 Task: Create a Workspace WS0000000005 in Trello with Workspace Type as ENGINEERING-IT and Workspace Description as WD0000000005. Invite a Team Member Email0000000017 to Workspace WS0000000005 in Trello. Invite a Team Member Email0000000018 to Workspace WS0000000005 in Trello. Invite a Team Member Email0000000019 to Workspace WS0000000005 in Trello. Invite a Team Member Email0000000020 to Workspace WS0000000005 in Trello
Action: Mouse moved to (589, 83)
Screenshot: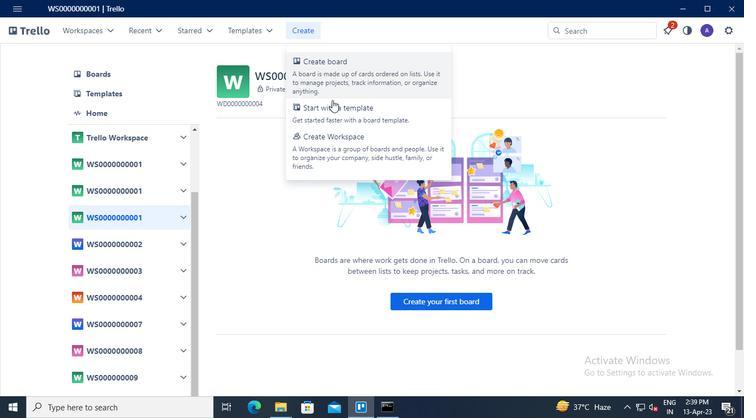 
Action: Mouse pressed left at (589, 83)
Screenshot: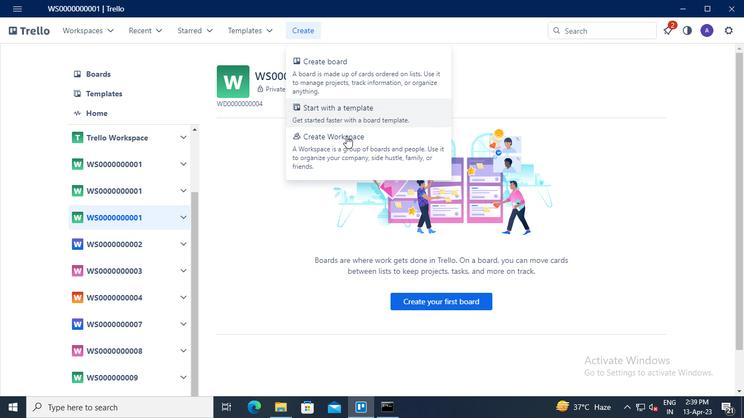 
Action: Mouse moved to (360, 412)
Screenshot: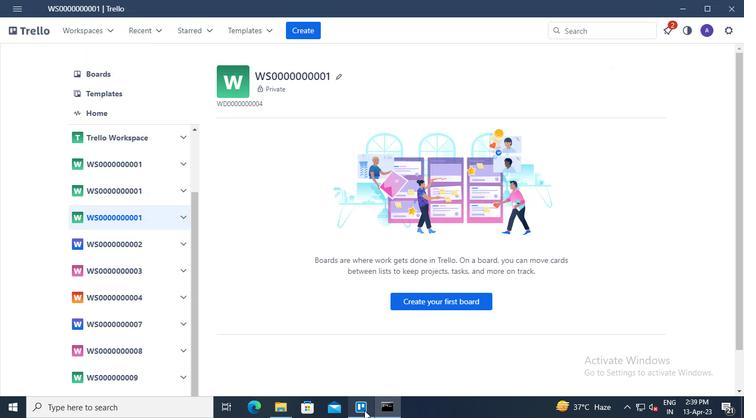 
Action: Mouse pressed left at (360, 412)
Screenshot: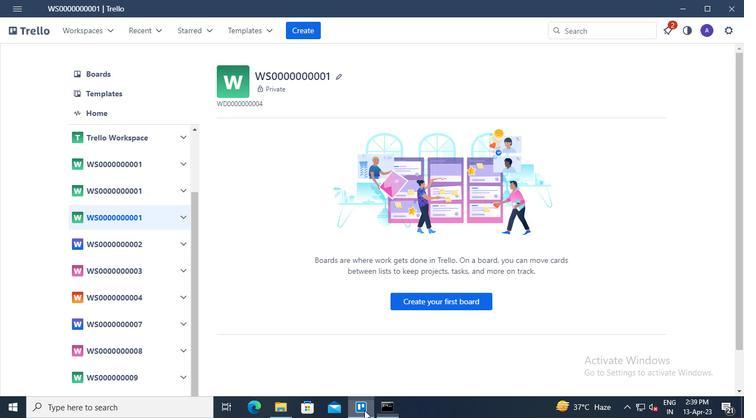 
Action: Mouse moved to (311, 31)
Screenshot: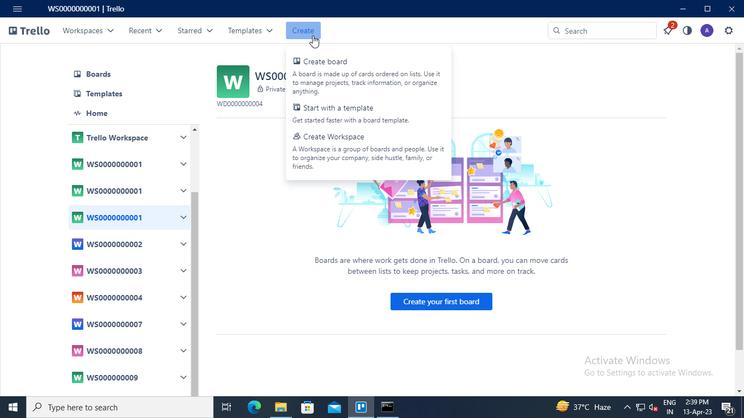 
Action: Mouse pressed left at (311, 31)
Screenshot: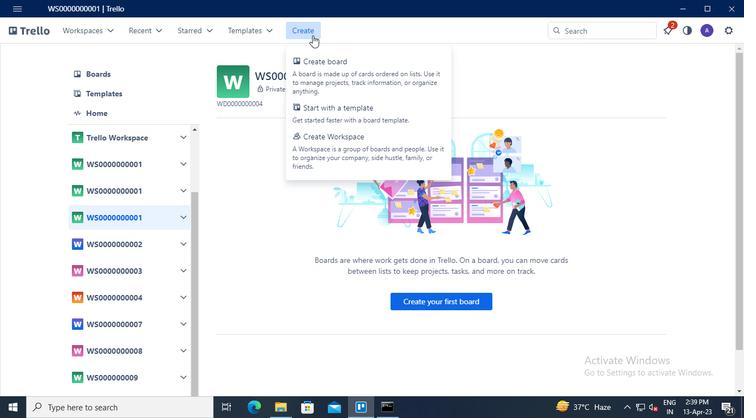 
Action: Mouse moved to (359, 139)
Screenshot: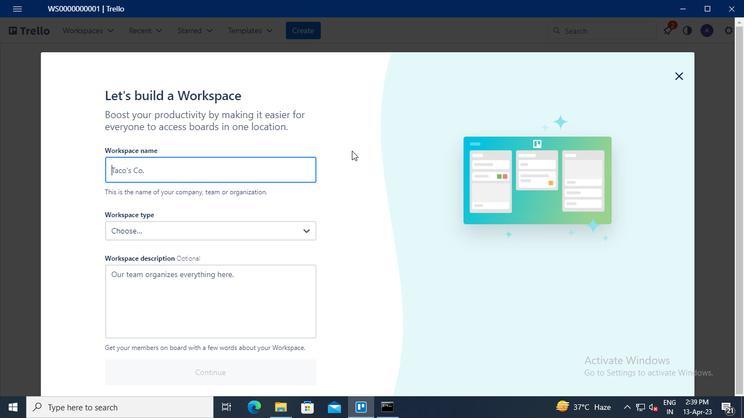 
Action: Mouse pressed left at (359, 139)
Screenshot: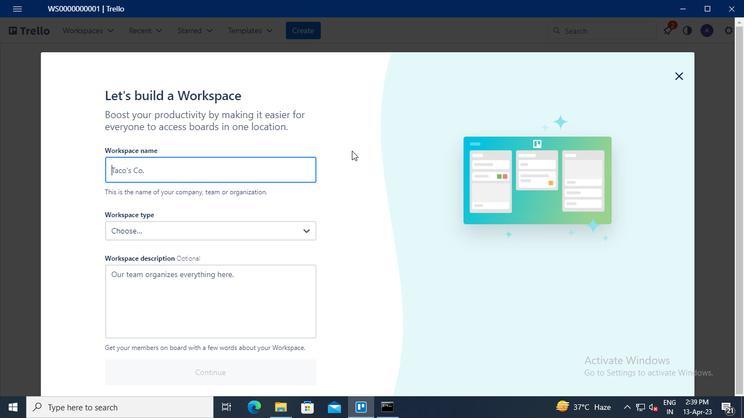 
Action: Mouse moved to (252, 162)
Screenshot: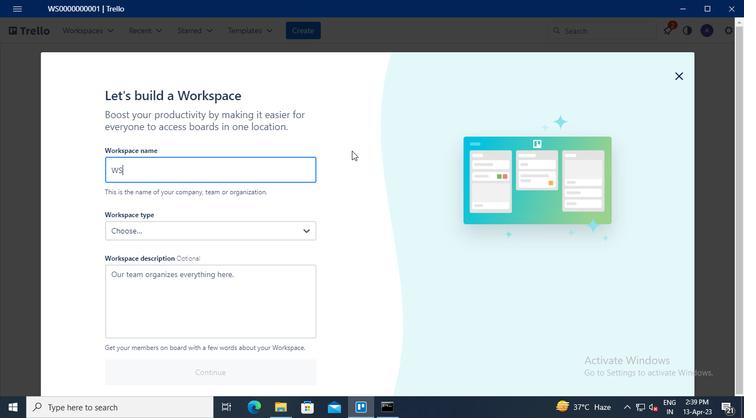 
Action: Keyboard Key.shift
Screenshot: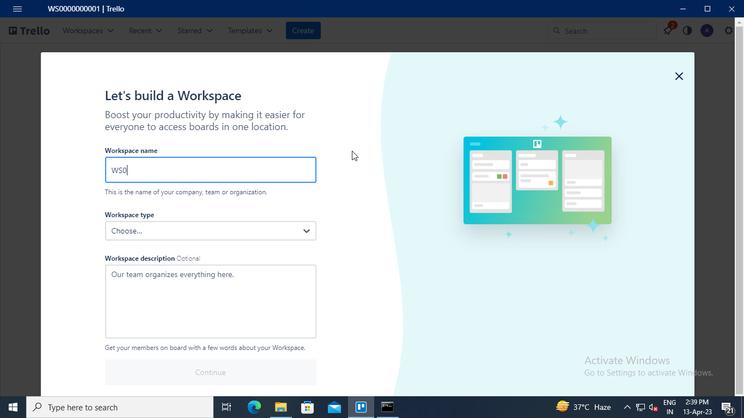 
Action: Keyboard W
Screenshot: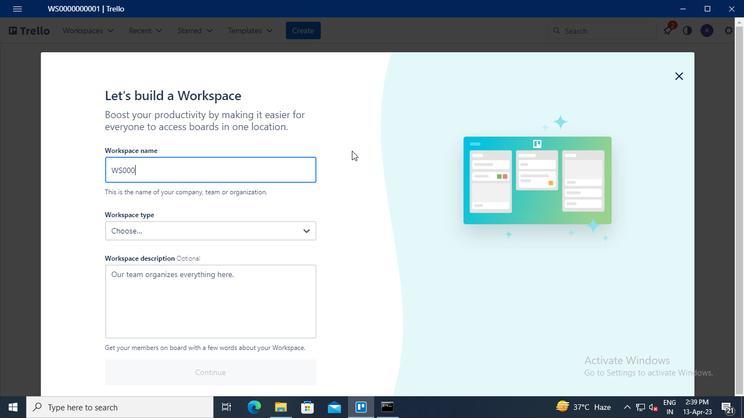 
Action: Keyboard S
Screenshot: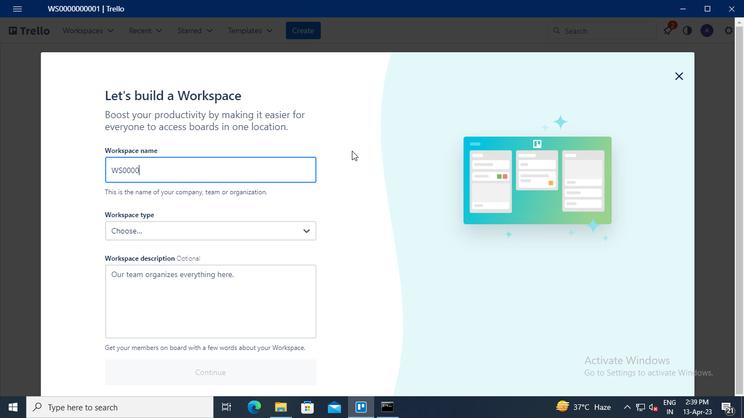 
Action: Keyboard <96>
Screenshot: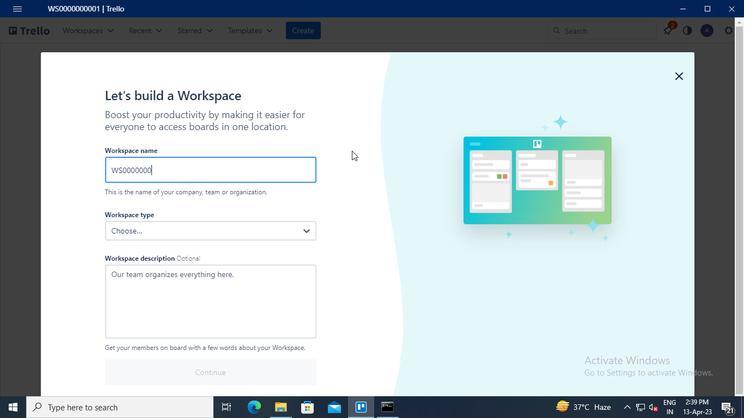 
Action: Keyboard <96>
Screenshot: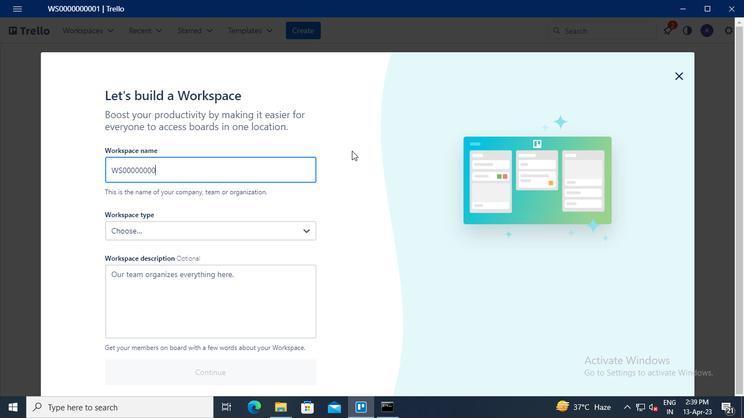 
Action: Mouse moved to (252, 162)
Screenshot: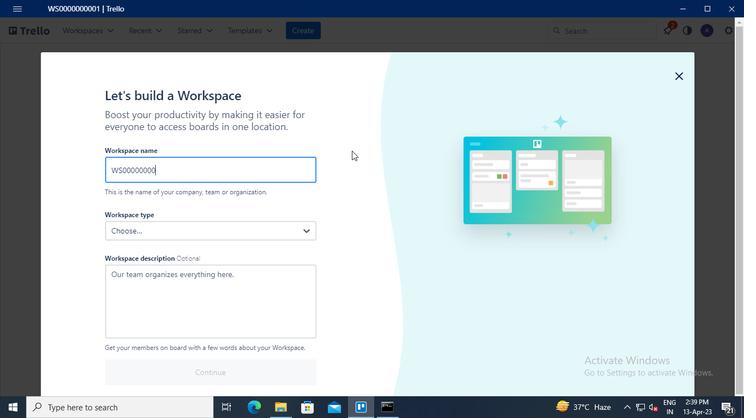 
Action: Keyboard <96>
Screenshot: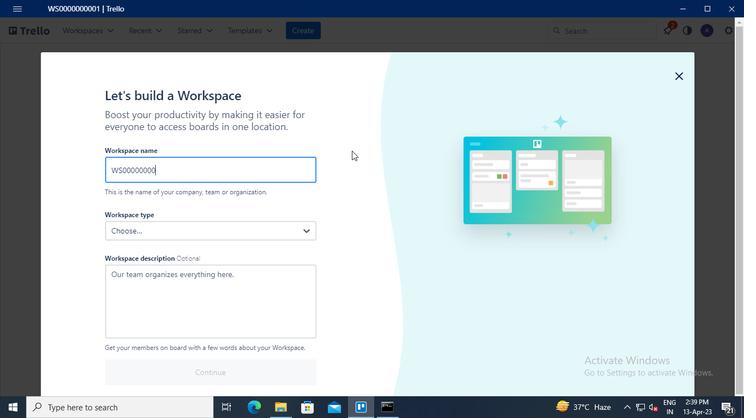 
Action: Keyboard <96>
Screenshot: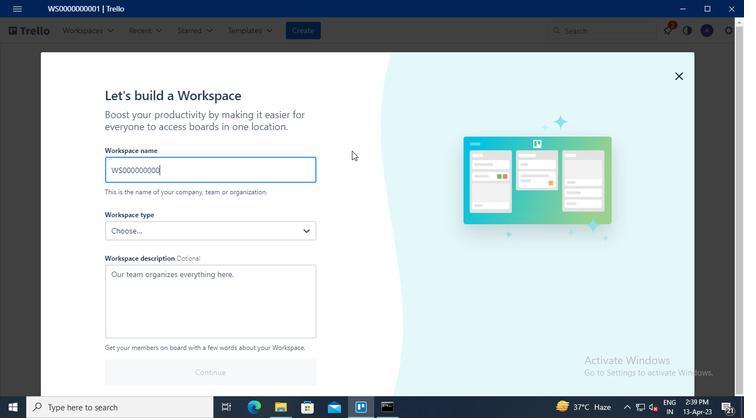 
Action: Keyboard <96>
Screenshot: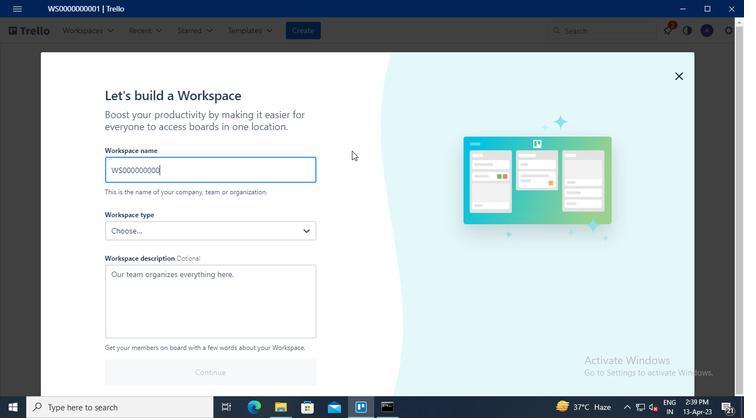 
Action: Keyboard <96>
Screenshot: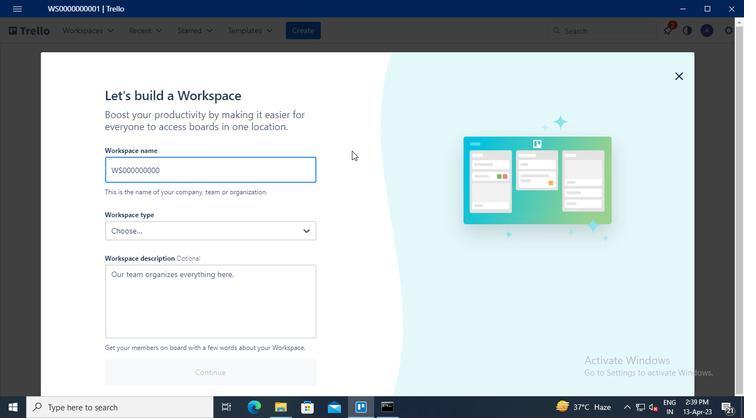 
Action: Keyboard <96>
Screenshot: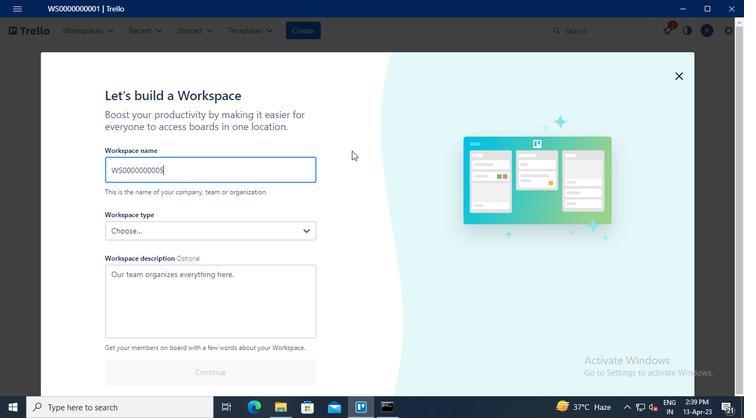 
Action: Keyboard <96>
Screenshot: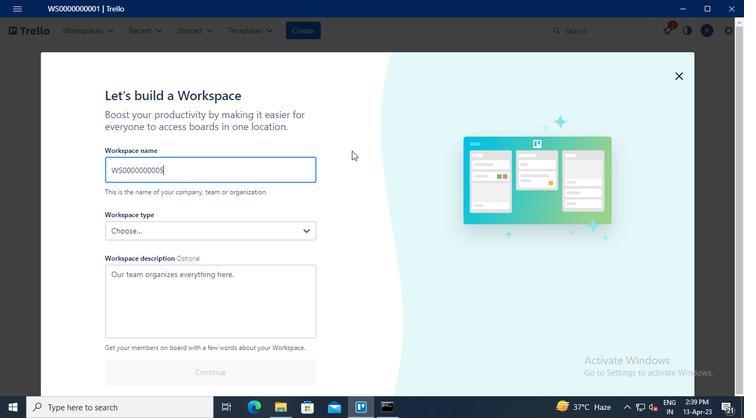 
Action: Keyboard <96>
Screenshot: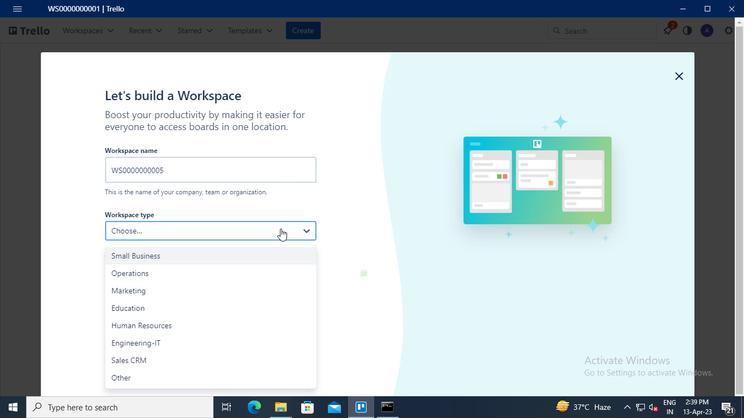 
Action: Keyboard <101>
Screenshot: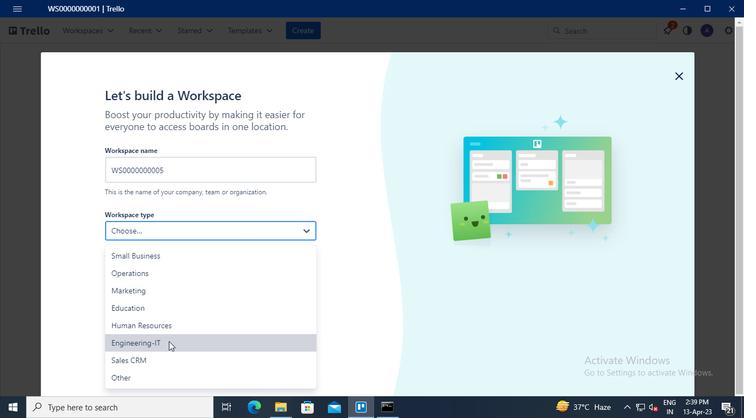 
Action: Mouse moved to (239, 230)
Screenshot: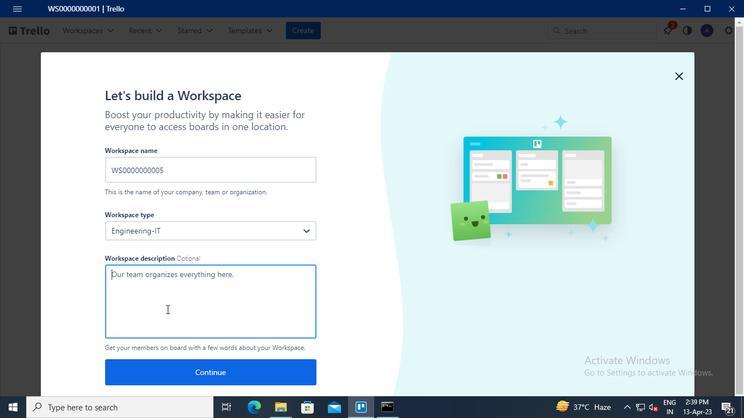 
Action: Mouse pressed left at (239, 230)
Screenshot: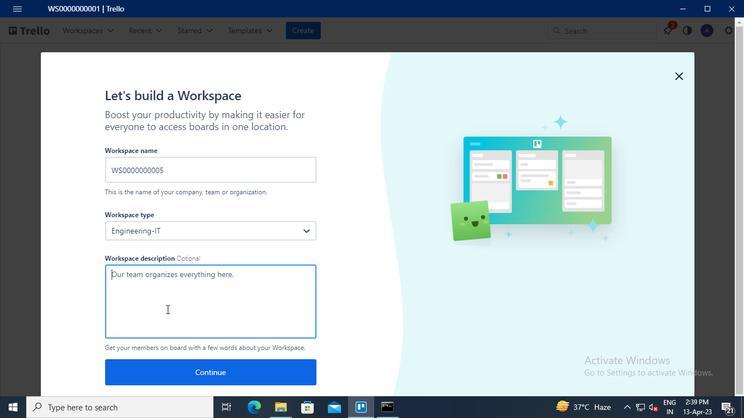 
Action: Mouse moved to (180, 339)
Screenshot: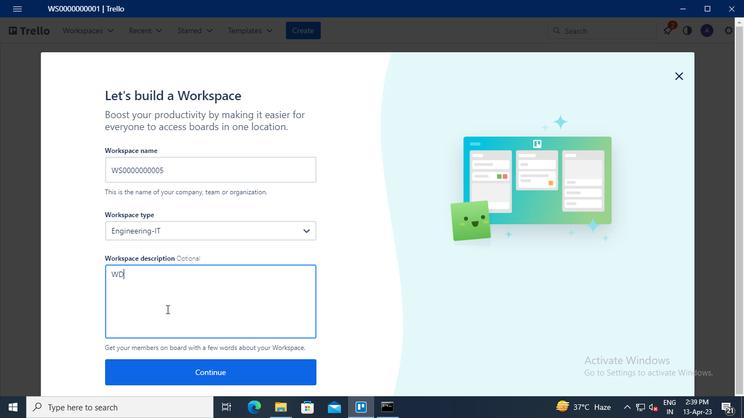 
Action: Mouse pressed left at (180, 339)
Screenshot: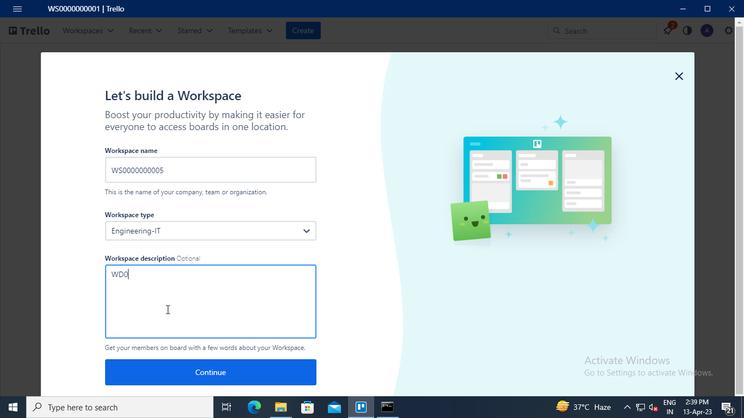 
Action: Mouse moved to (155, 310)
Screenshot: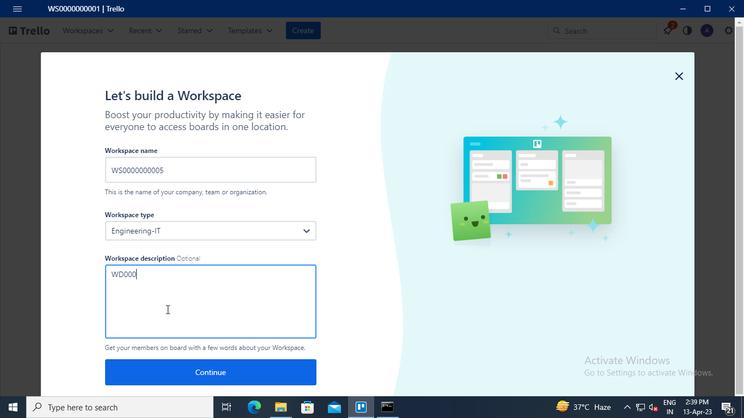 
Action: Mouse pressed left at (155, 310)
Screenshot: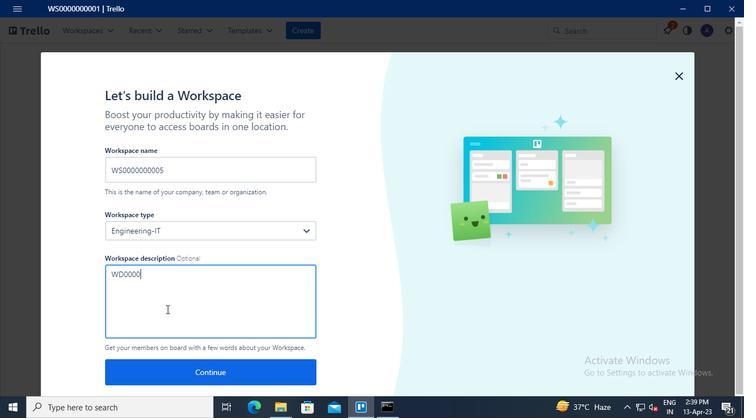
Action: Keyboard Key.shift
Screenshot: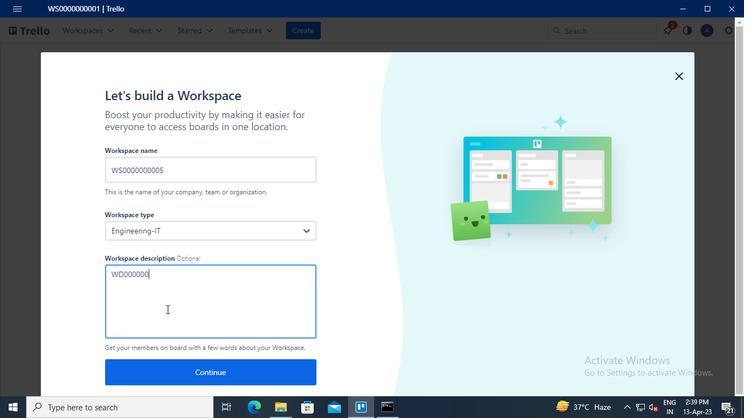
Action: Keyboard W
Screenshot: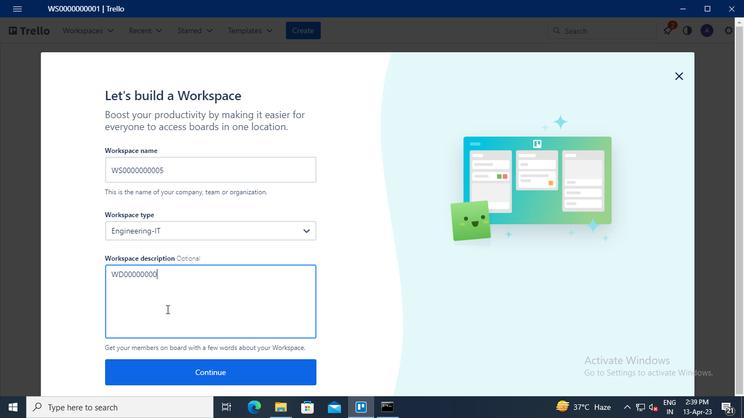 
Action: Keyboard D
Screenshot: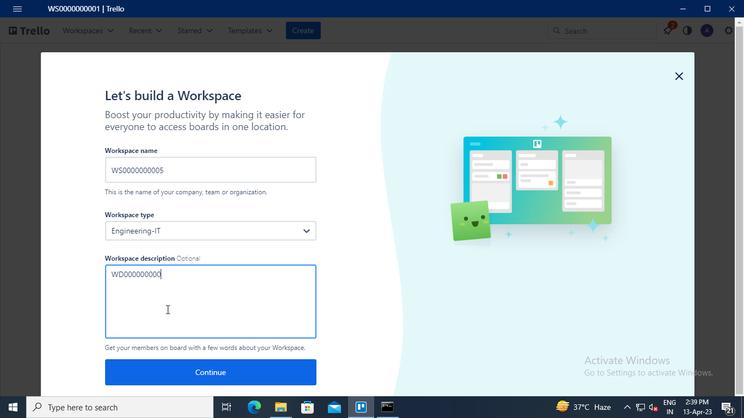 
Action: Keyboard <96>
Screenshot: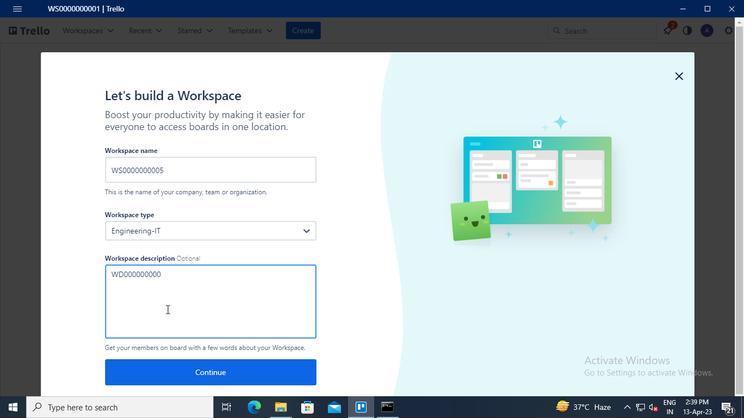 
Action: Keyboard <96>
Screenshot: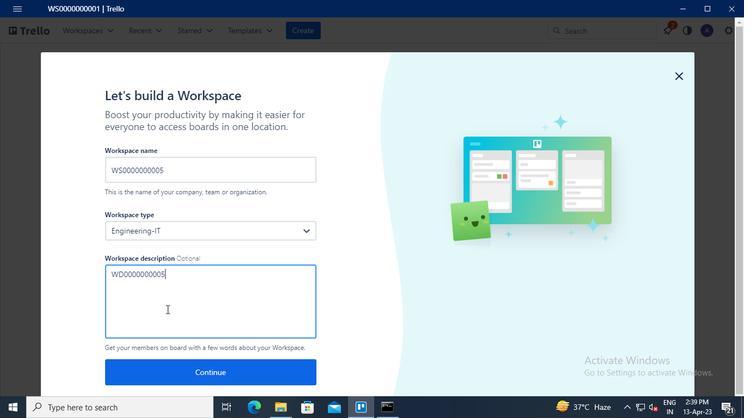 
Action: Keyboard <96>
Screenshot: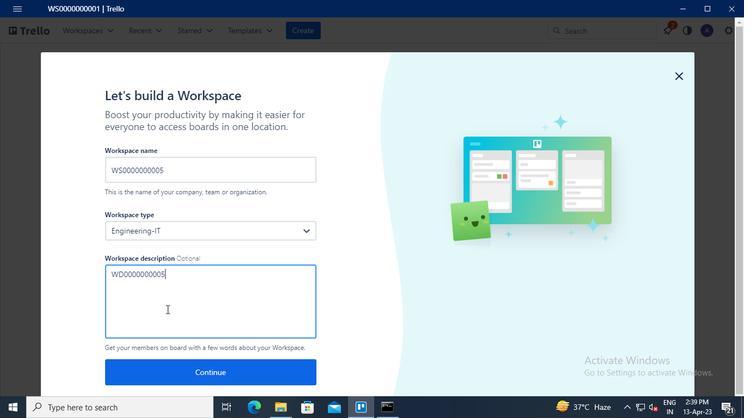 
Action: Keyboard <96>
Screenshot: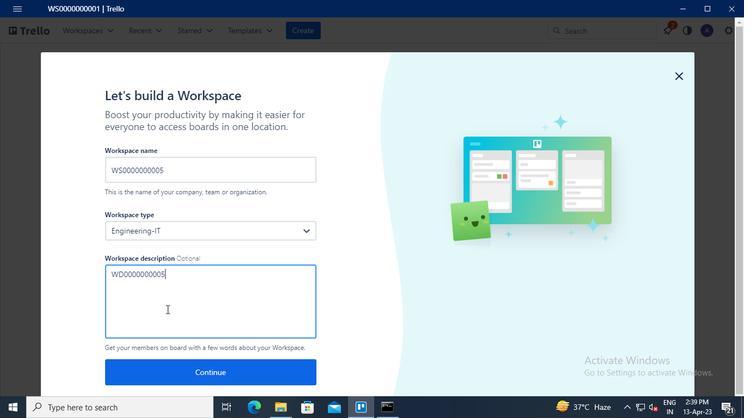 
Action: Keyboard <96>
Screenshot: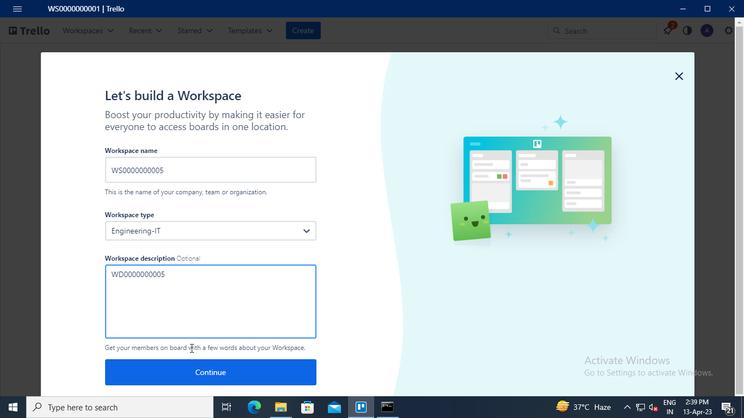 
Action: Keyboard <96>
Screenshot: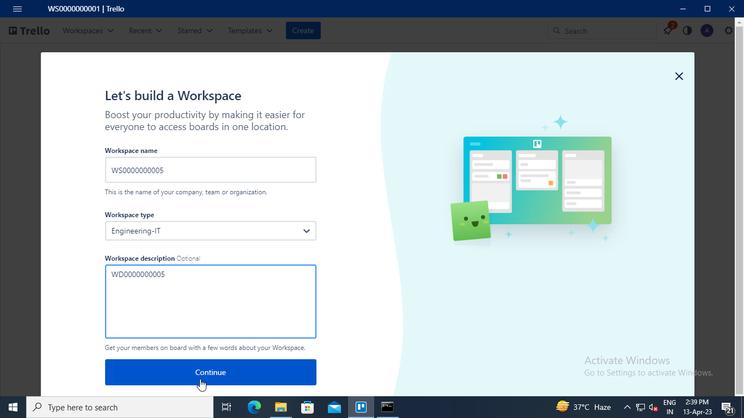 
Action: Keyboard <96>
Screenshot: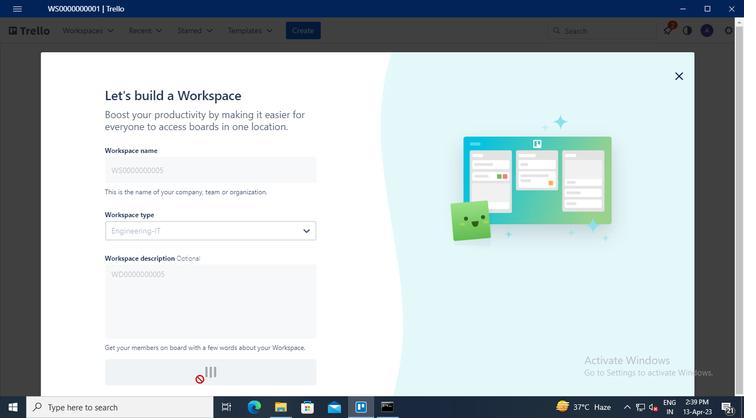 
Action: Keyboard <96>
Screenshot: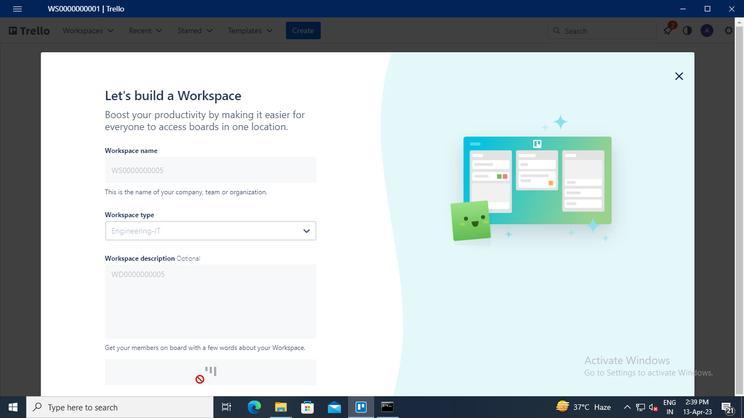 
Action: Keyboard <101>
Screenshot: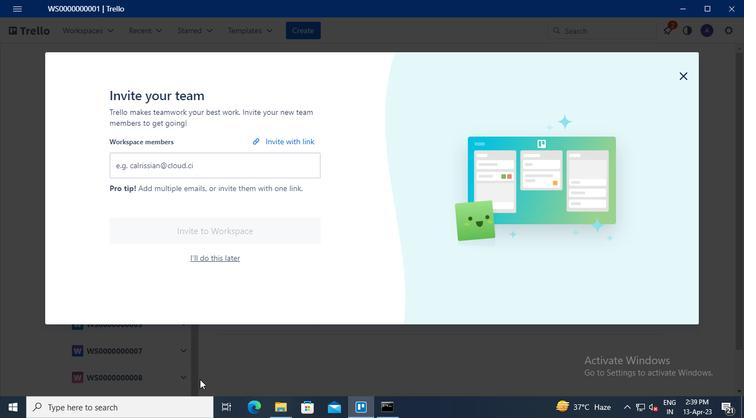 
Action: Mouse moved to (678, 75)
Screenshot: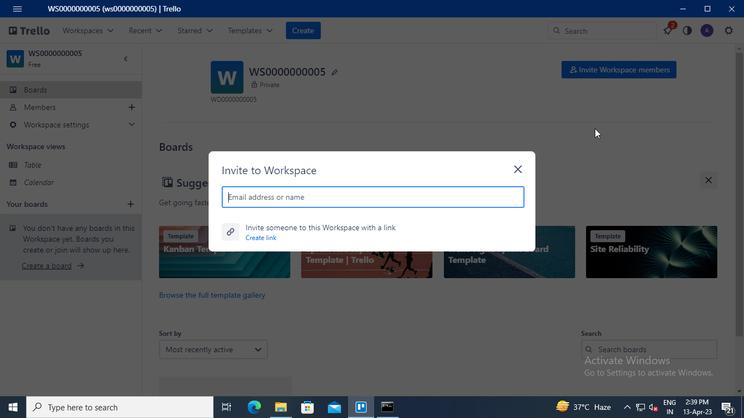
Action: Mouse pressed left at (678, 75)
Screenshot: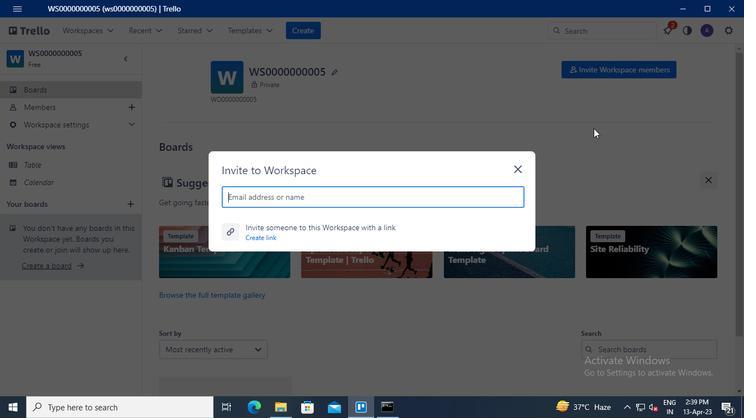 
Action: Mouse moved to (388, 406)
Screenshot: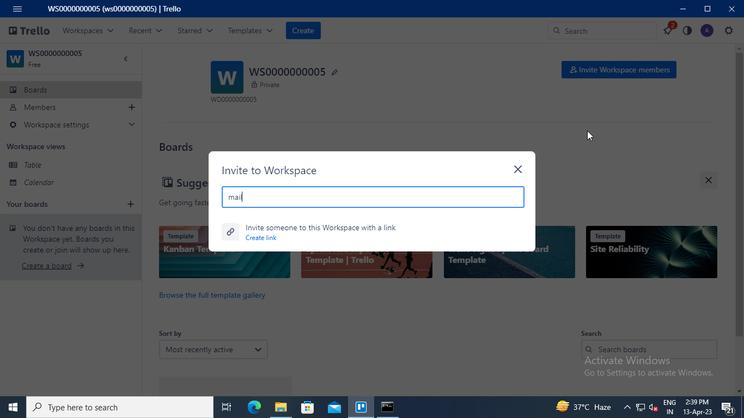 
Action: Mouse pressed left at (388, 406)
Screenshot: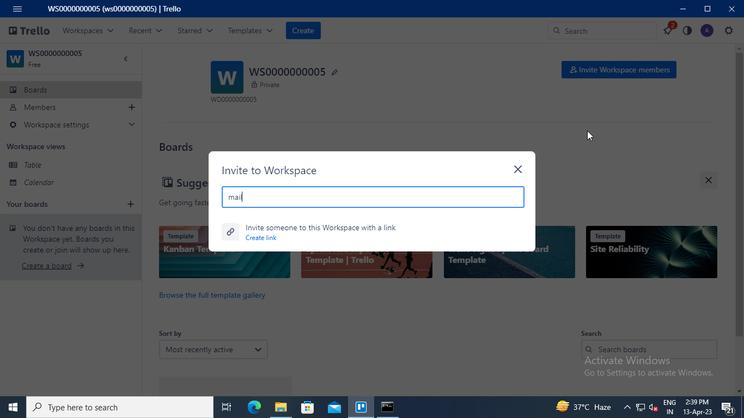 
Action: Mouse moved to (576, 46)
Screenshot: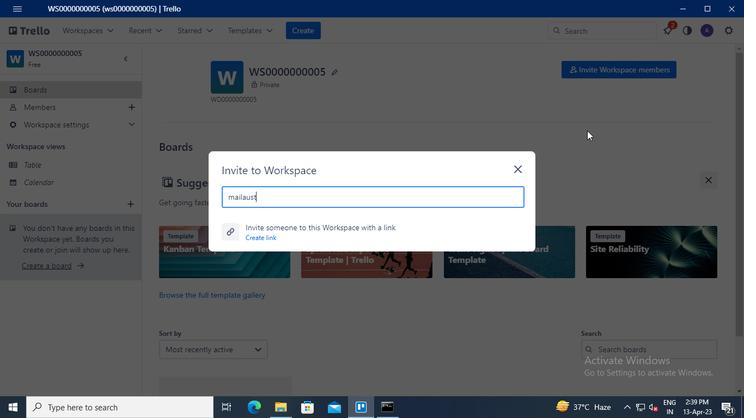 
Action: Mouse pressed left at (576, 46)
Screenshot: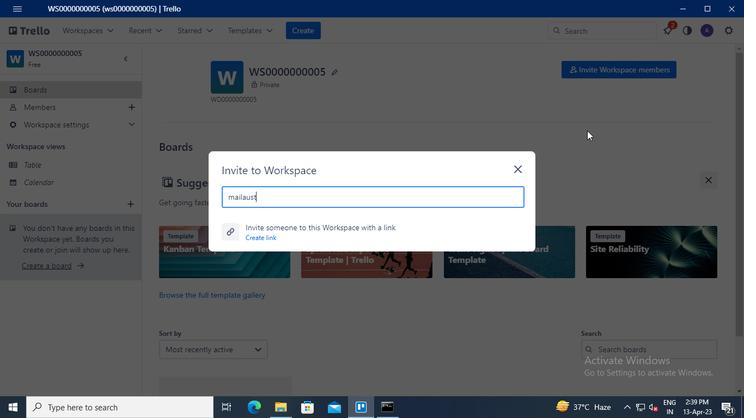 
Action: Mouse moved to (364, 410)
Screenshot: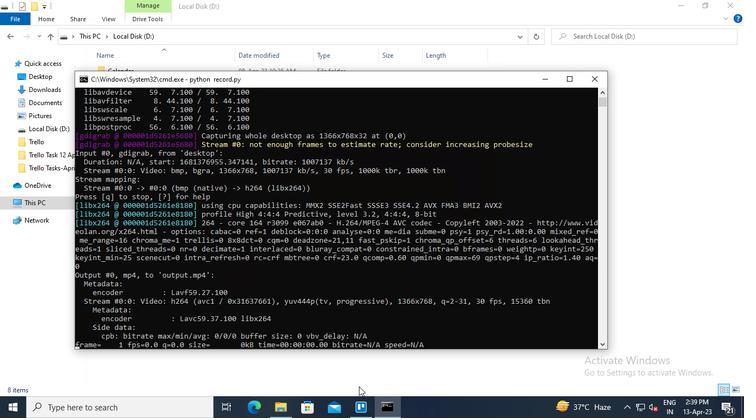 
Action: Mouse pressed left at (364, 410)
Screenshot: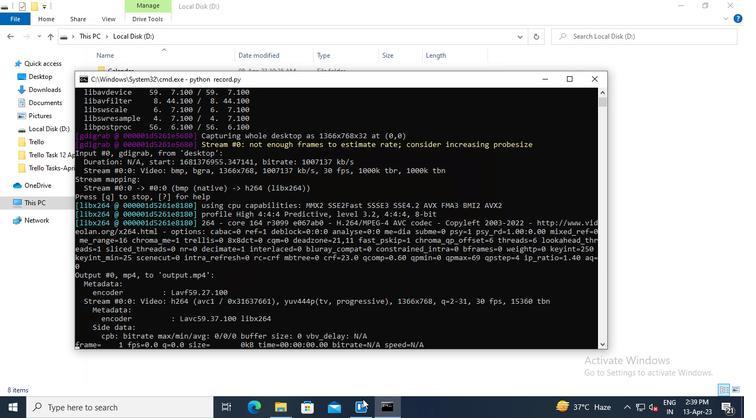 
Action: Mouse moved to (312, 35)
Screenshot: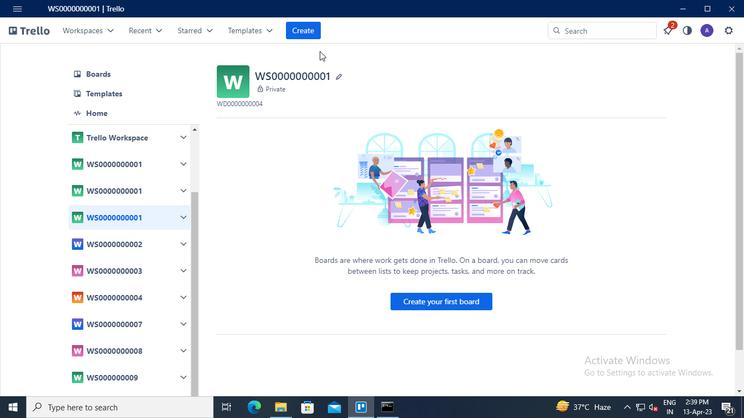 
Action: Mouse pressed left at (312, 35)
Screenshot: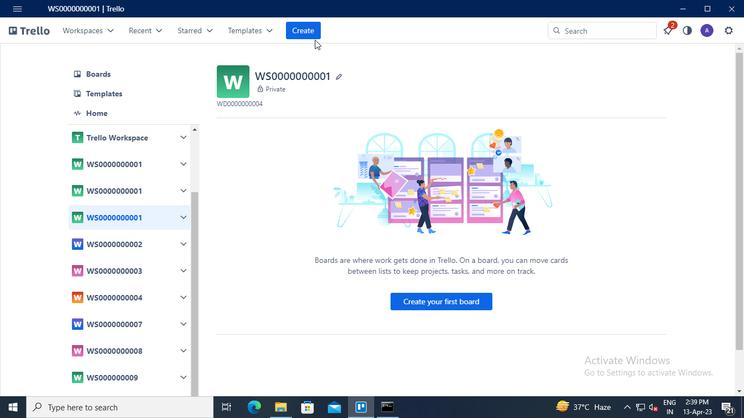 
Action: Mouse moved to (352, 150)
Screenshot: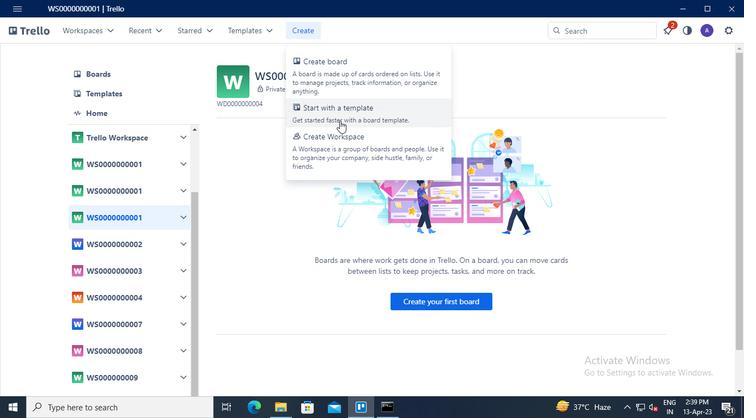 
Action: Mouse pressed left at (352, 150)
Screenshot: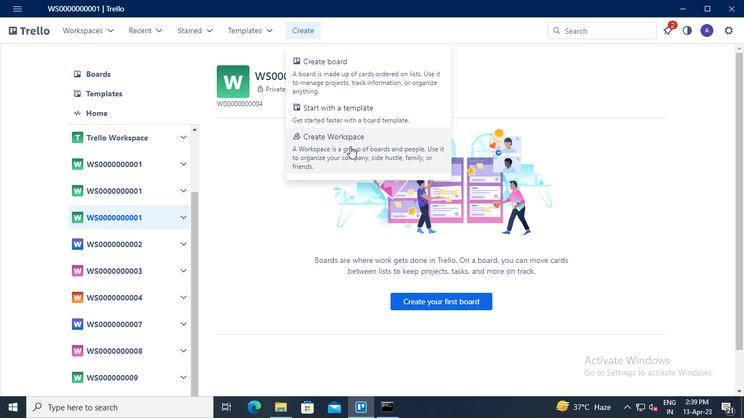
Action: Keyboard Key.shift
Screenshot: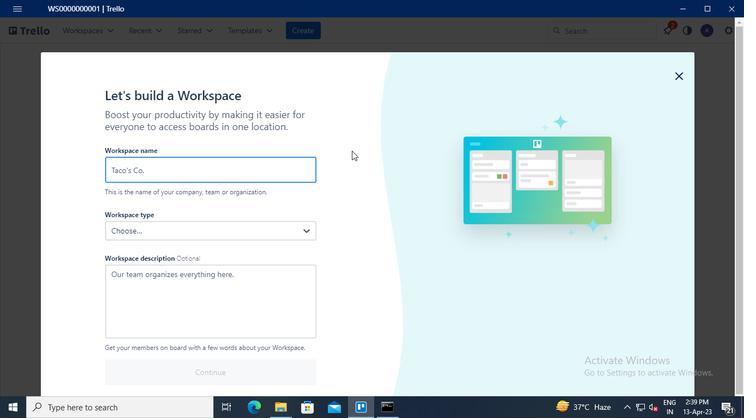 
Action: Keyboard W
Screenshot: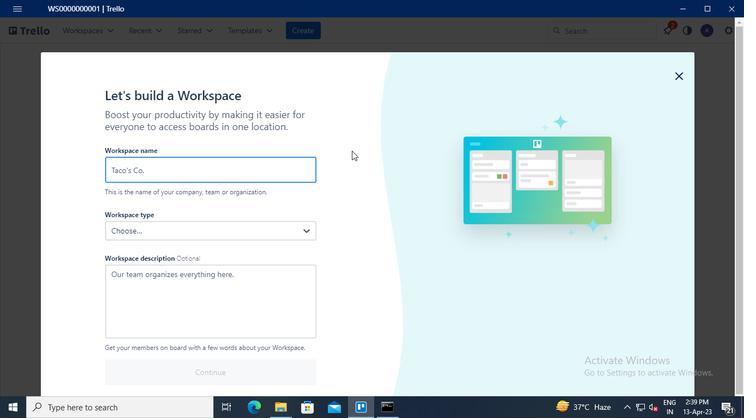 
Action: Keyboard S
Screenshot: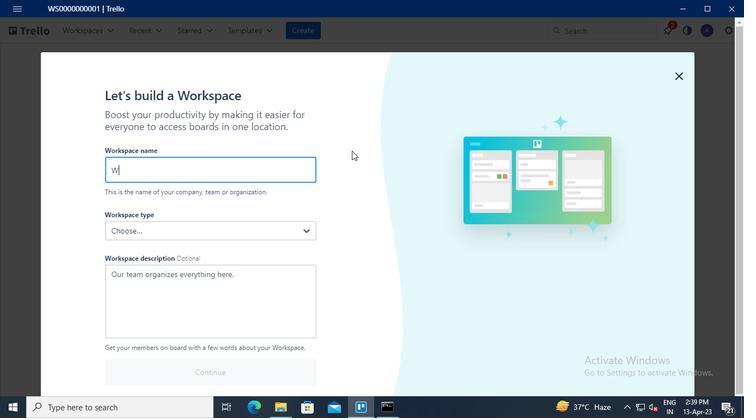 
Action: Keyboard <96>
Screenshot: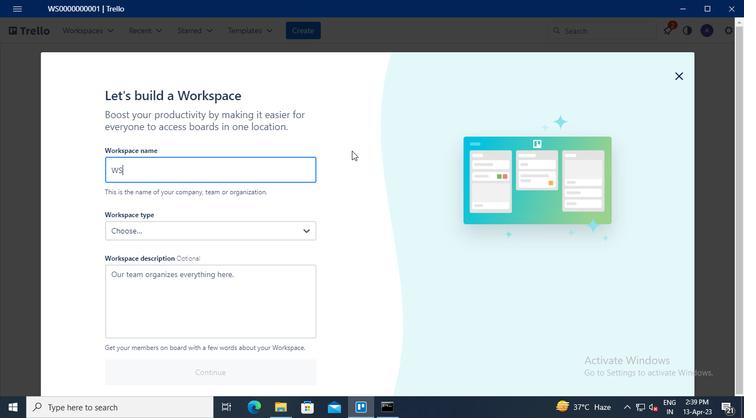 
Action: Keyboard <96>
Screenshot: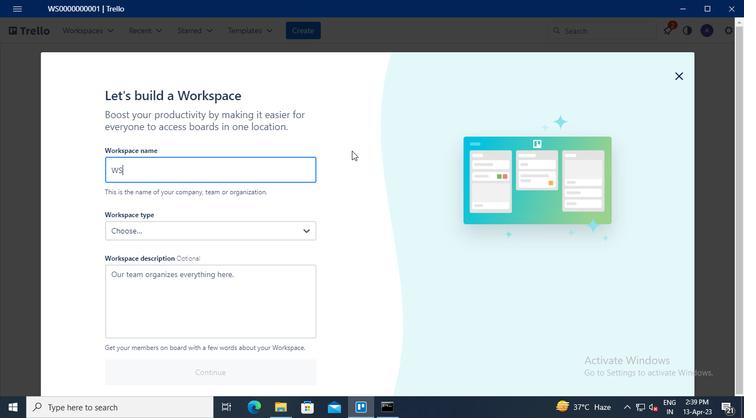 
Action: Keyboard <96>
Screenshot: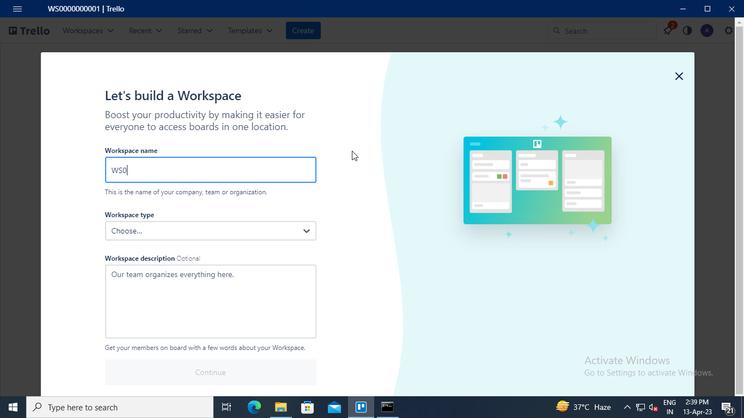 
Action: Keyboard <96>
Screenshot: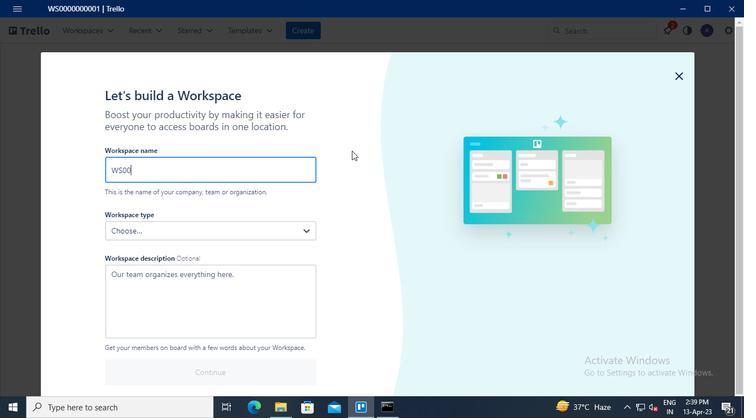 
Action: Keyboard <96>
Screenshot: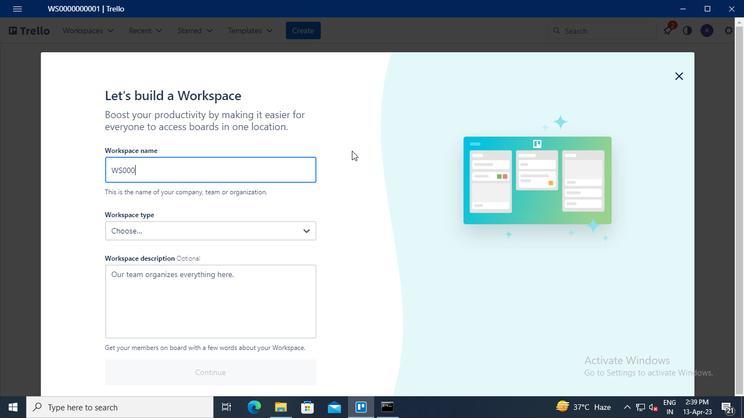 
Action: Keyboard <96>
Screenshot: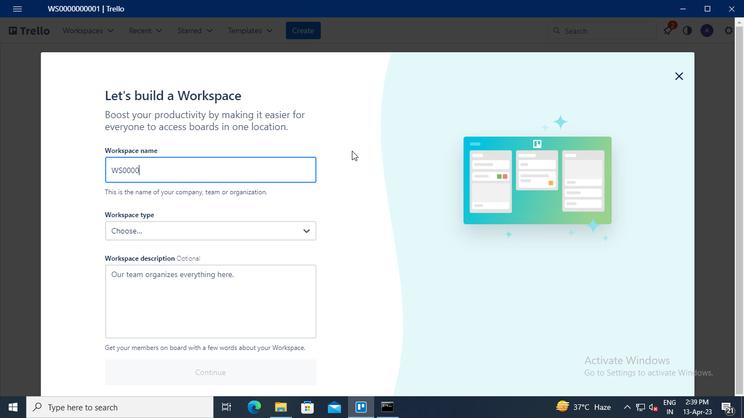 
Action: Keyboard <96>
Screenshot: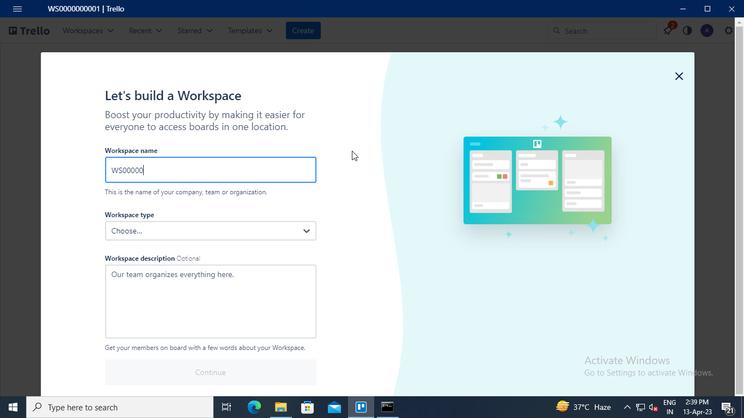 
Action: Keyboard <96>
Screenshot: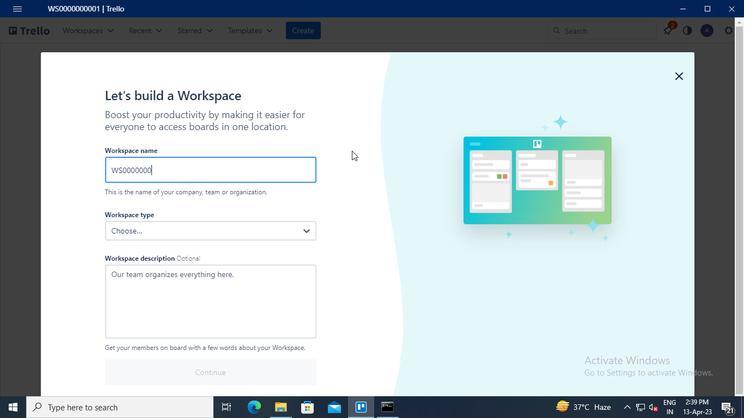 
Action: Keyboard <96>
Screenshot: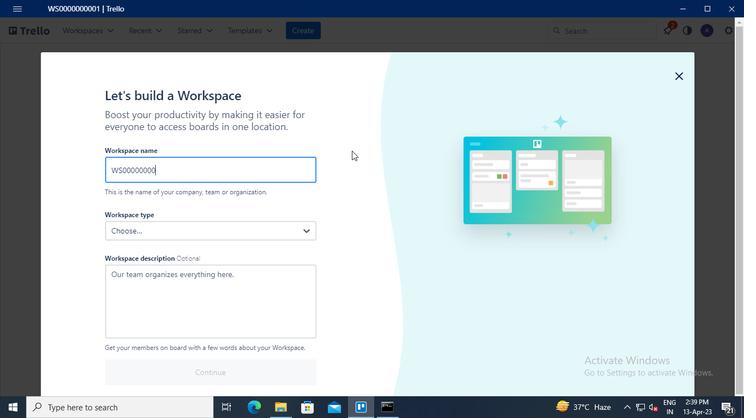 
Action: Keyboard <101>
Screenshot: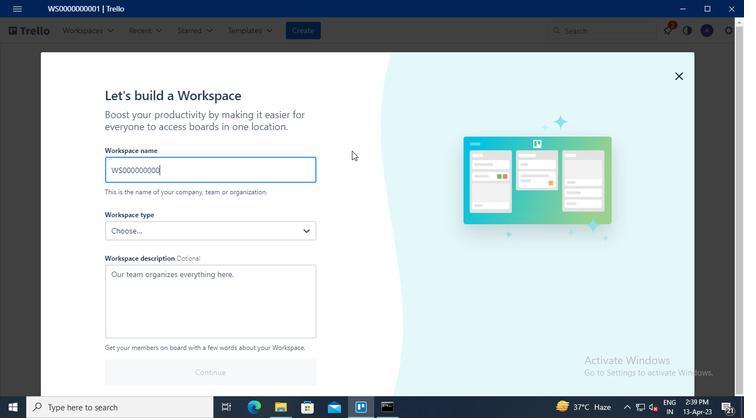 
Action: Mouse moved to (280, 228)
Screenshot: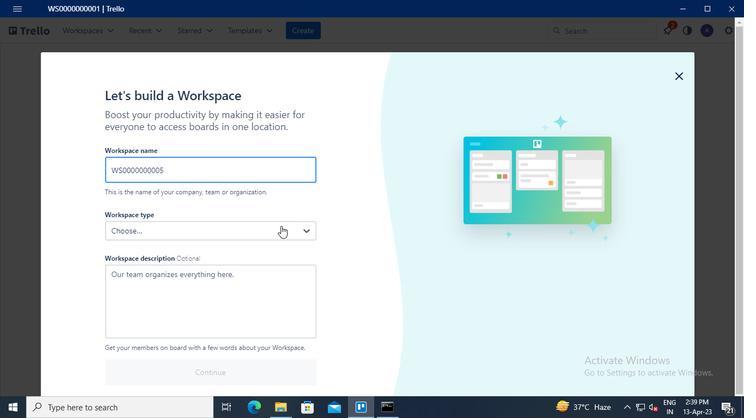 
Action: Mouse pressed left at (280, 228)
Screenshot: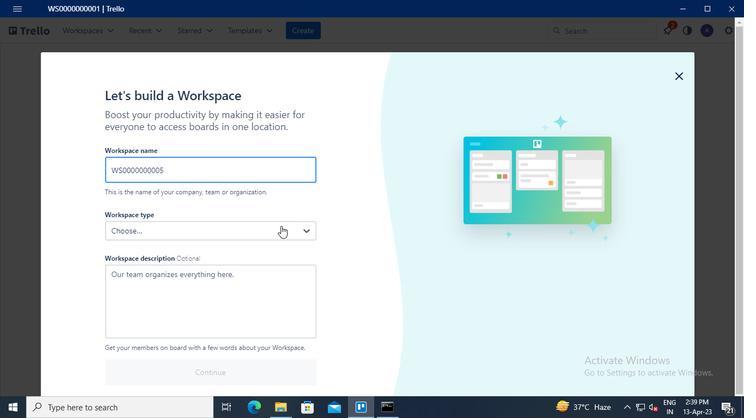 
Action: Mouse moved to (168, 341)
Screenshot: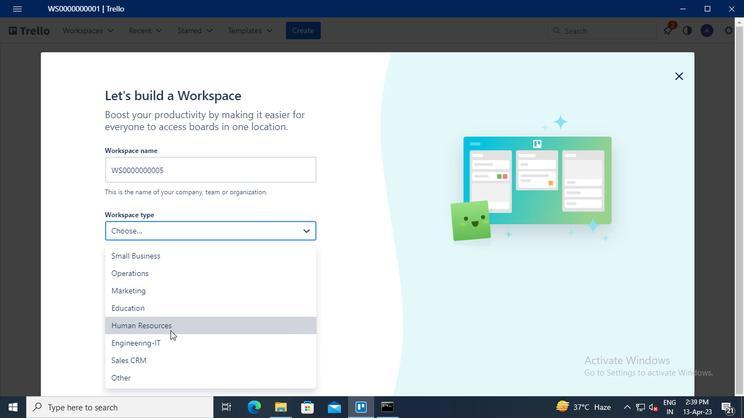 
Action: Mouse pressed left at (168, 341)
Screenshot: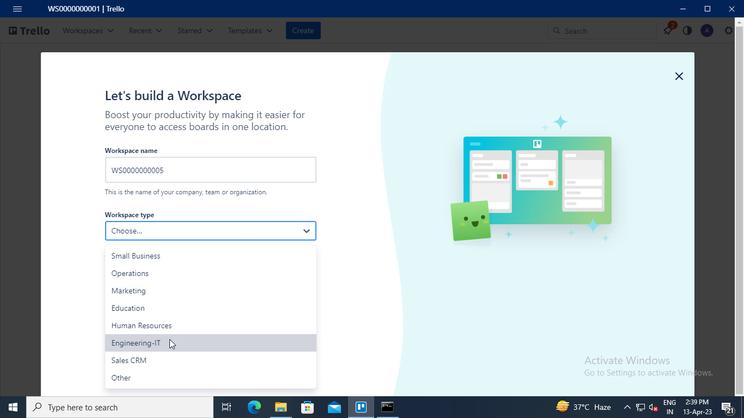 
Action: Mouse moved to (166, 309)
Screenshot: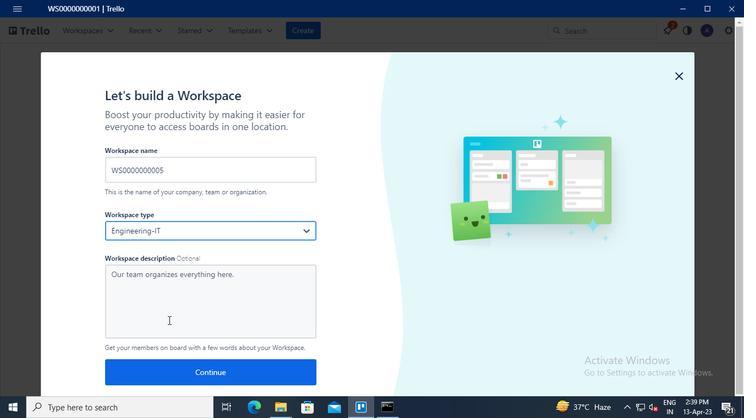 
Action: Mouse pressed left at (166, 309)
Screenshot: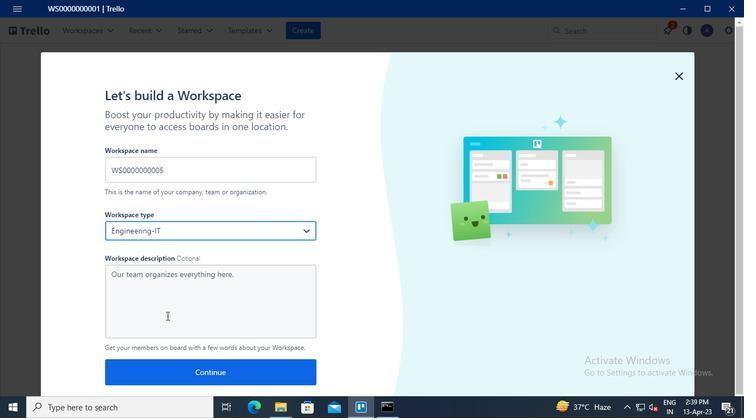 
Action: Keyboard Key.shift
Screenshot: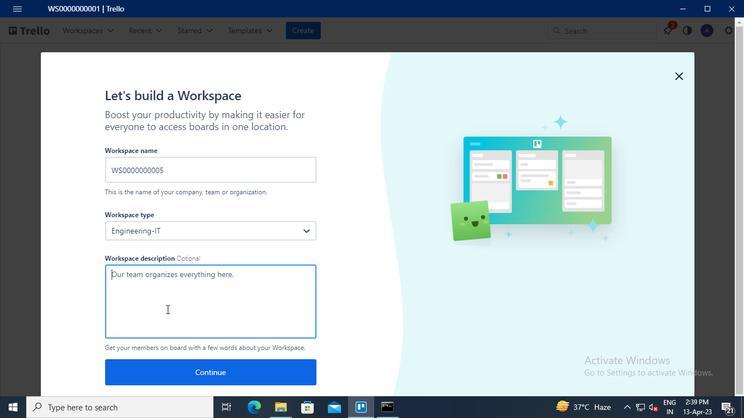 
Action: Keyboard W
Screenshot: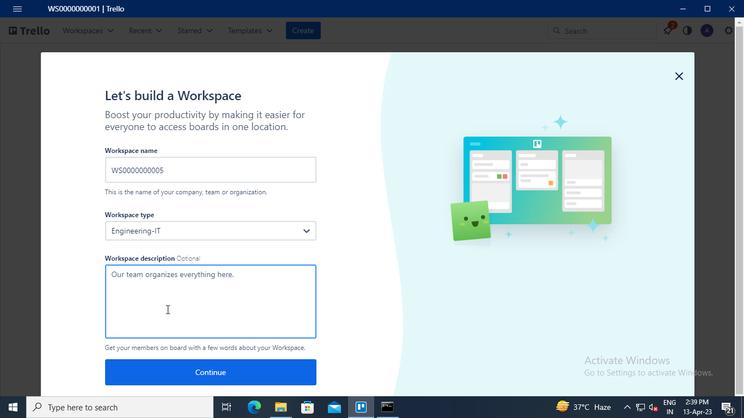 
Action: Keyboard D
Screenshot: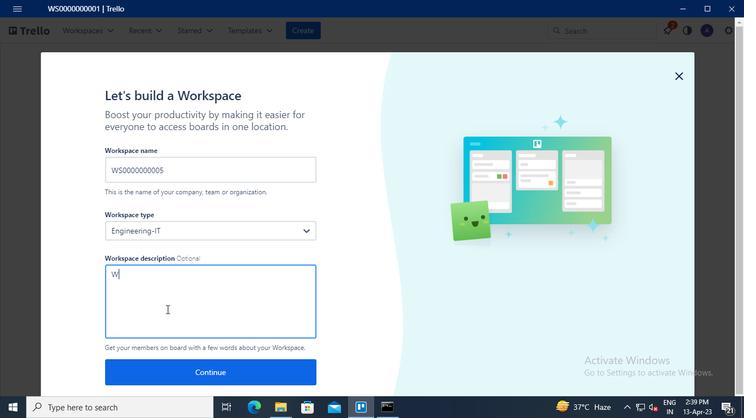 
Action: Keyboard <96>
Screenshot: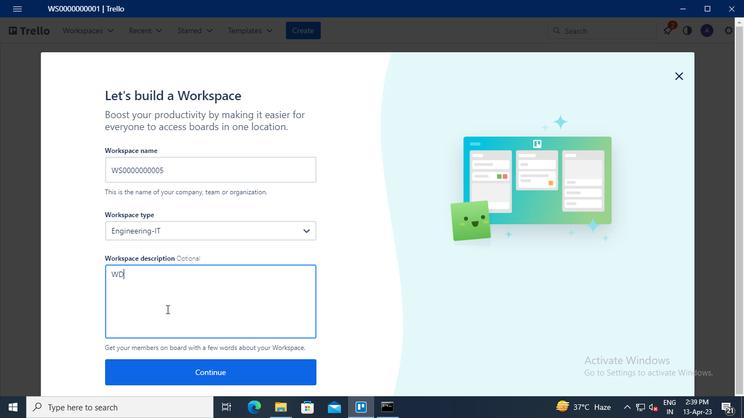 
Action: Keyboard <96>
Screenshot: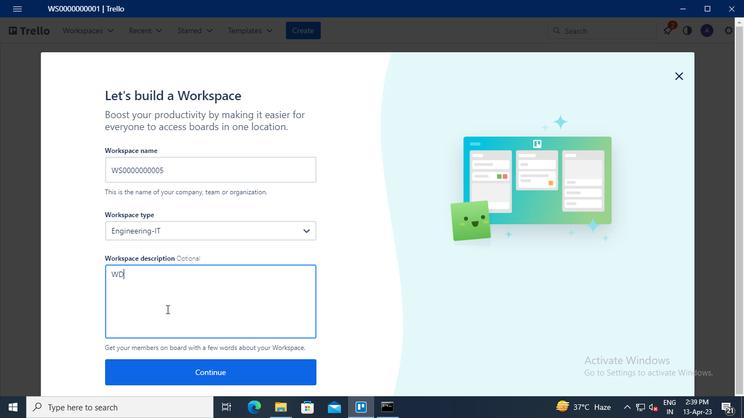 
Action: Keyboard <96>
Screenshot: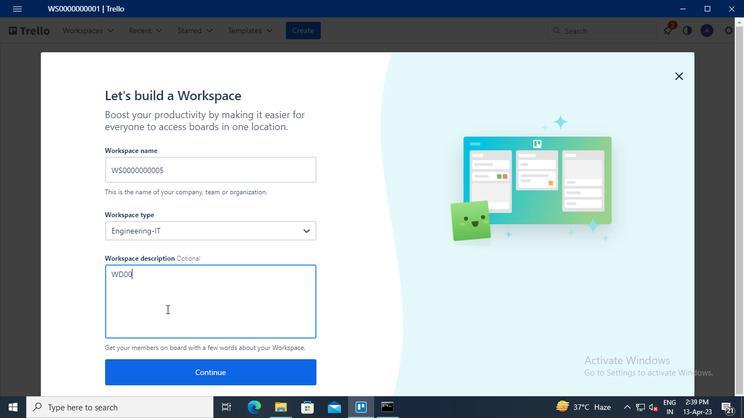 
Action: Keyboard <96>
Screenshot: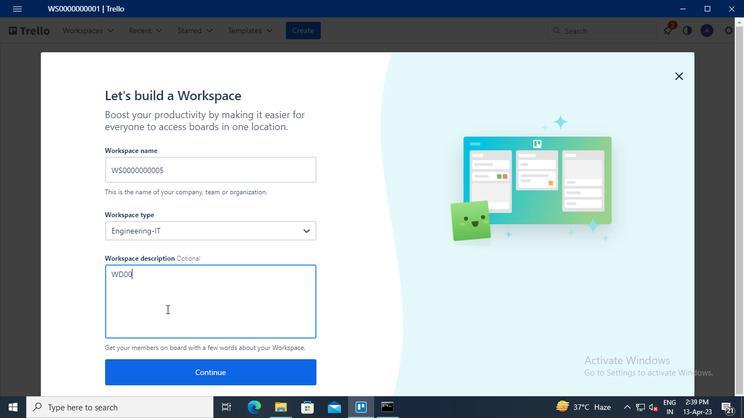 
Action: Keyboard <96>
Screenshot: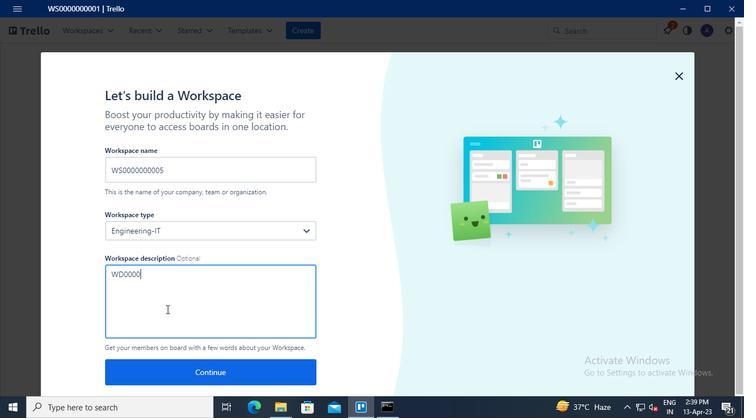 
Action: Keyboard <96>
Screenshot: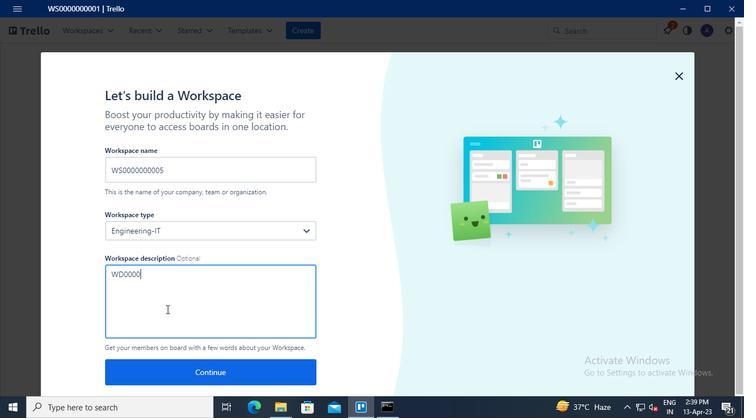 
Action: Keyboard <96>
Screenshot: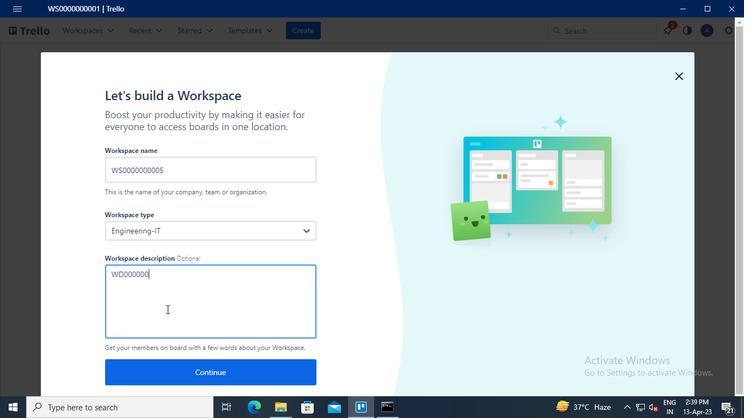 
Action: Keyboard <96>
Screenshot: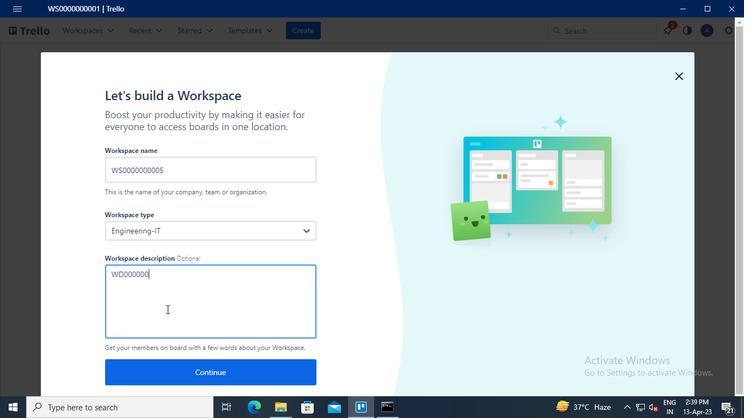 
Action: Keyboard <96>
Screenshot: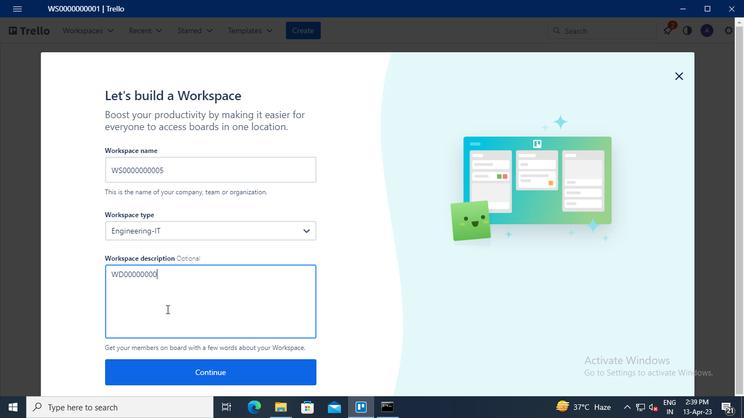 
Action: Keyboard <101>
Screenshot: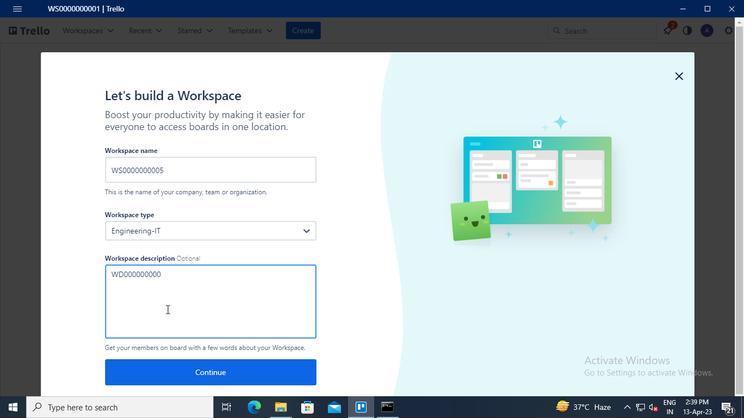 
Action: Mouse moved to (200, 379)
Screenshot: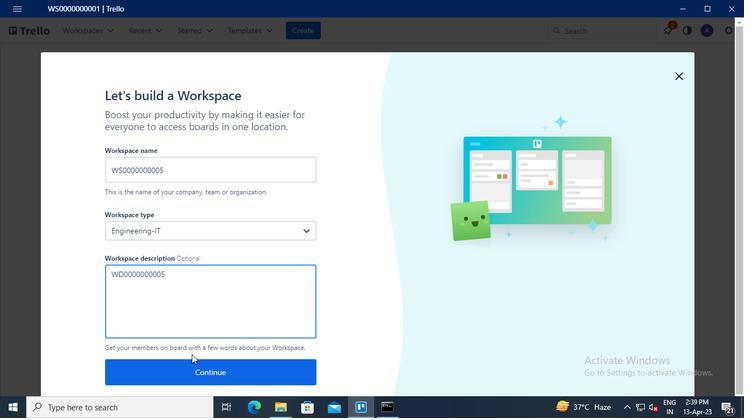 
Action: Mouse pressed left at (200, 379)
Screenshot: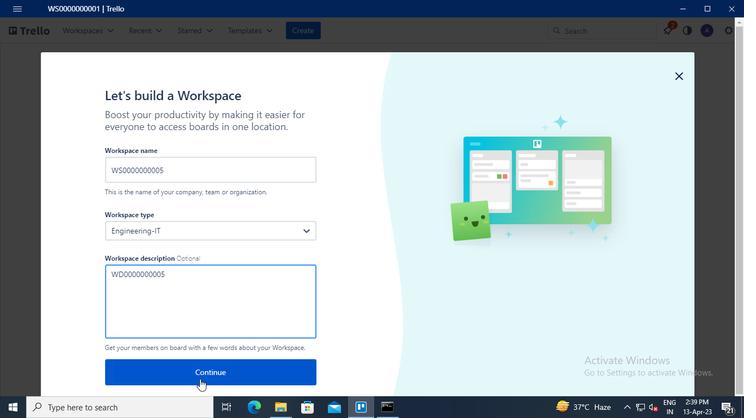 
Action: Mouse moved to (222, 256)
Screenshot: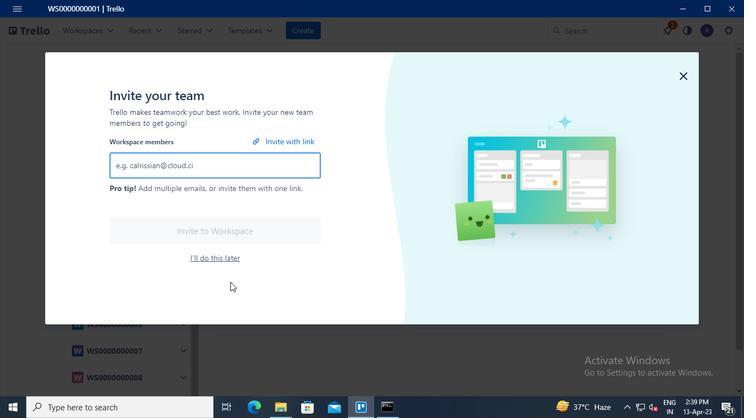 
Action: Mouse pressed left at (222, 256)
Screenshot: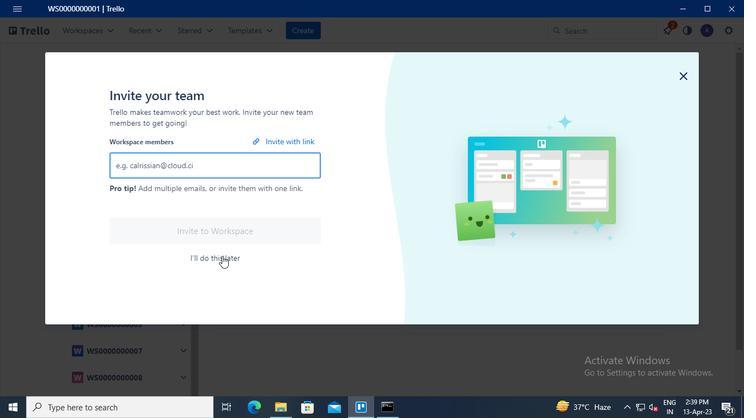 
Action: Mouse moved to (610, 71)
Screenshot: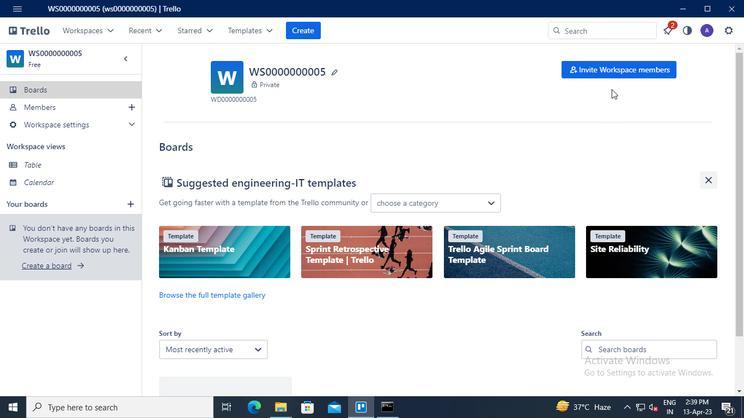 
Action: Mouse pressed left at (610, 71)
Screenshot: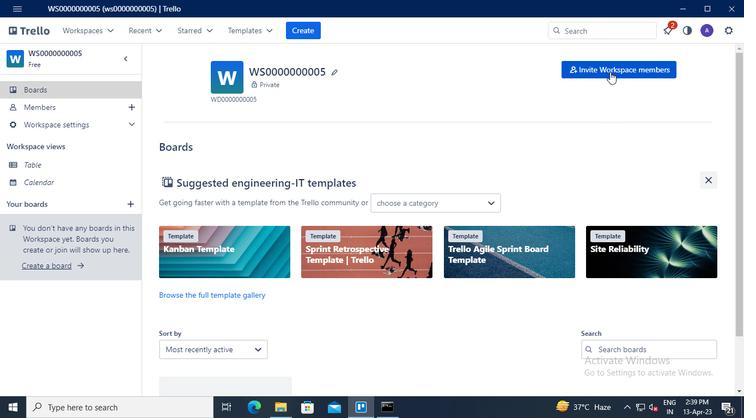 
Action: Mouse moved to (587, 130)
Screenshot: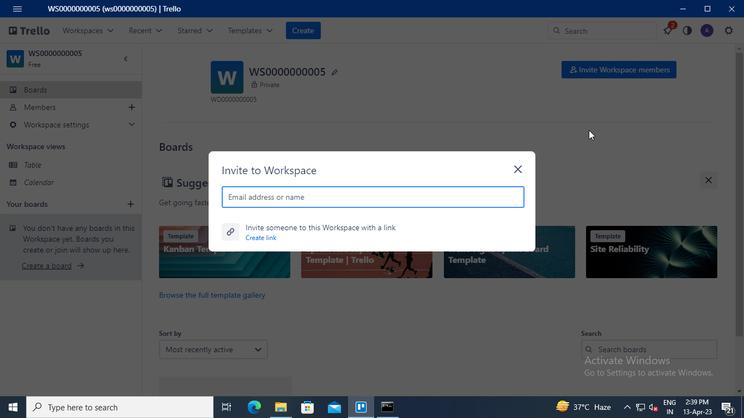 
Action: Keyboard m
Screenshot: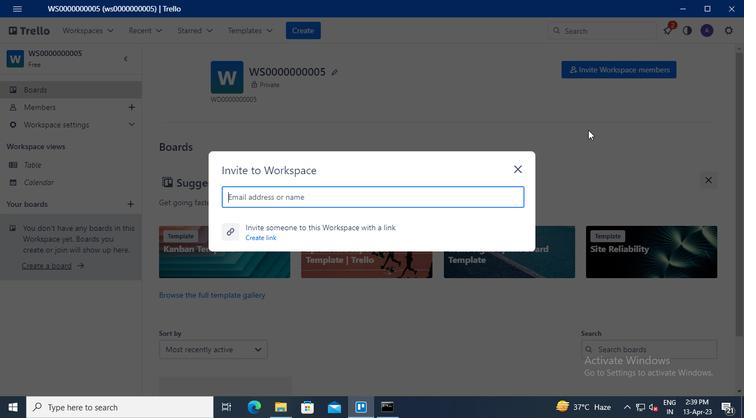 
Action: Keyboard a
Screenshot: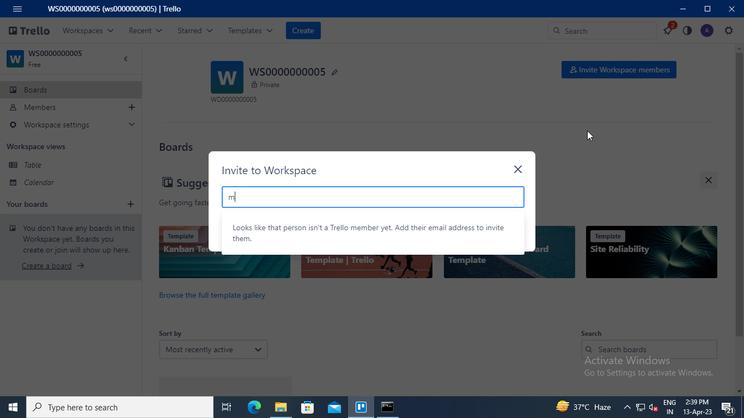
Action: Keyboard i
Screenshot: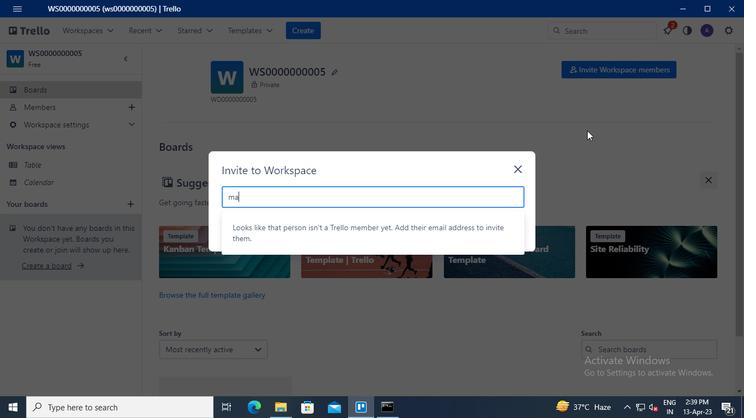 
Action: Keyboard l
Screenshot: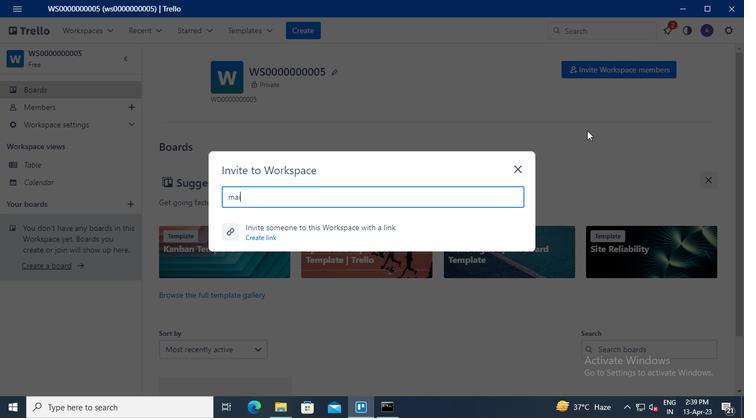 
Action: Keyboard a
Screenshot: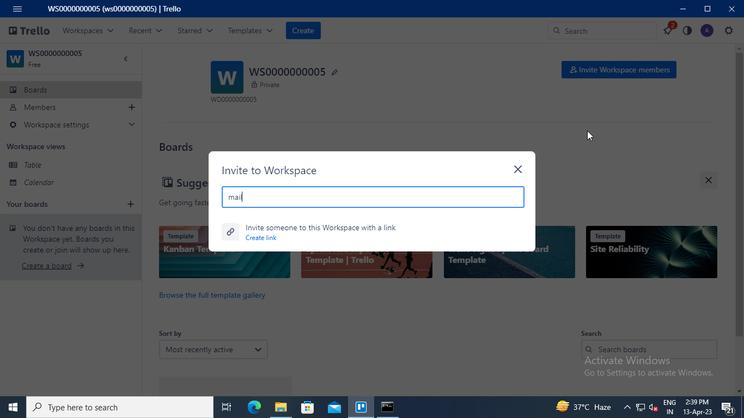 
Action: Keyboard u
Screenshot: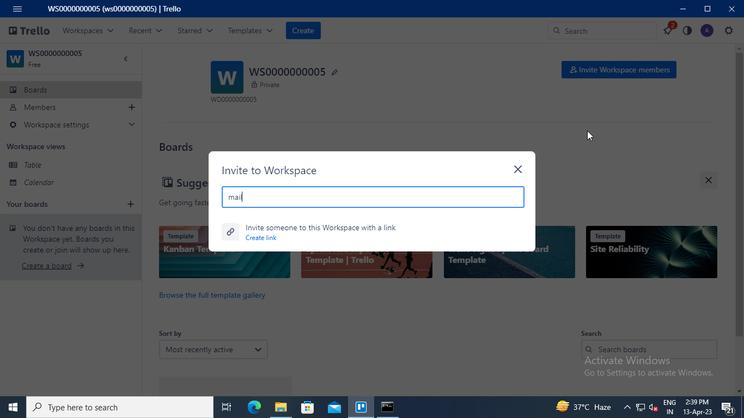 
Action: Keyboard s
Screenshot: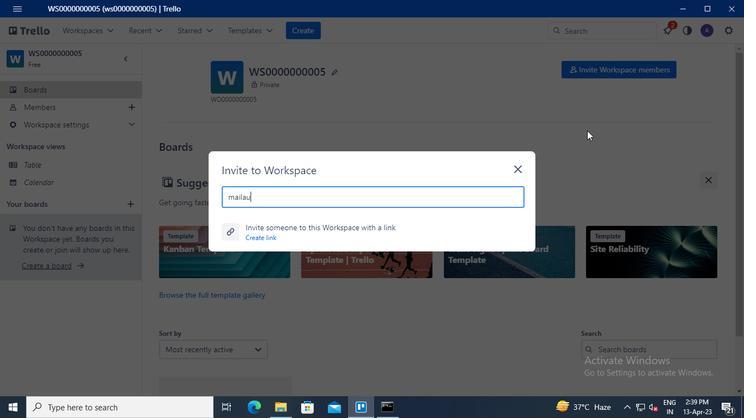 
Action: Keyboard t
Screenshot: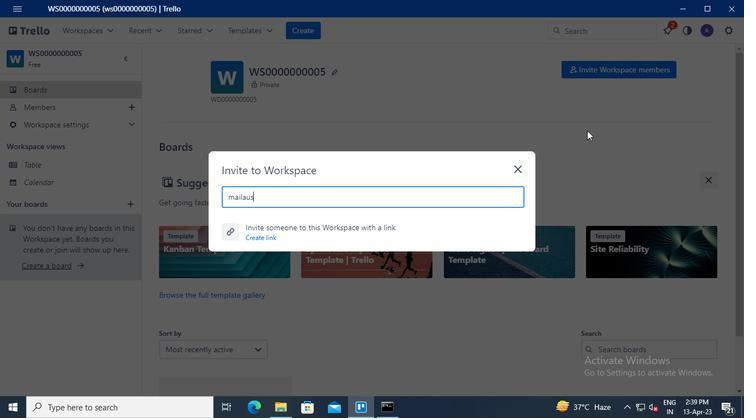 
Action: Keyboard r
Screenshot: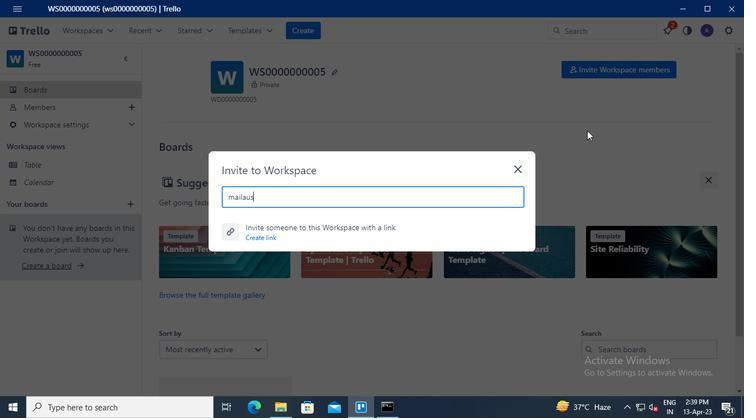 
Action: Keyboard a
Screenshot: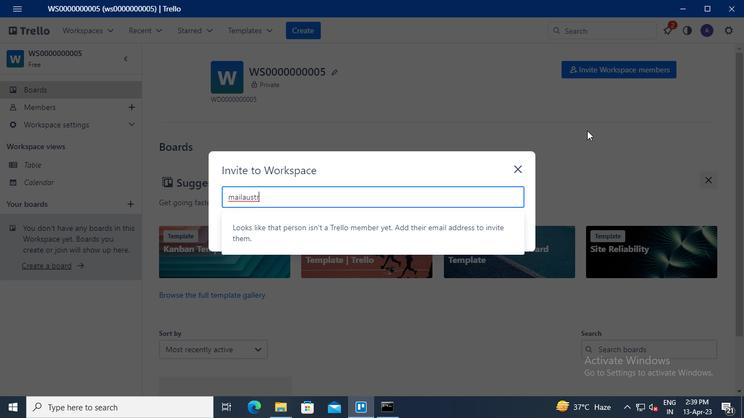
Action: Keyboard l
Screenshot: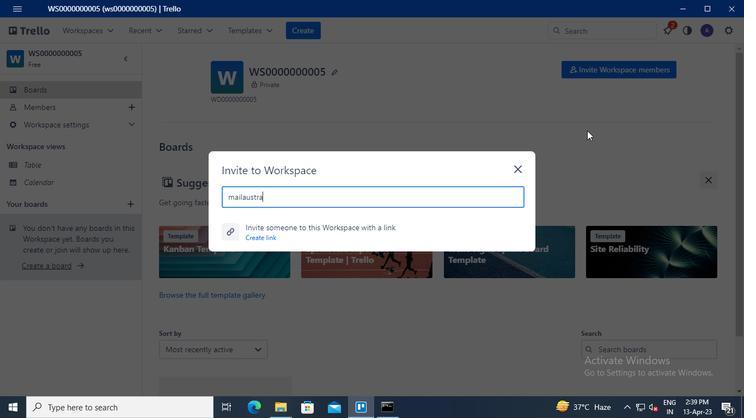 
Action: Keyboard i
Screenshot: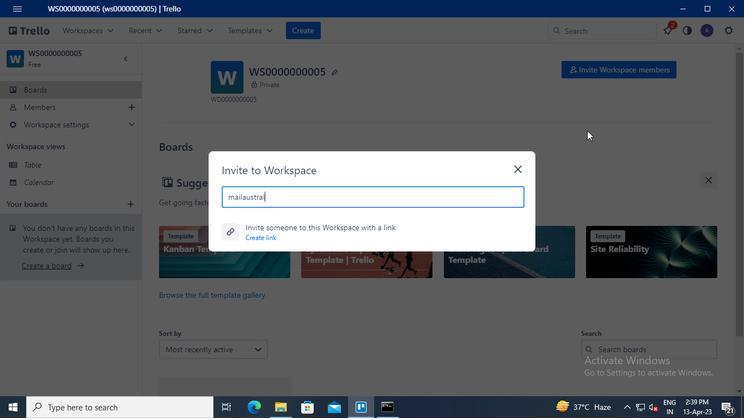 
Action: Keyboard a
Screenshot: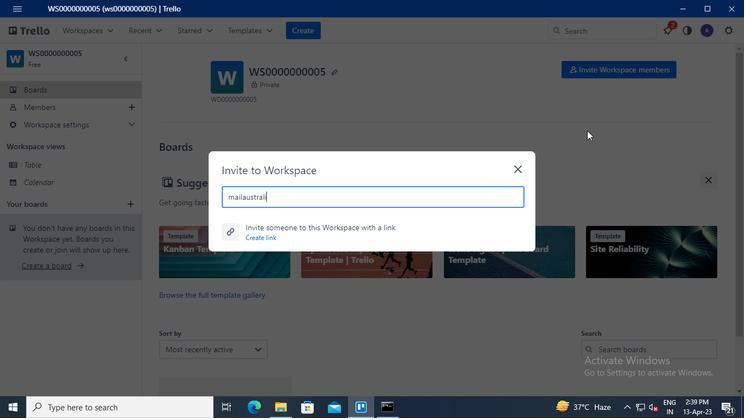 
Action: Keyboard 7
Screenshot: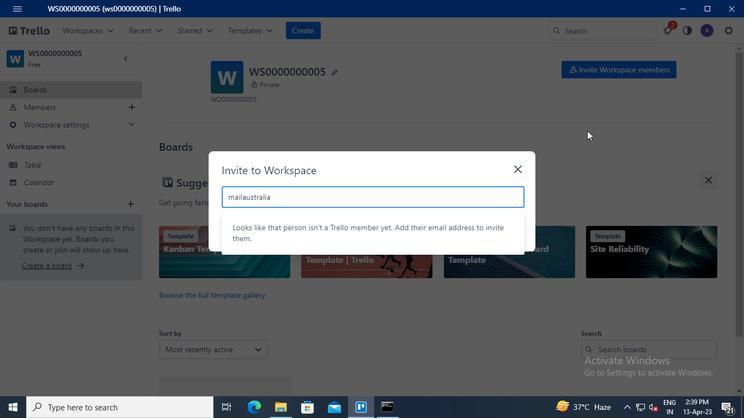 
Action: Keyboard Key.shift
Screenshot: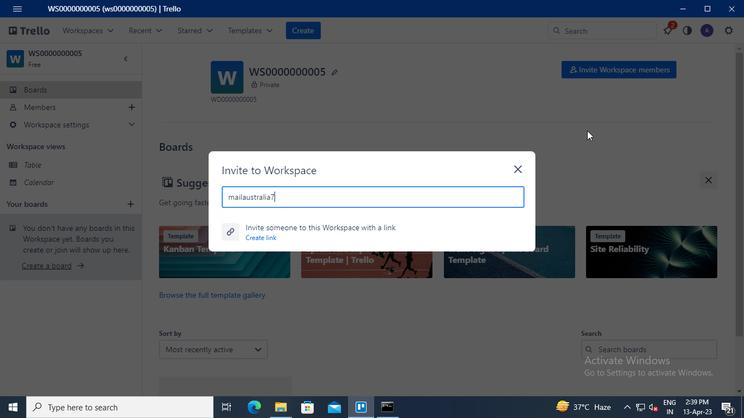 
Action: Keyboard @
Screenshot: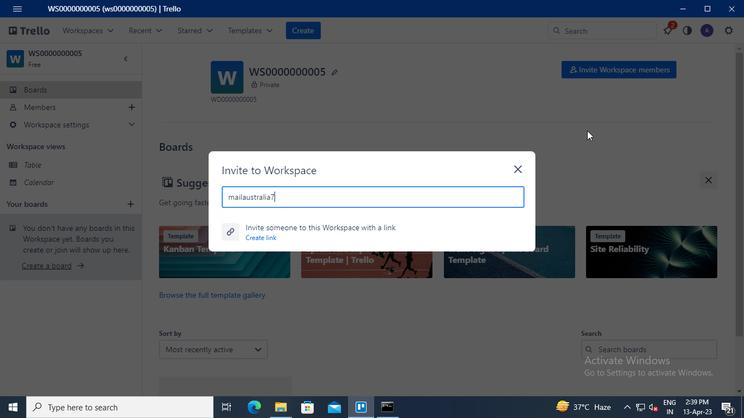 
Action: Keyboard g
Screenshot: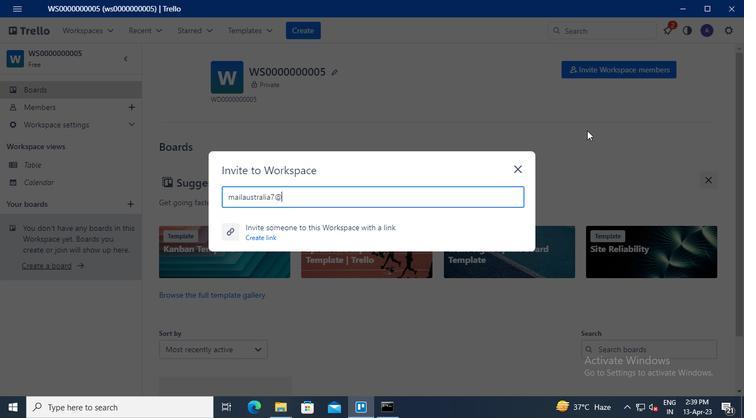 
Action: Keyboard m
Screenshot: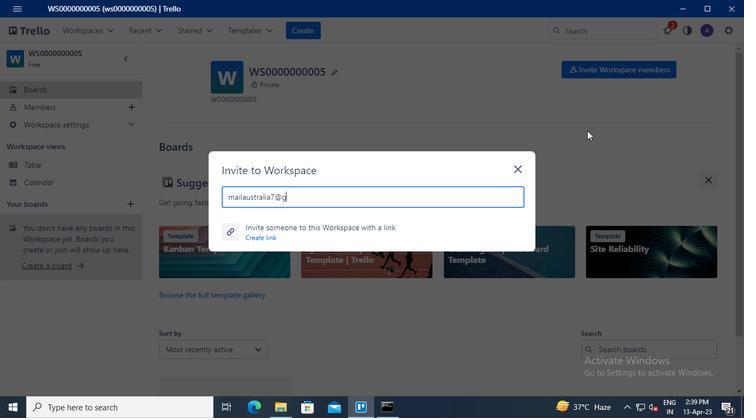 
Action: Keyboard a
Screenshot: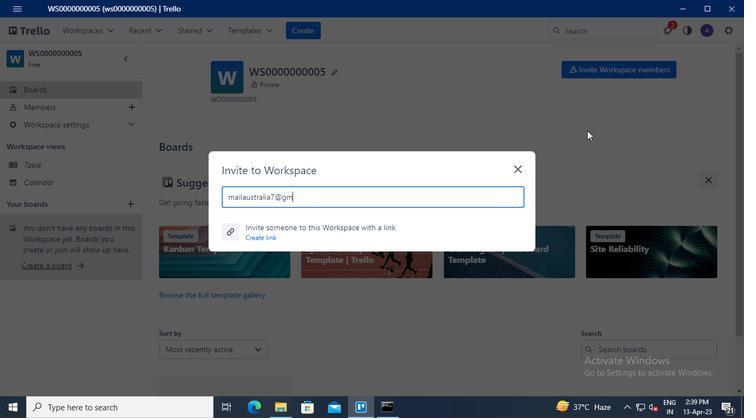
Action: Keyboard i
Screenshot: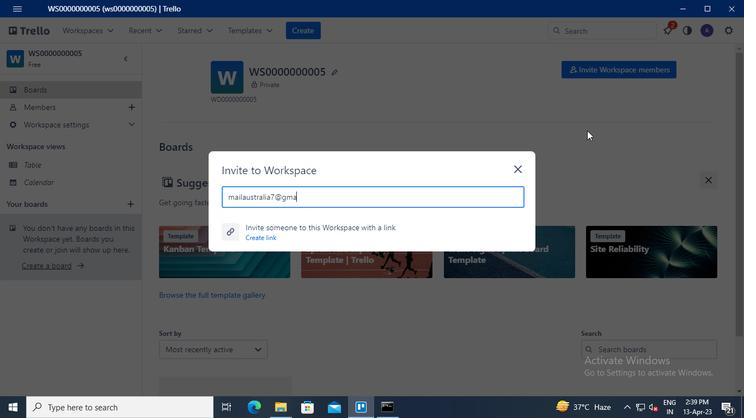 
Action: Keyboard l
Screenshot: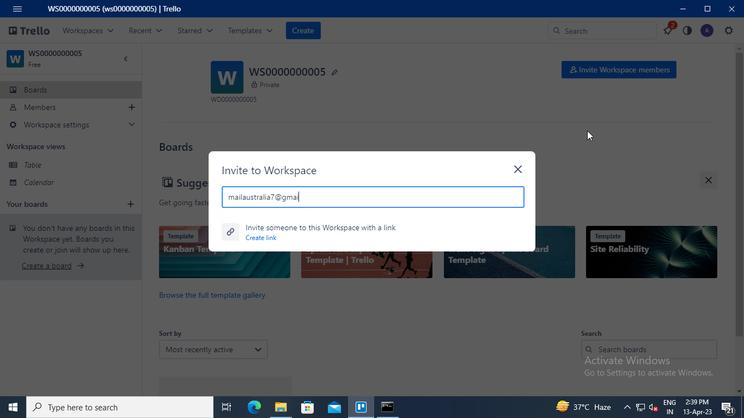 
Action: Keyboard .
Screenshot: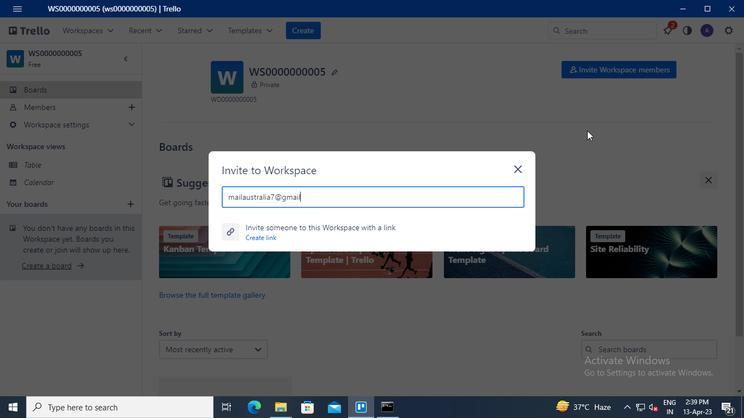 
Action: Keyboard c
Screenshot: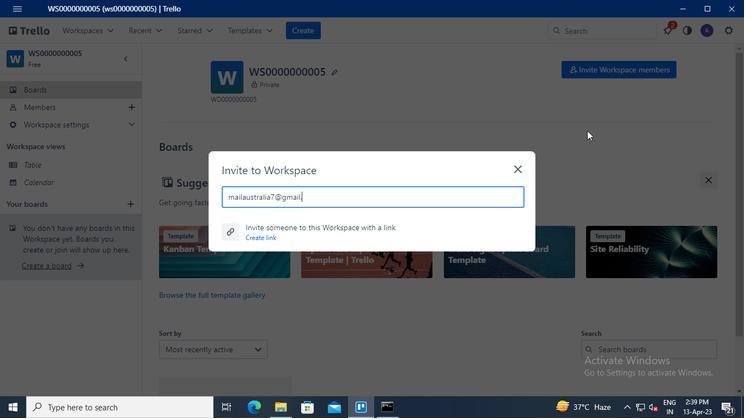 
Action: Keyboard o
Screenshot: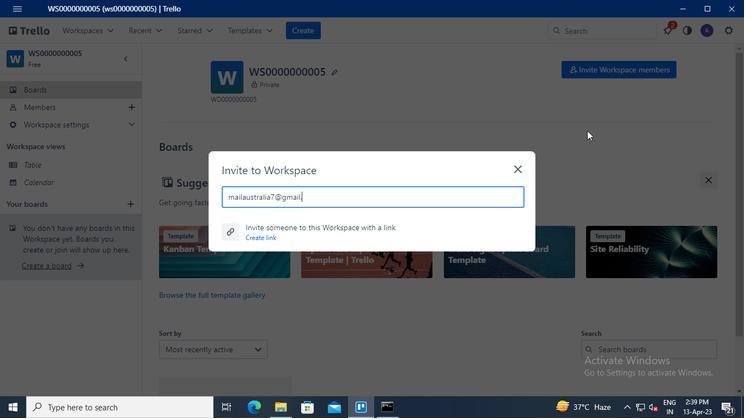 
Action: Keyboard m
Screenshot: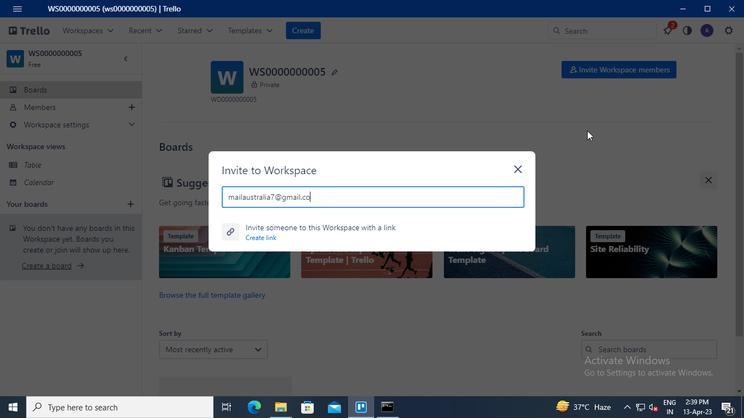 
Action: Mouse moved to (343, 228)
Screenshot: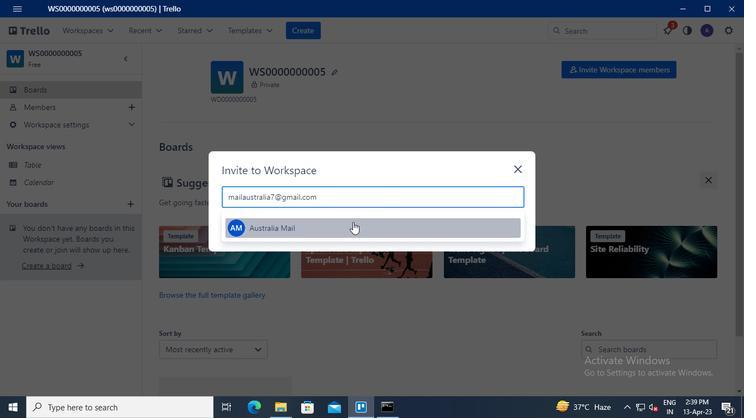 
Action: Mouse pressed left at (343, 228)
Screenshot: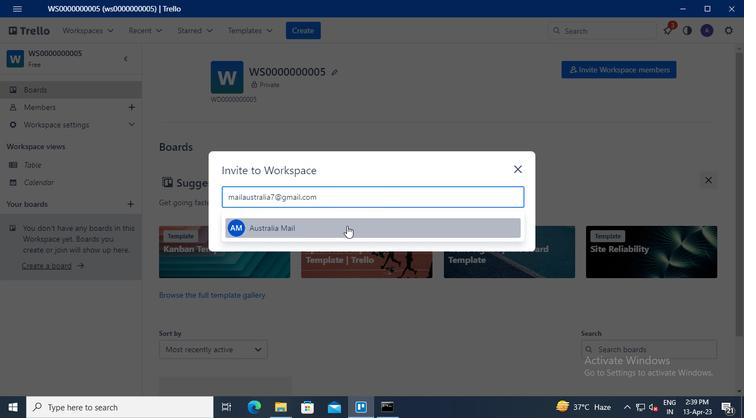 
Action: Mouse moved to (497, 173)
Screenshot: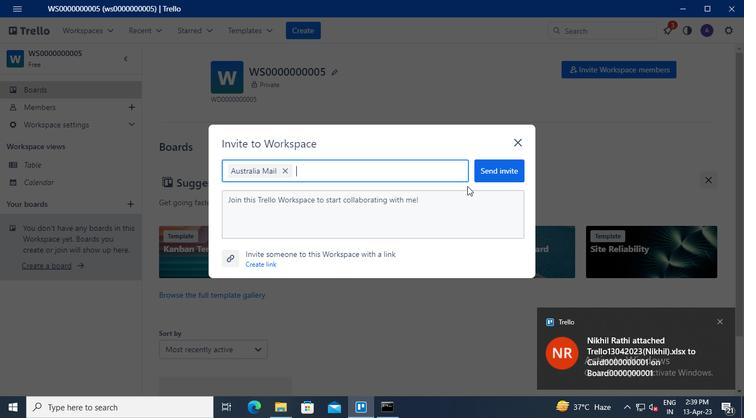 
Action: Mouse pressed left at (497, 173)
Screenshot: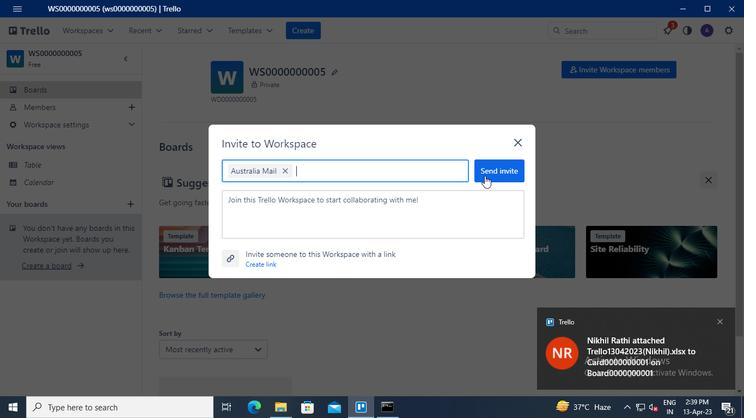 
Action: Mouse moved to (582, 73)
Screenshot: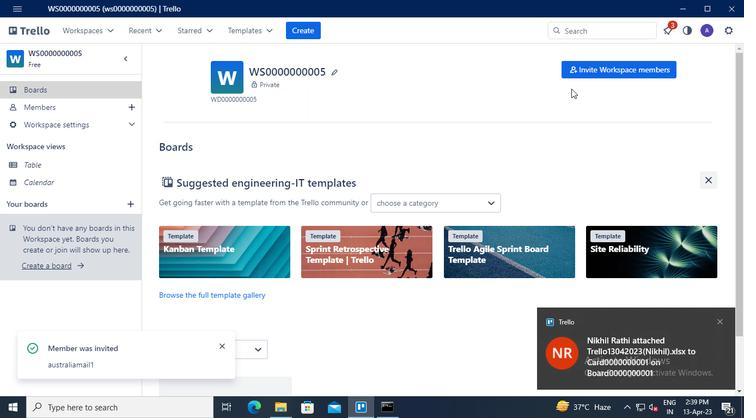
Action: Mouse pressed left at (582, 73)
Screenshot: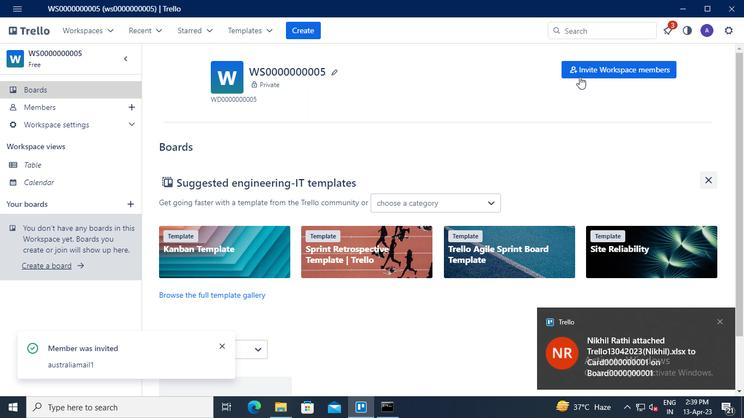 
Action: Mouse moved to (406, 172)
Screenshot: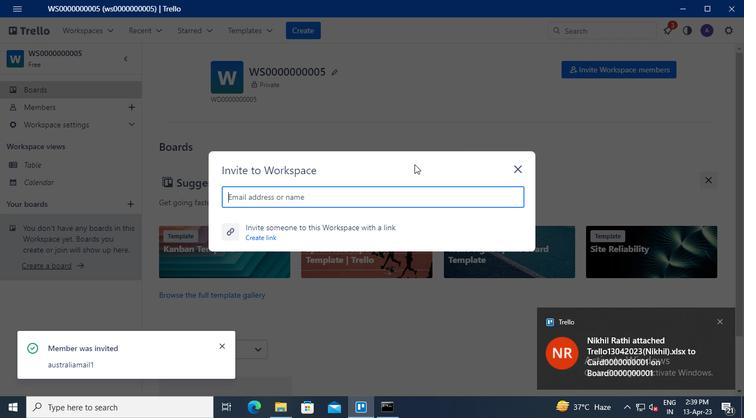 
Action: Keyboard c
Screenshot: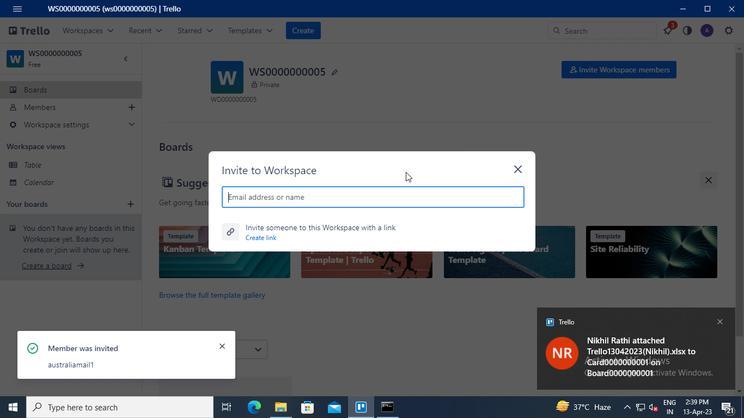 
Action: Keyboard a
Screenshot: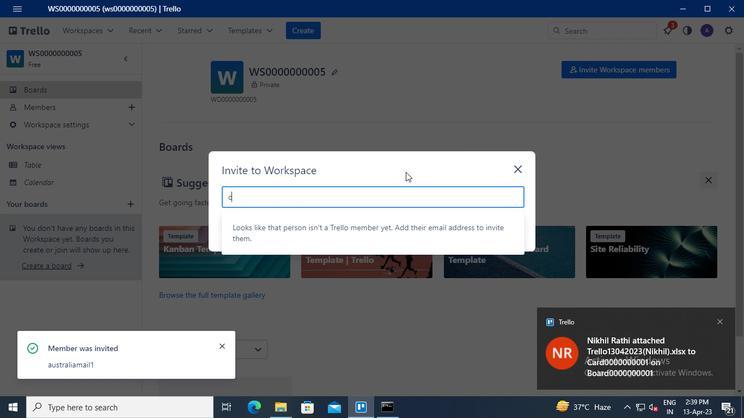 
Action: Keyboard r
Screenshot: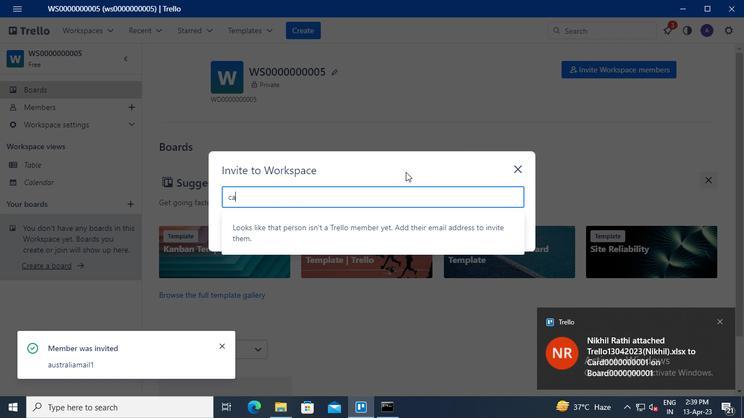 
Action: Keyboard x
Screenshot: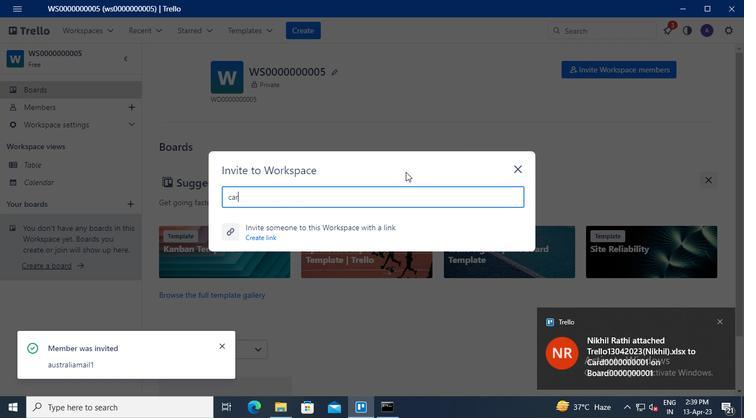 
Action: Keyboard x
Screenshot: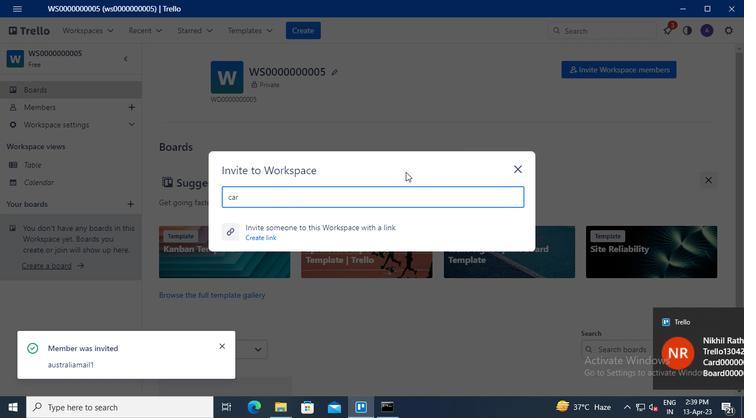 
Action: Keyboard s
Screenshot: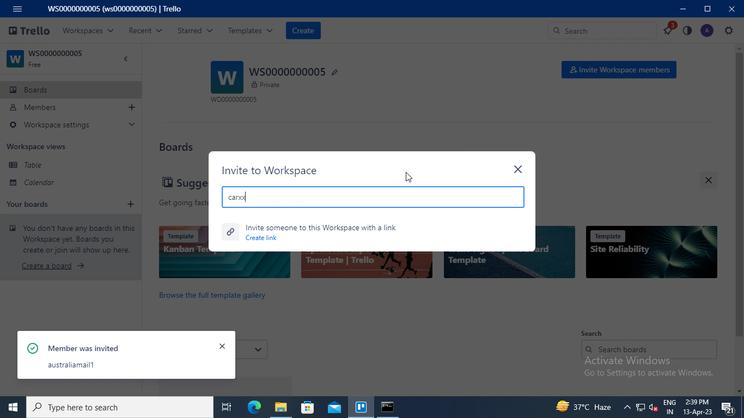
Action: Keyboard t
Screenshot: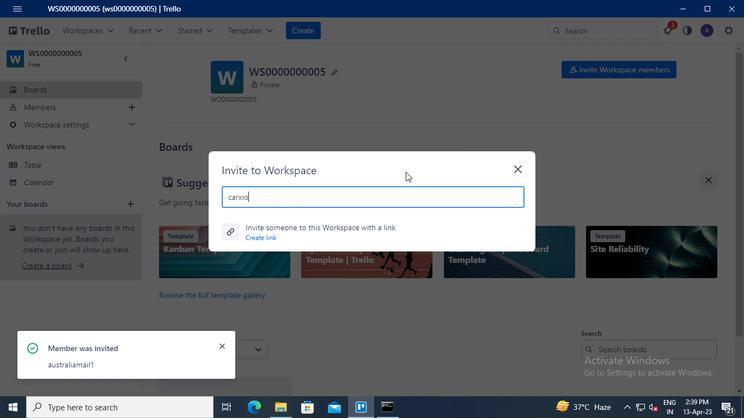 
Action: Keyboard r
Screenshot: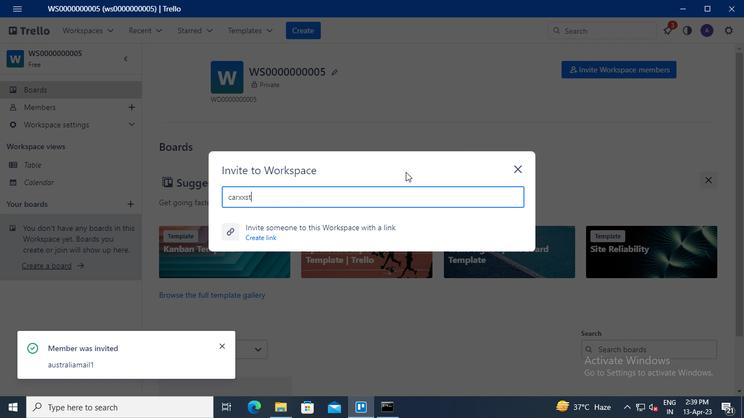 
Action: Keyboard e
Screenshot: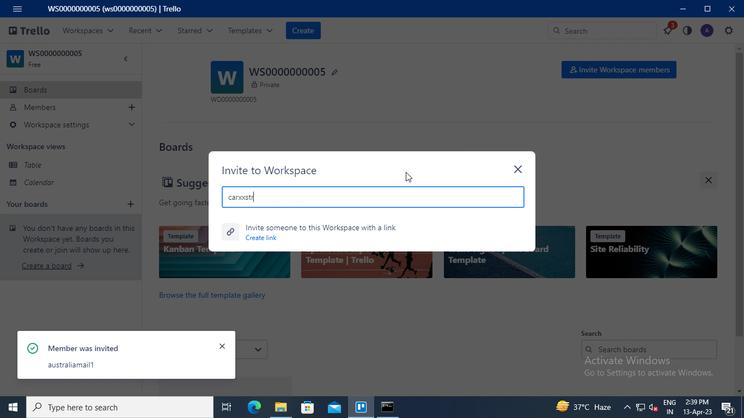
Action: Keyboard e
Screenshot: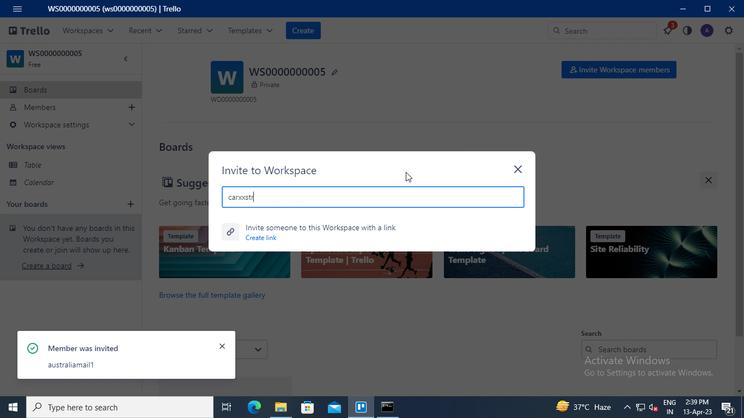 
Action: Keyboard t
Screenshot: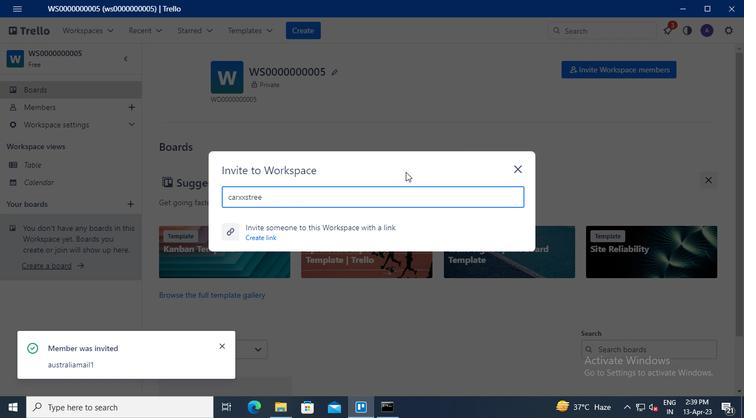 
Action: Keyboard <103>
Screenshot: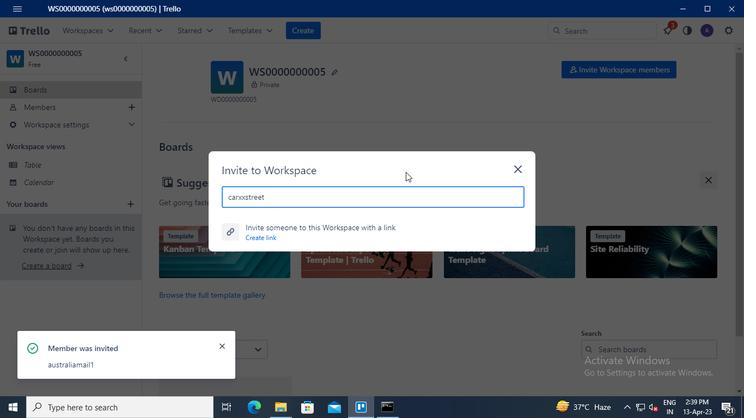 
Action: Keyboard <105>
Screenshot: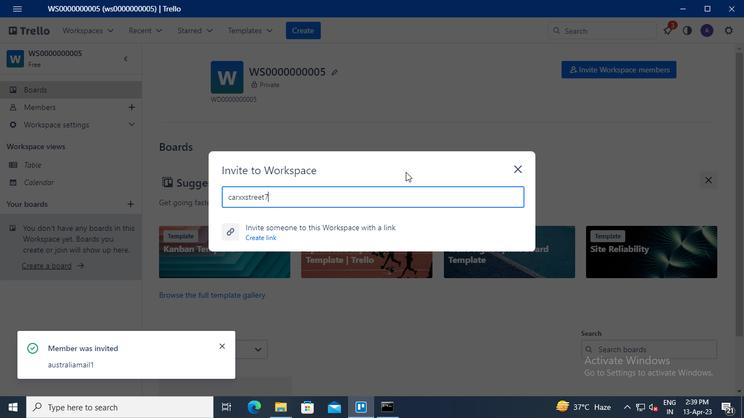 
Action: Keyboard <97>
Screenshot: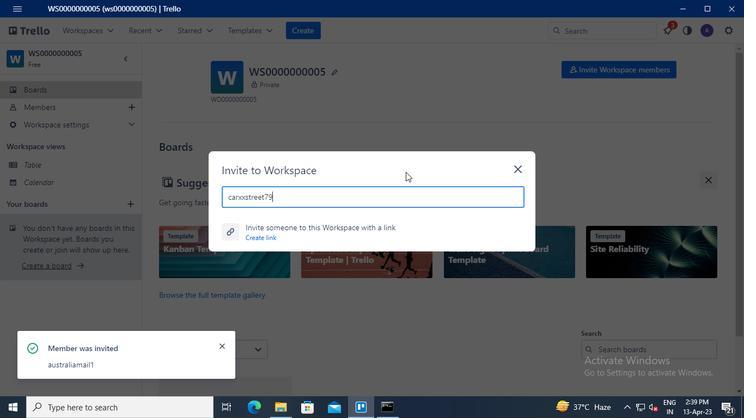 
Action: Keyboard Key.shift
Screenshot: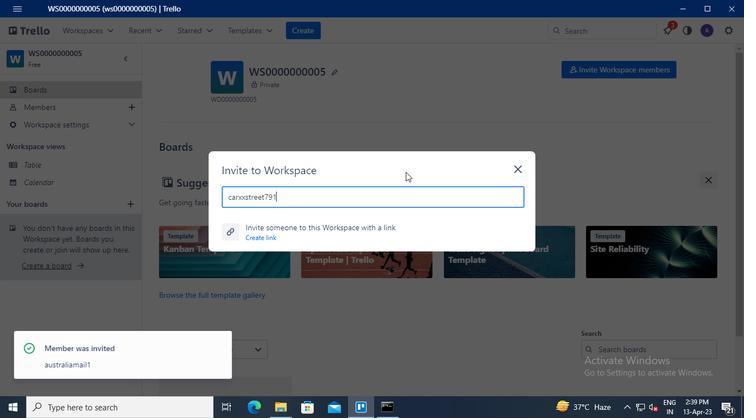 
Action: Keyboard @
Screenshot: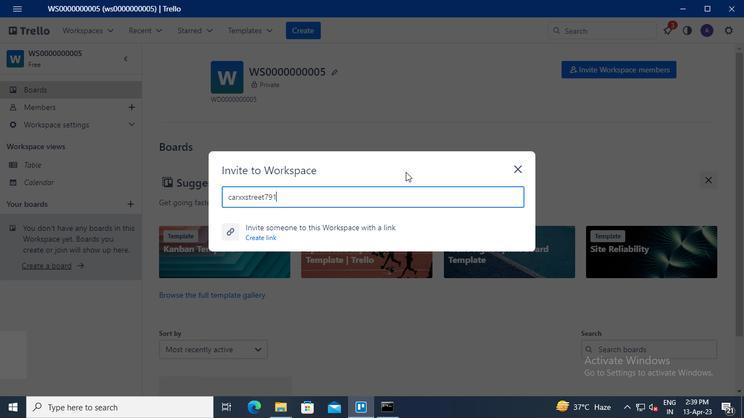 
Action: Keyboard g
Screenshot: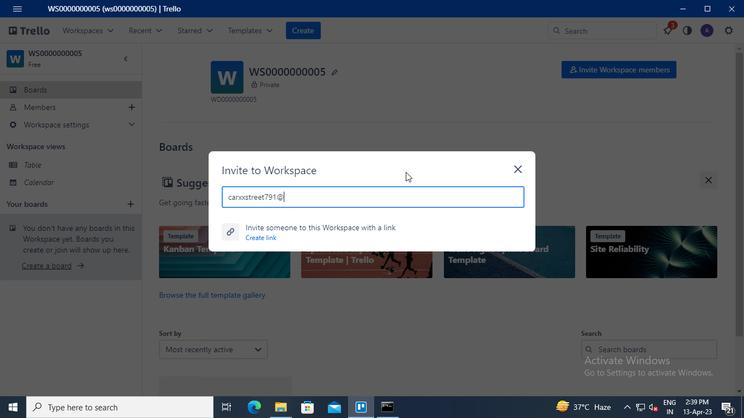 
Action: Keyboard m
Screenshot: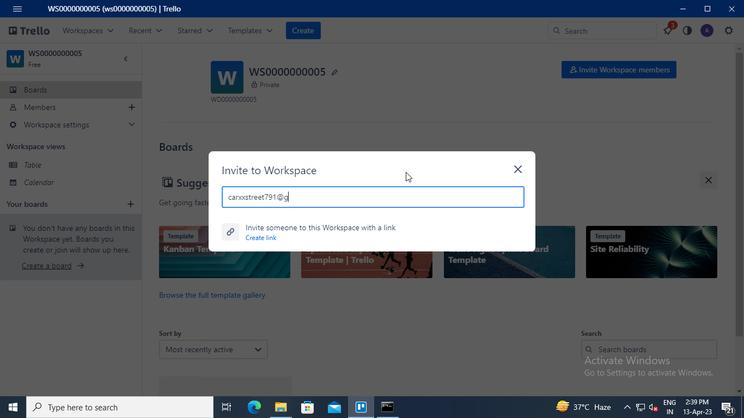 
Action: Keyboard a
Screenshot: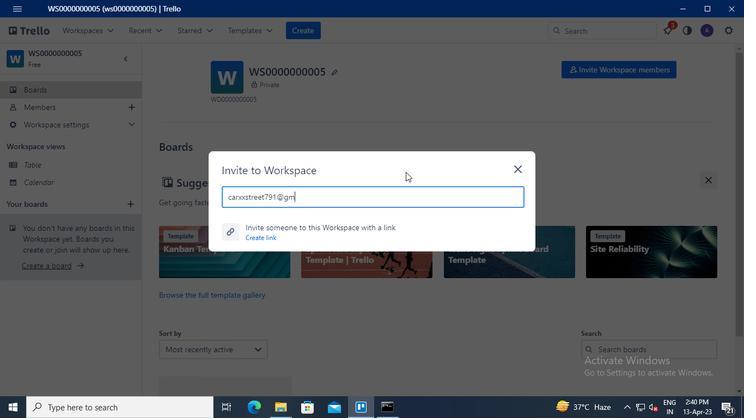 
Action: Keyboard i
Screenshot: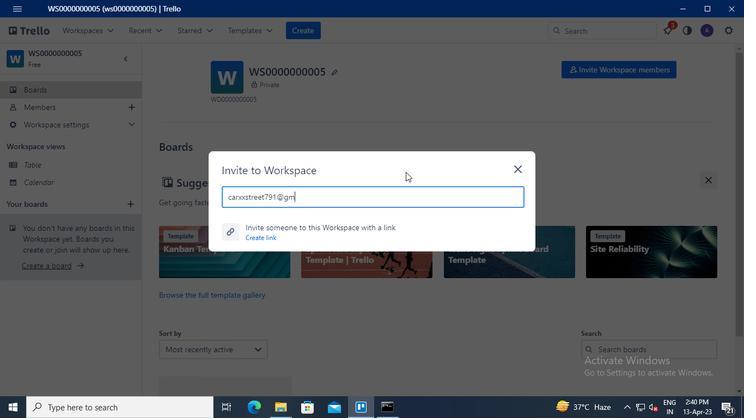 
Action: Keyboard l
Screenshot: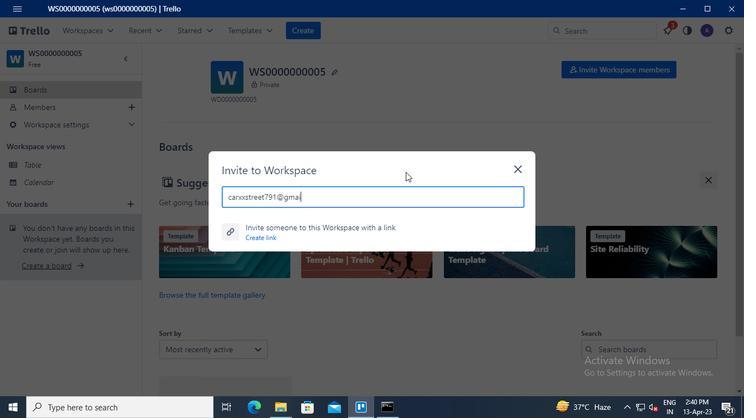 
Action: Keyboard .
Screenshot: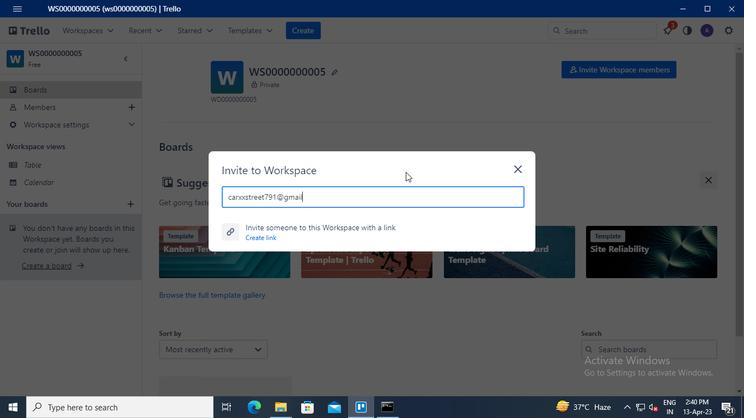 
Action: Keyboard c
Screenshot: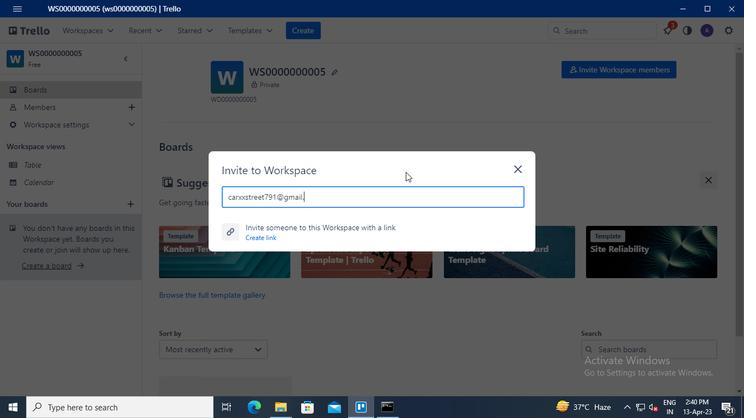 
Action: Keyboard o
Screenshot: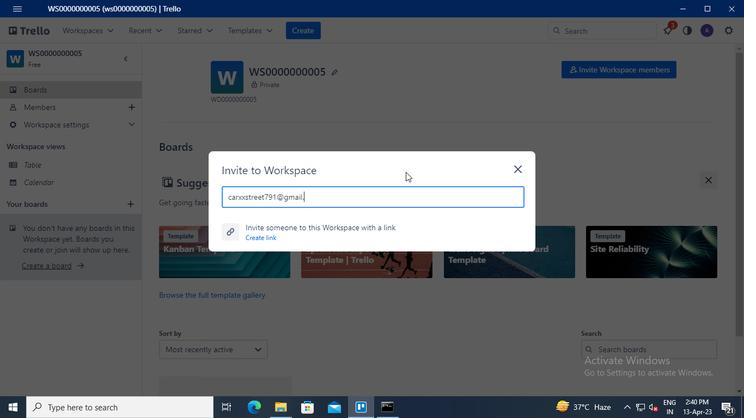 
Action: Keyboard m
Screenshot: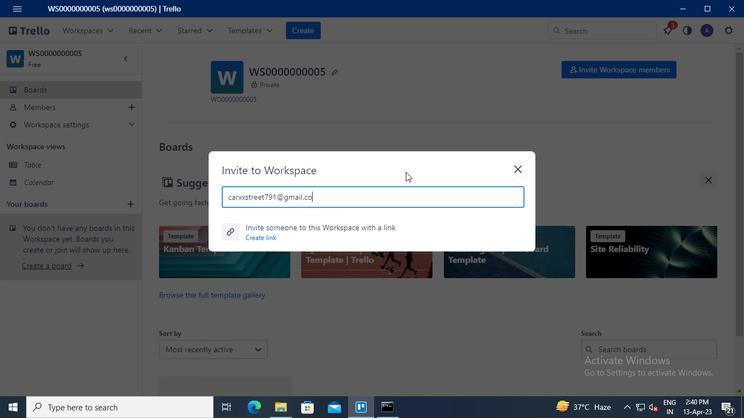 
Action: Mouse moved to (291, 231)
Screenshot: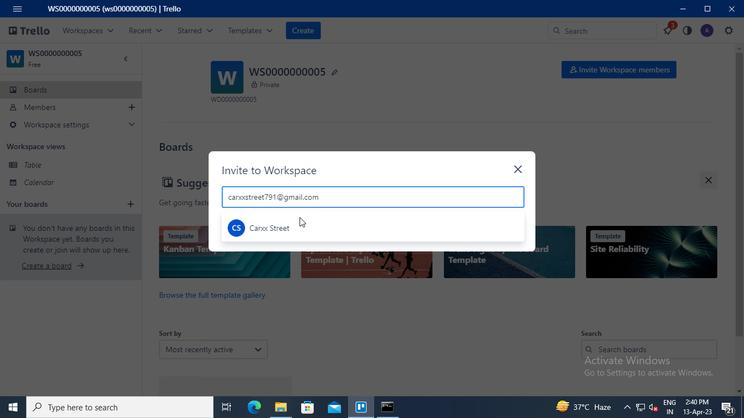 
Action: Mouse pressed left at (291, 231)
Screenshot: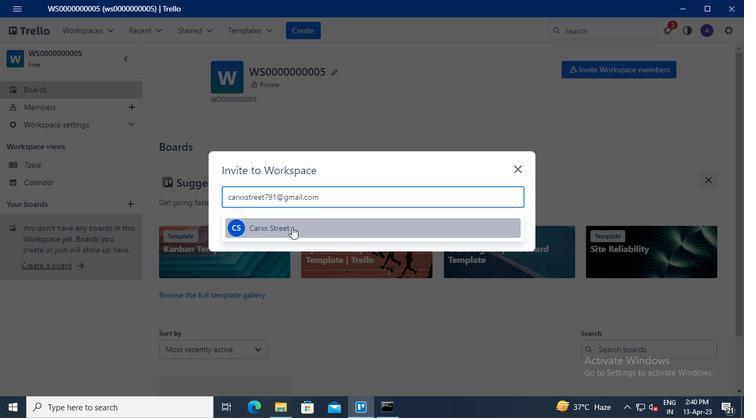 
Action: Mouse moved to (510, 172)
Screenshot: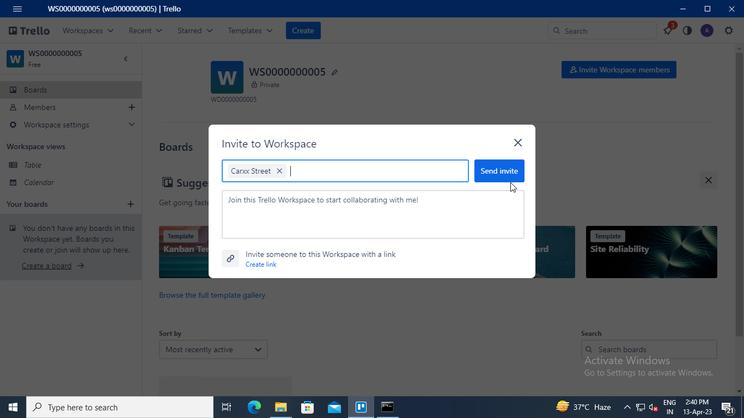 
Action: Mouse pressed left at (510, 172)
Screenshot: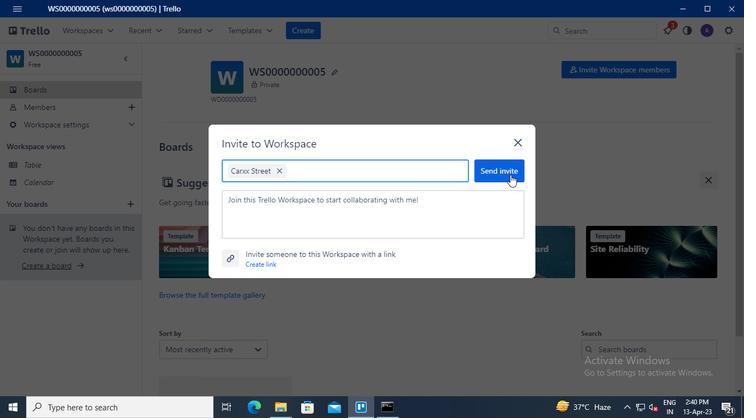 
Action: Mouse moved to (582, 73)
Screenshot: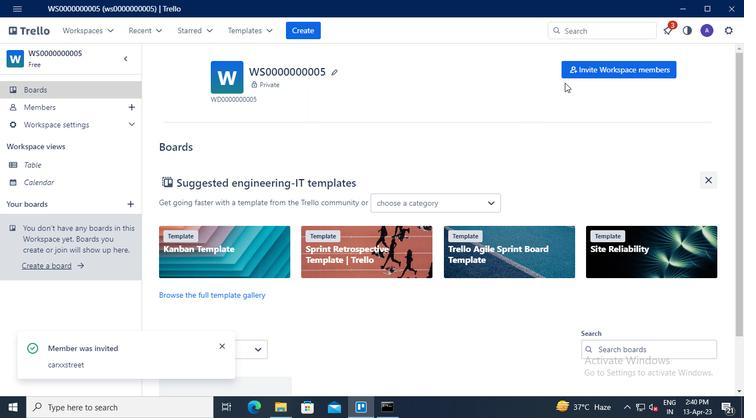 
Action: Mouse pressed left at (582, 73)
Screenshot: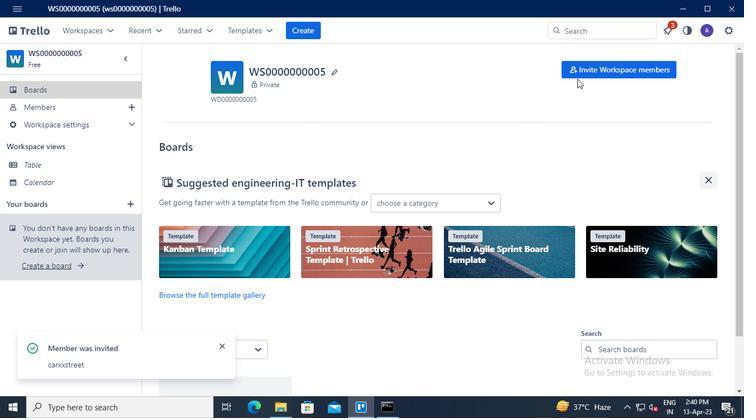 
Action: Mouse moved to (395, 194)
Screenshot: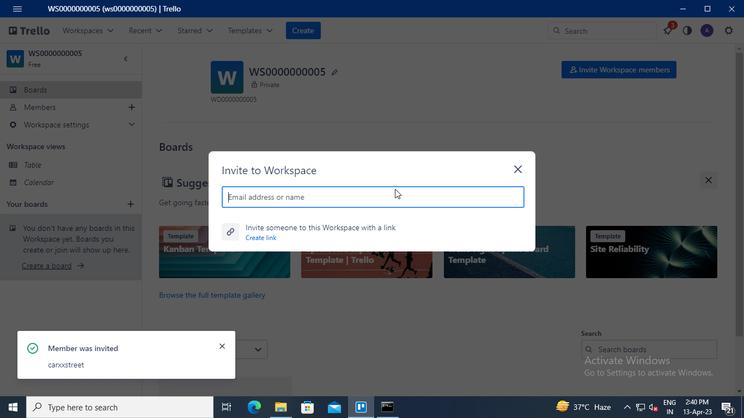 
Action: Mouse pressed left at (395, 194)
Screenshot: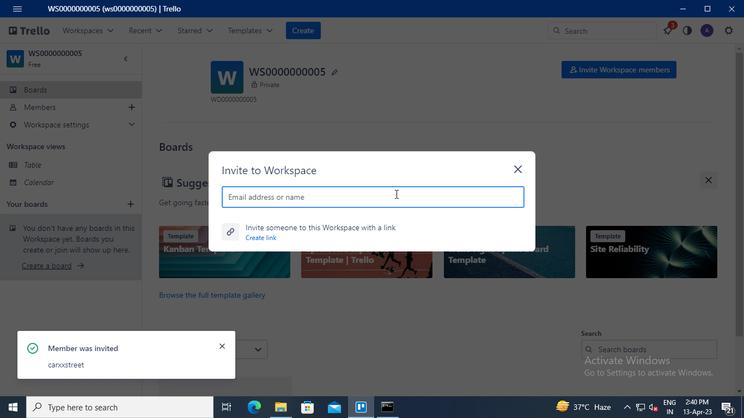 
Action: Keyboard p
Screenshot: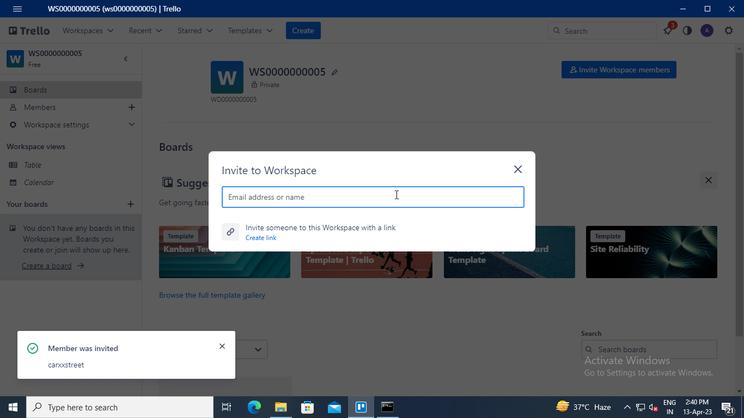 
Action: Keyboard r
Screenshot: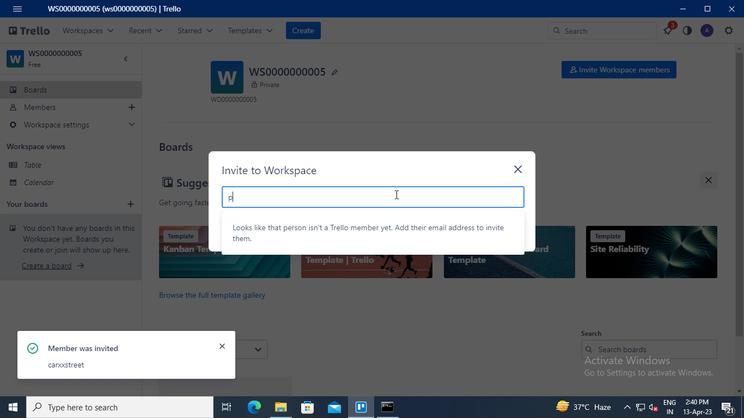 
Action: Keyboard a
Screenshot: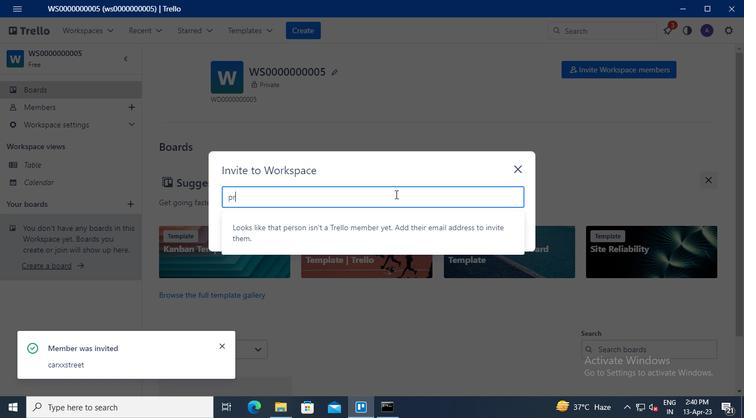
Action: Keyboard t
Screenshot: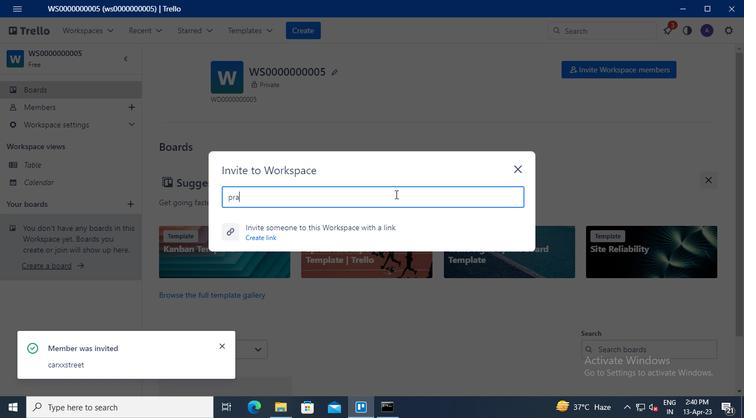 
Action: Keyboard e
Screenshot: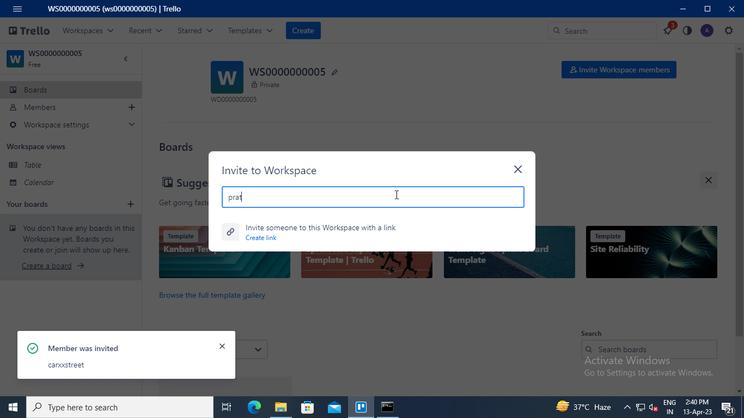 
Action: Keyboard e
Screenshot: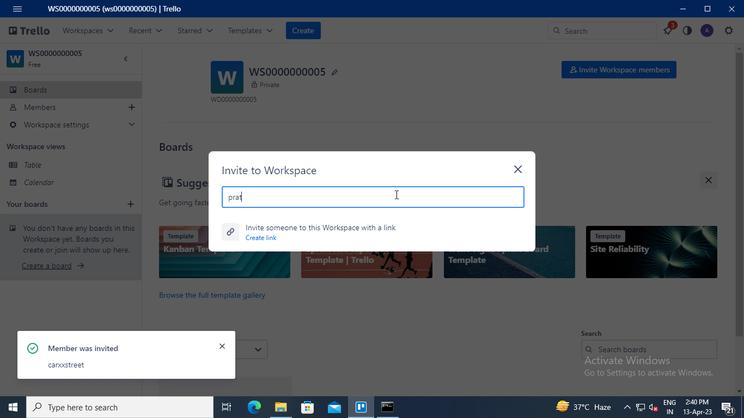 
Action: Keyboard k
Screenshot: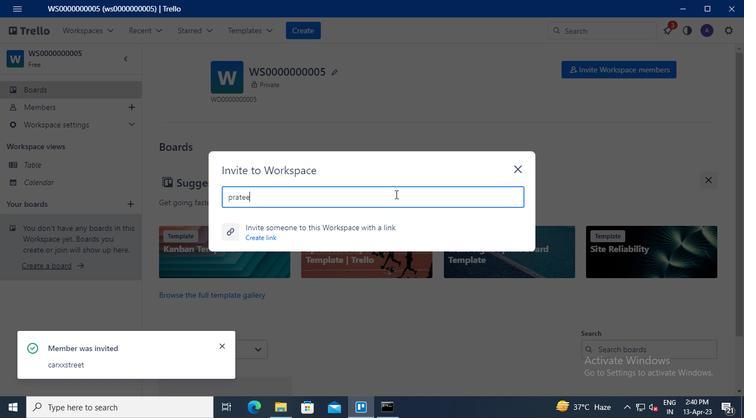 
Action: Keyboard .
Screenshot: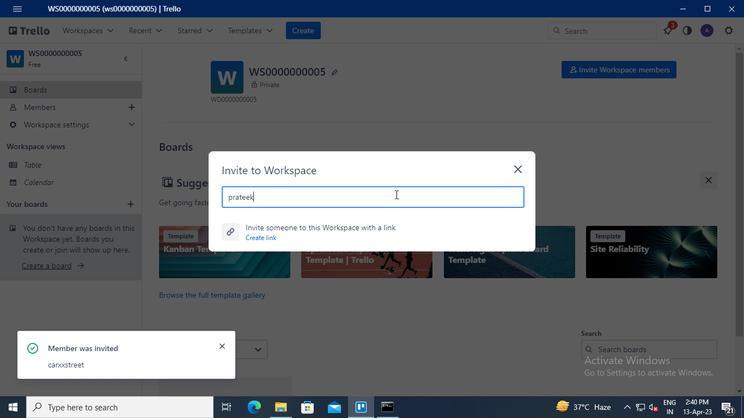 
Action: Keyboard k
Screenshot: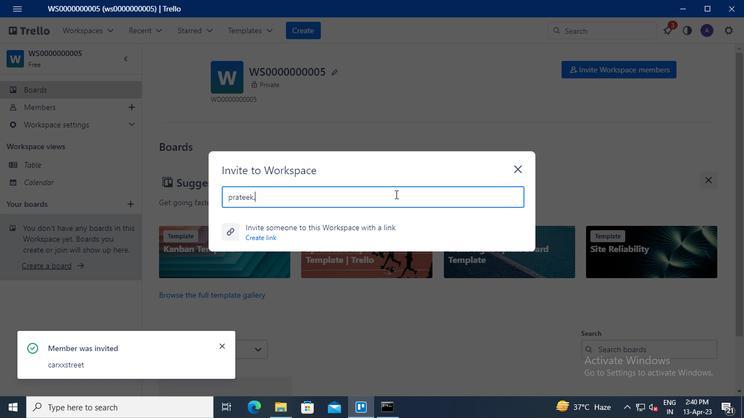 
Action: Keyboard u
Screenshot: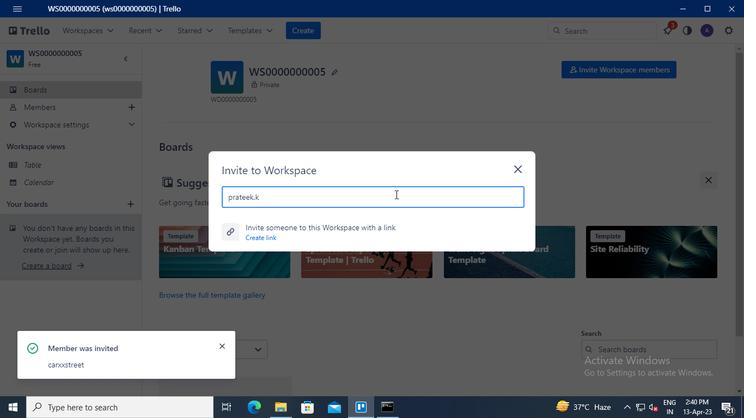 
Action: Keyboard <98>
Screenshot: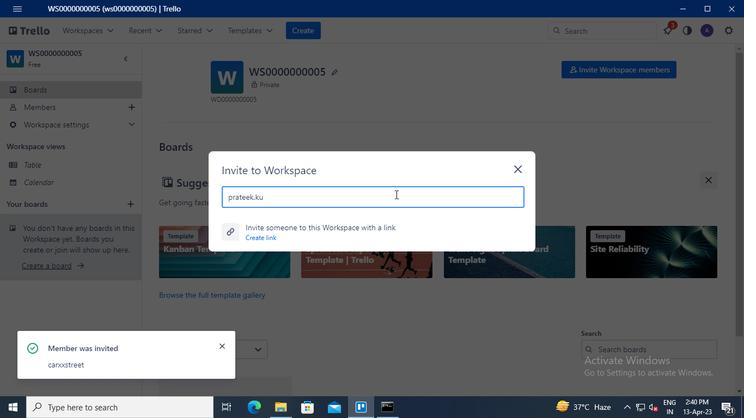 
Action: Keyboard <96>
Screenshot: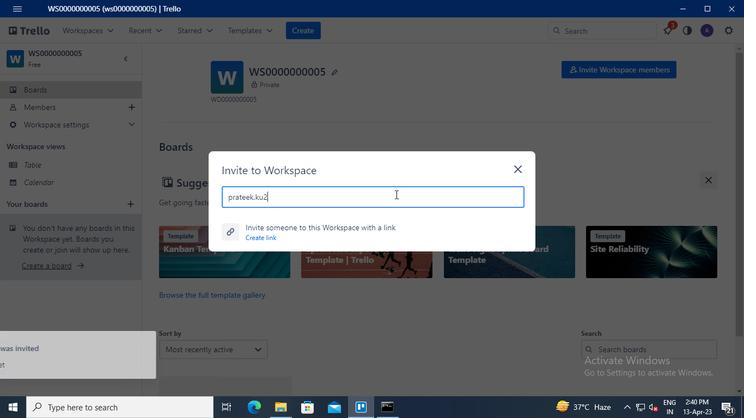 
Action: Keyboard <96>
Screenshot: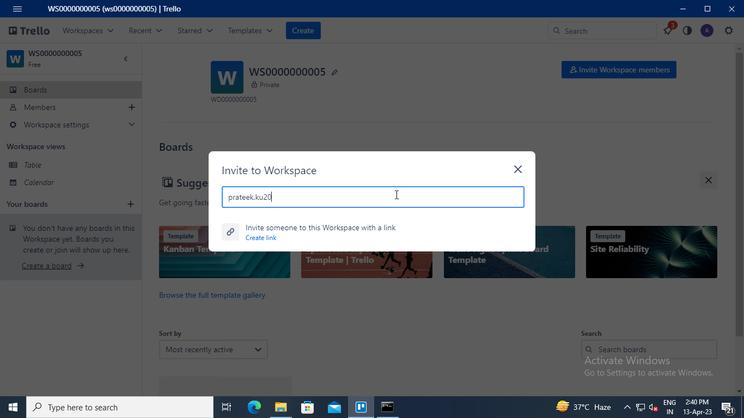 
Action: Keyboard <97>
Screenshot: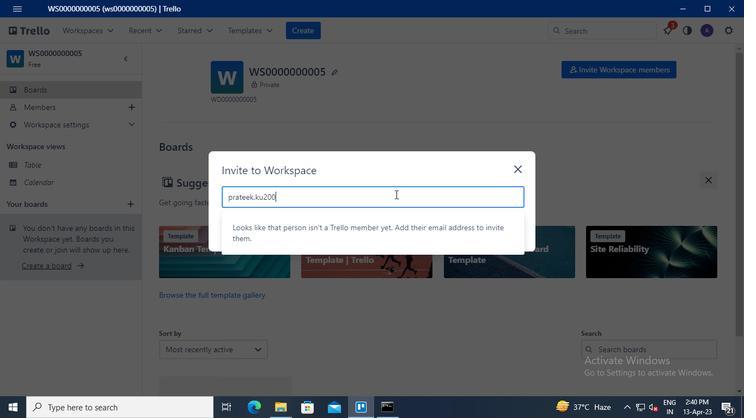 
Action: Keyboard Key.shift
Screenshot: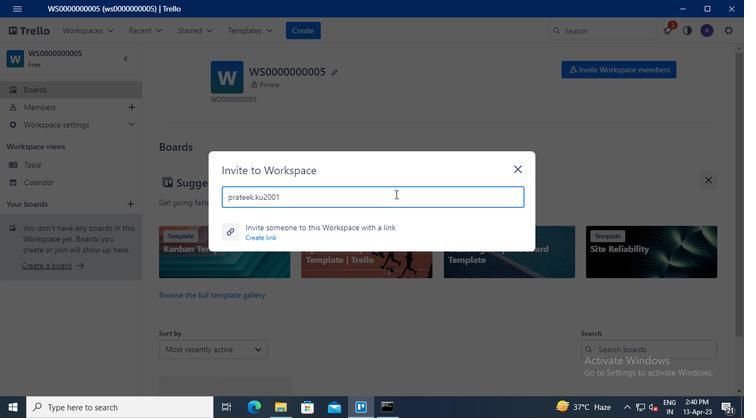 
Action: Keyboard @
Screenshot: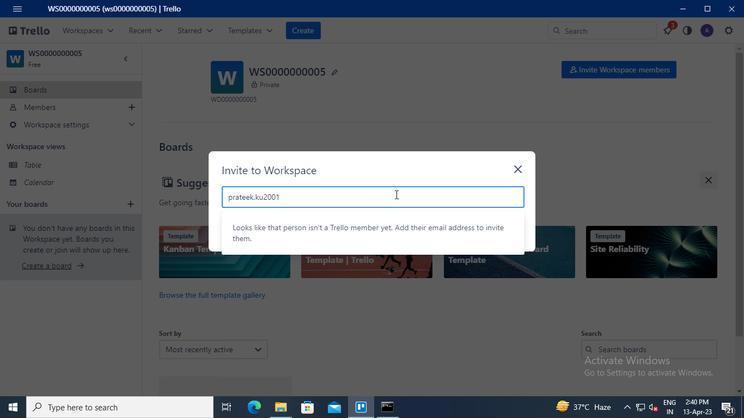 
Action: Keyboard g
Screenshot: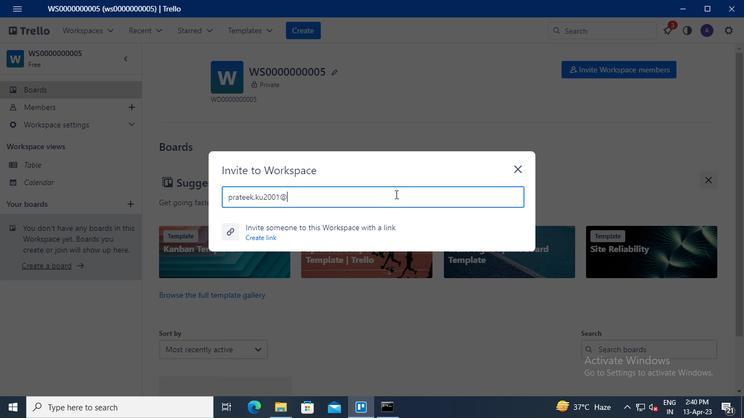 
Action: Keyboard m
Screenshot: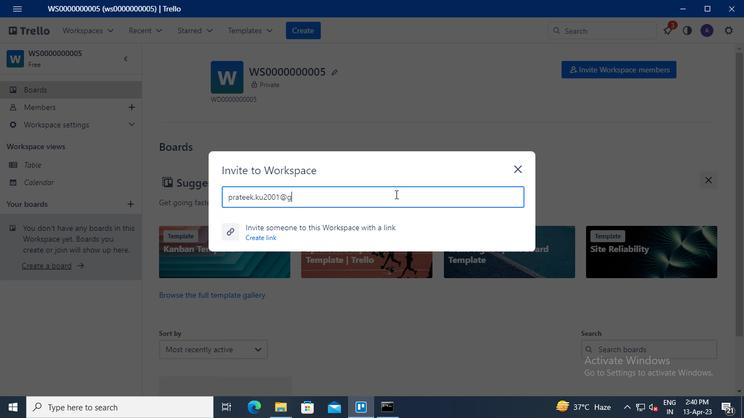 
Action: Keyboard a
Screenshot: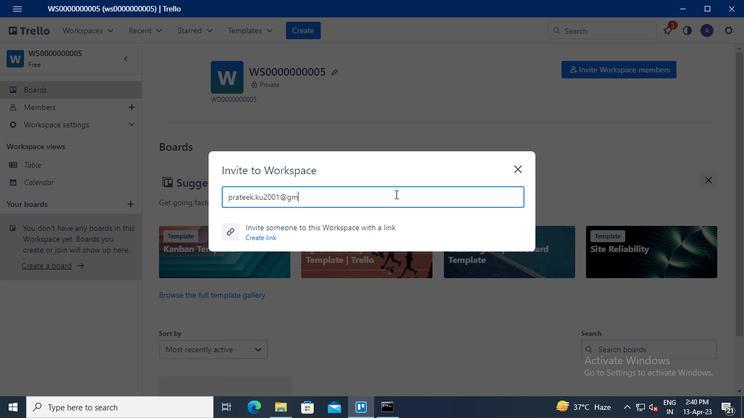 
Action: Keyboard i
Screenshot: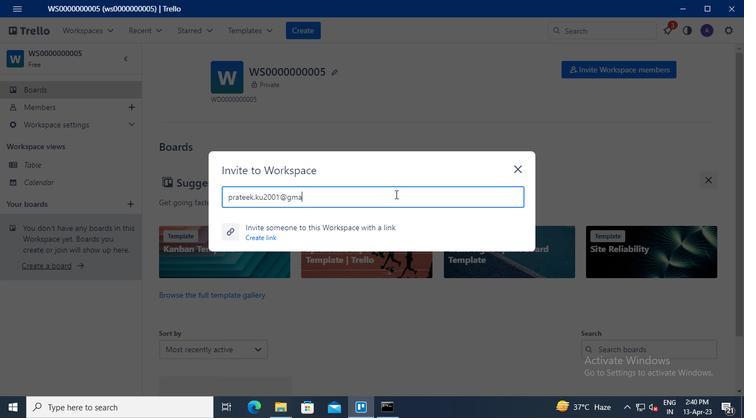 
Action: Keyboard l
Screenshot: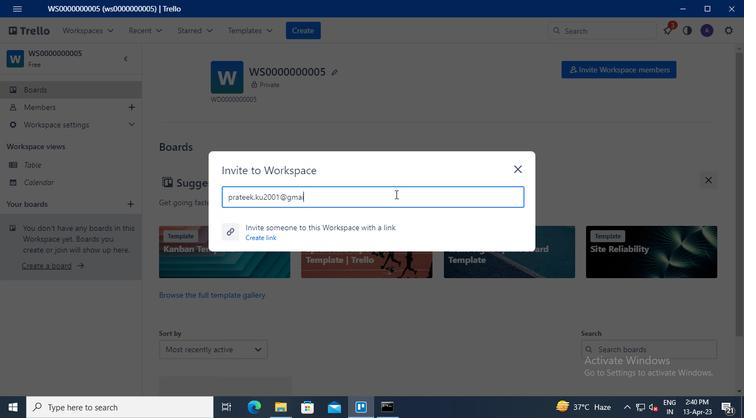 
Action: Keyboard .
Screenshot: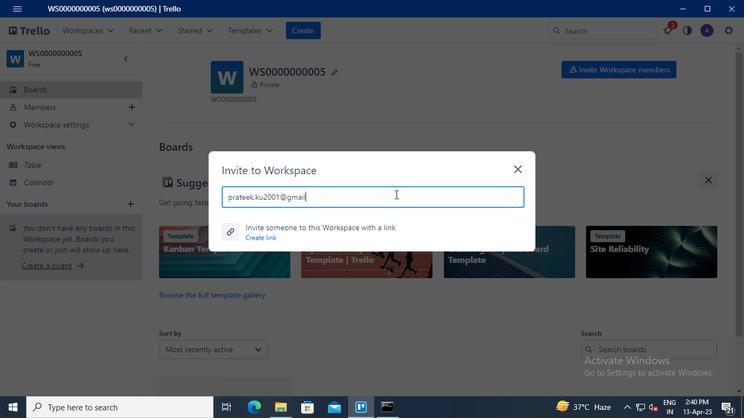 
Action: Keyboard c
Screenshot: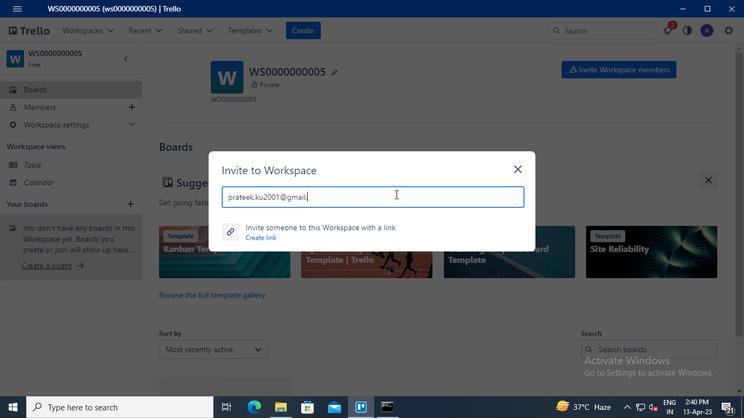 
Action: Keyboard o
Screenshot: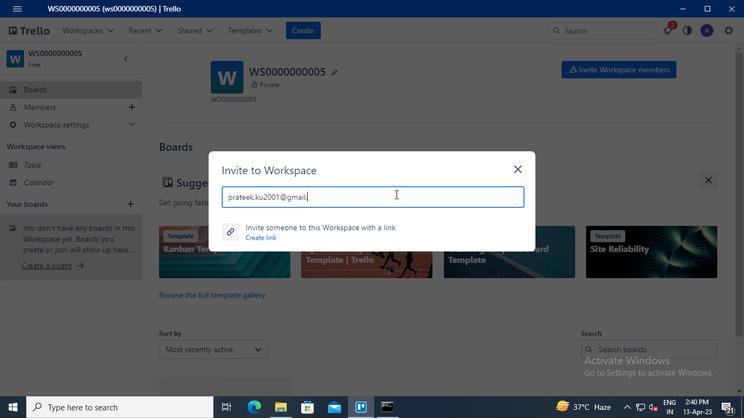 
Action: Keyboard m
Screenshot: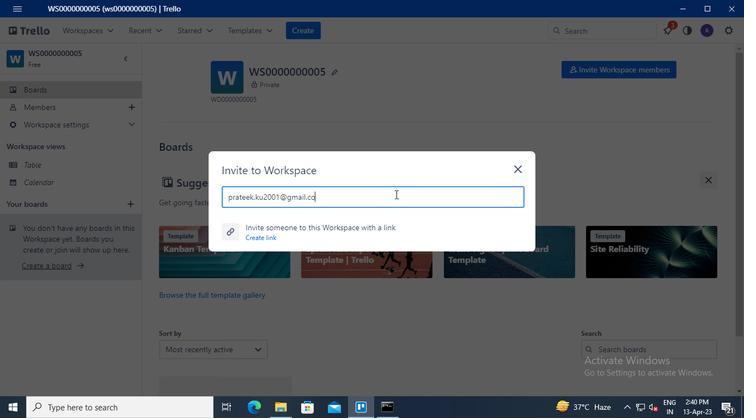 
Action: Mouse moved to (332, 233)
Screenshot: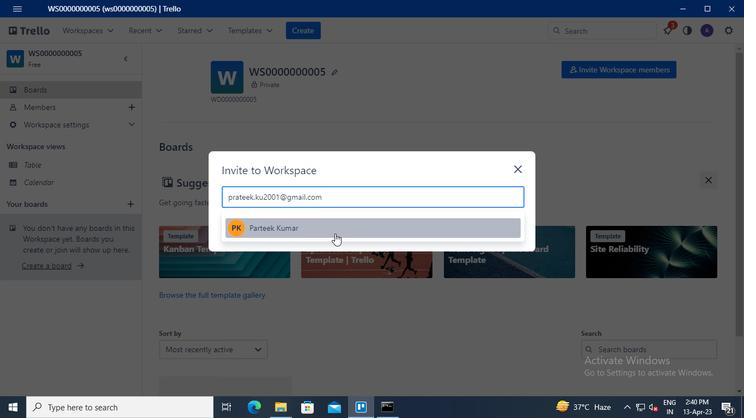 
Action: Mouse pressed left at (332, 233)
Screenshot: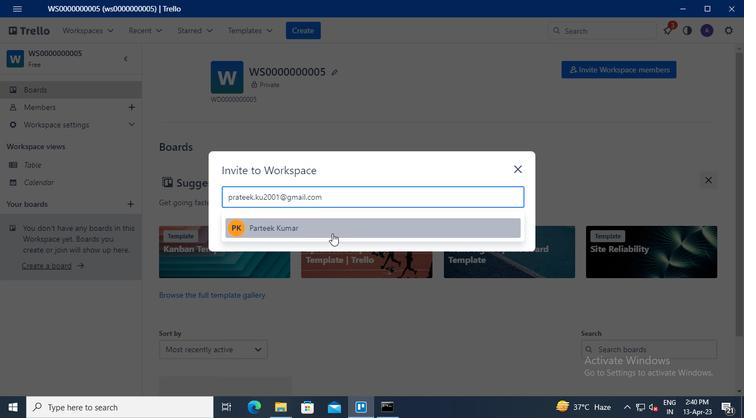 
Action: Mouse moved to (493, 168)
Screenshot: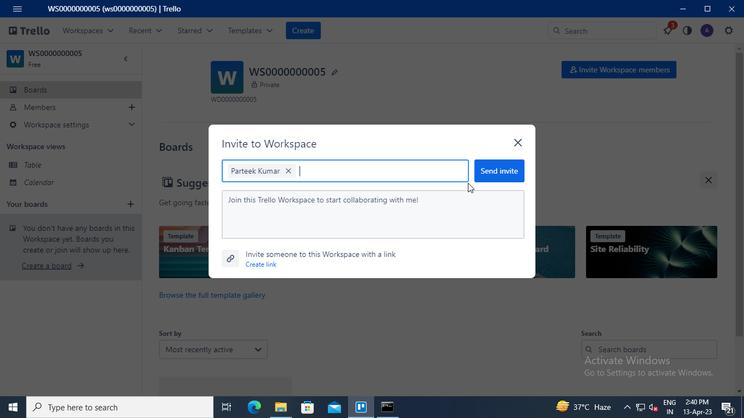 
Action: Mouse pressed left at (493, 168)
Screenshot: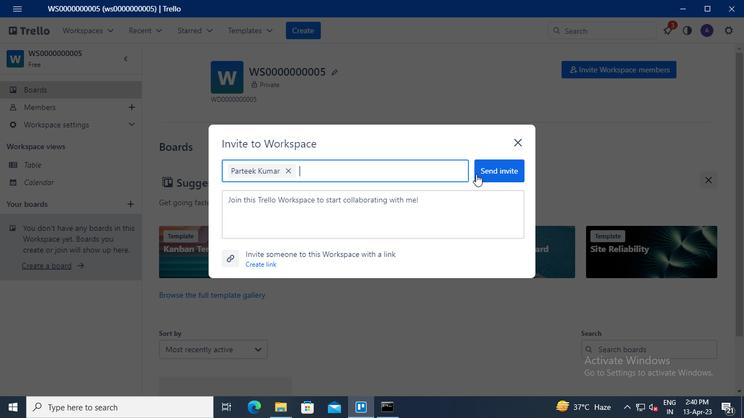 
Action: Mouse moved to (585, 74)
Screenshot: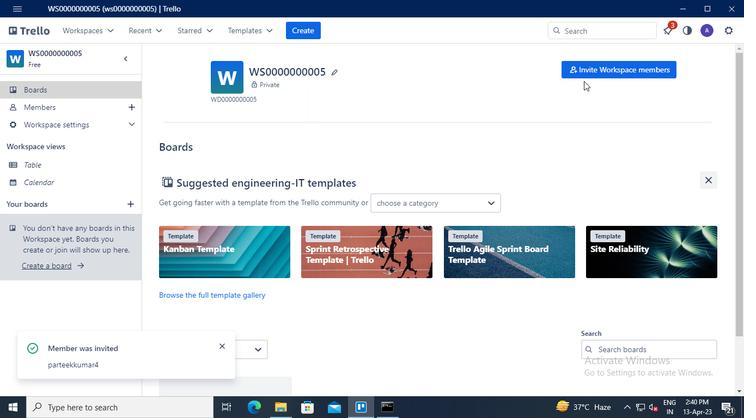 
Action: Mouse pressed left at (585, 74)
Screenshot: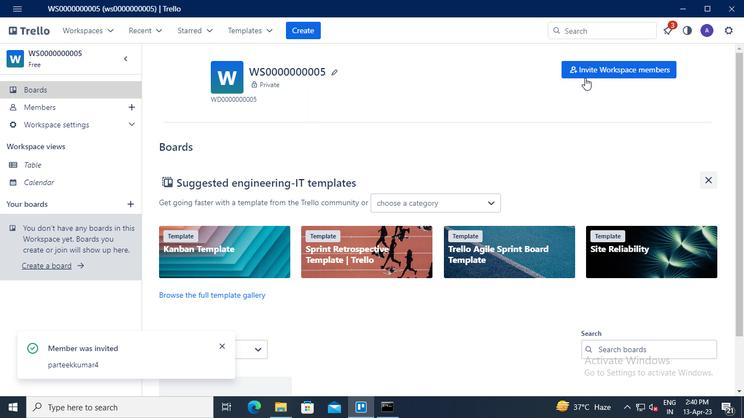 
Action: Mouse moved to (335, 193)
Screenshot: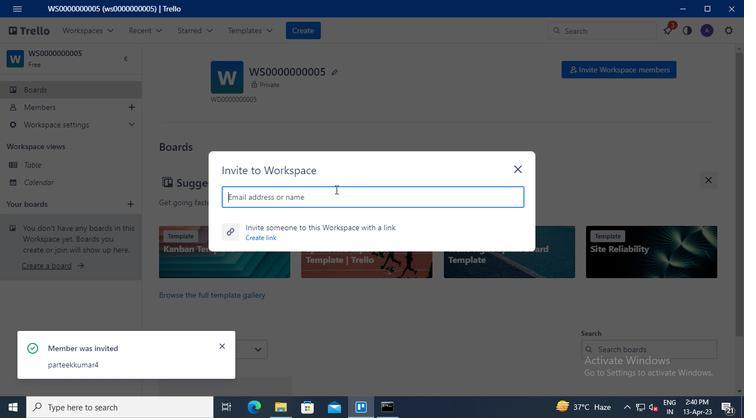 
Action: Mouse pressed left at (335, 193)
Screenshot: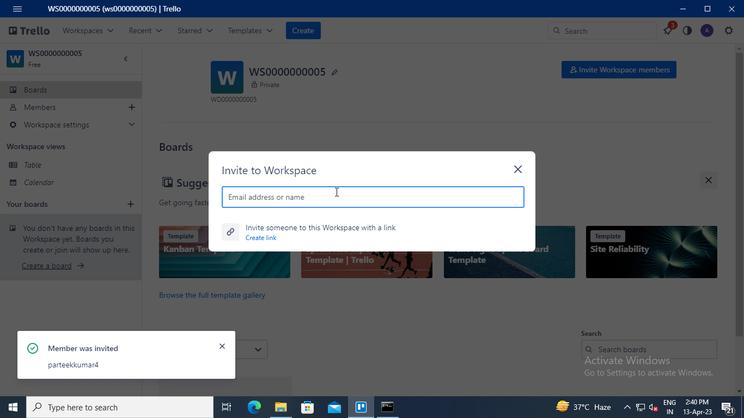
Action: Keyboard n
Screenshot: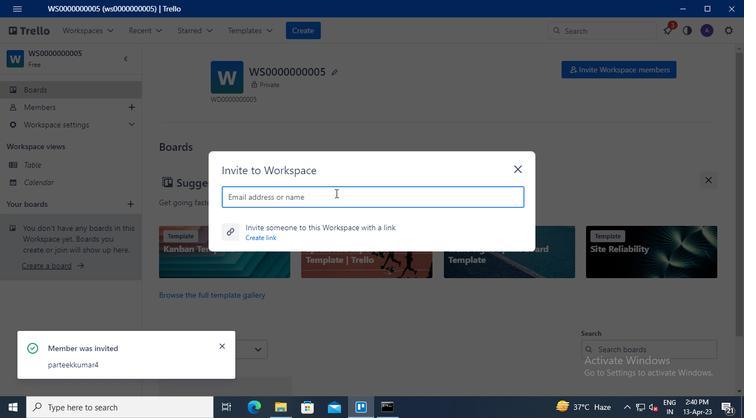 
Action: Keyboard i
Screenshot: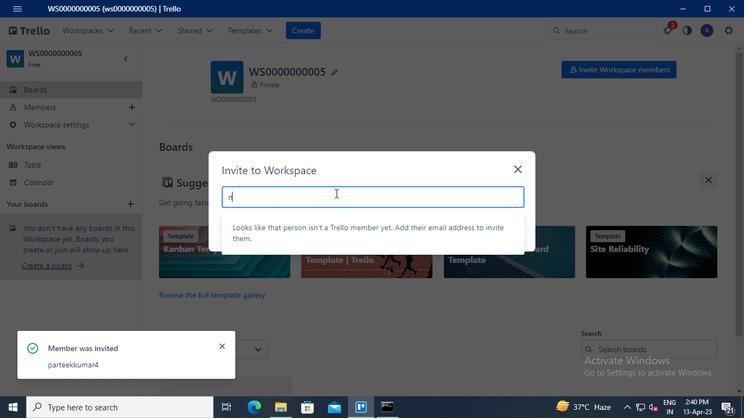 
Action: Keyboard k
Screenshot: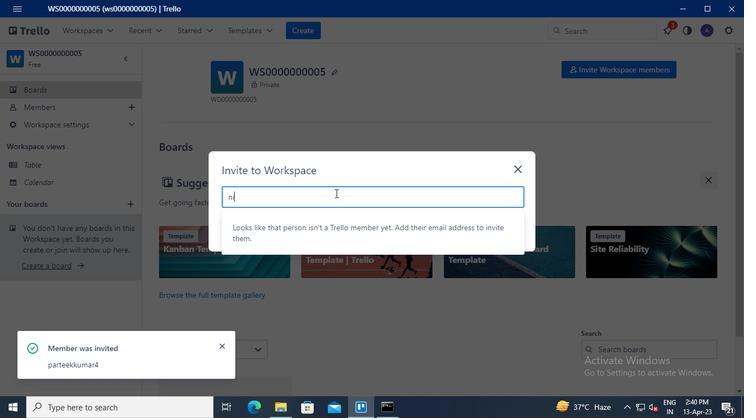 
Action: Keyboard r
Screenshot: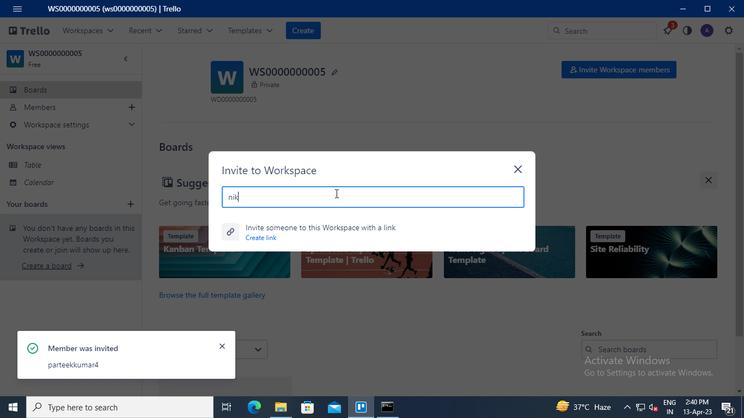 
Action: Keyboard a
Screenshot: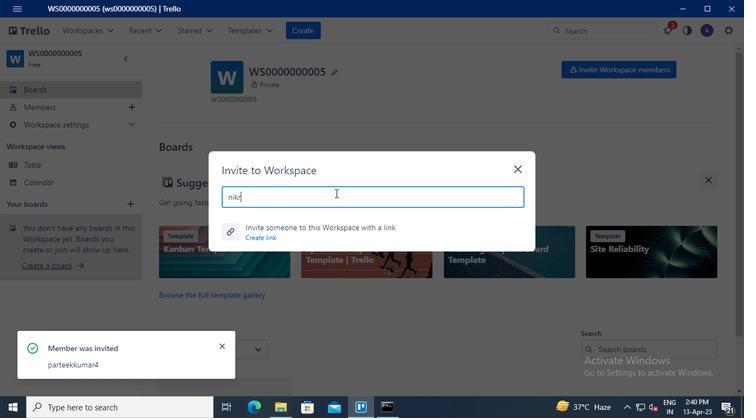 
Action: Keyboard t
Screenshot: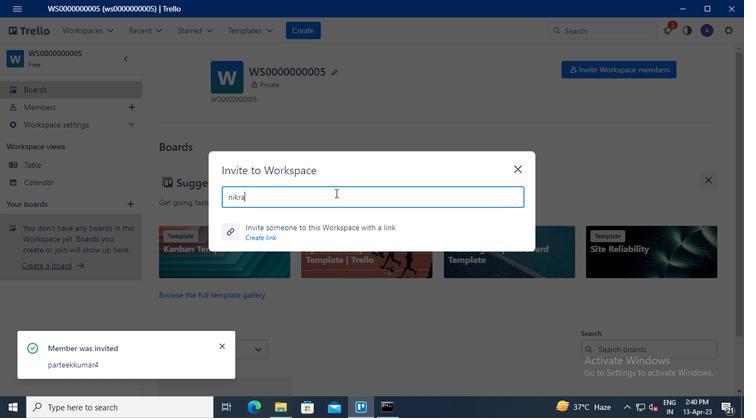 
Action: Keyboard h
Screenshot: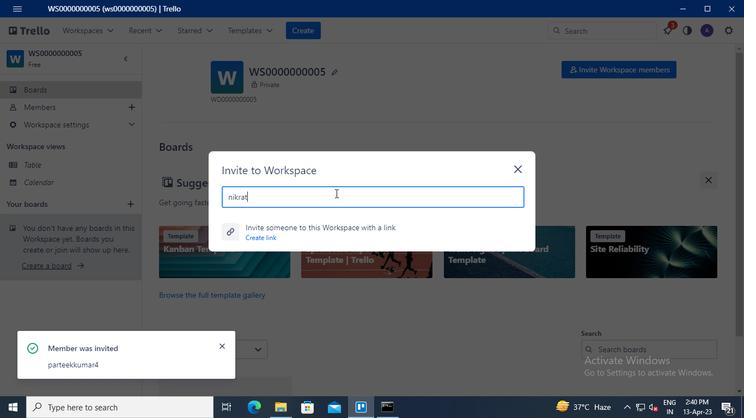 
Action: Keyboard i
Screenshot: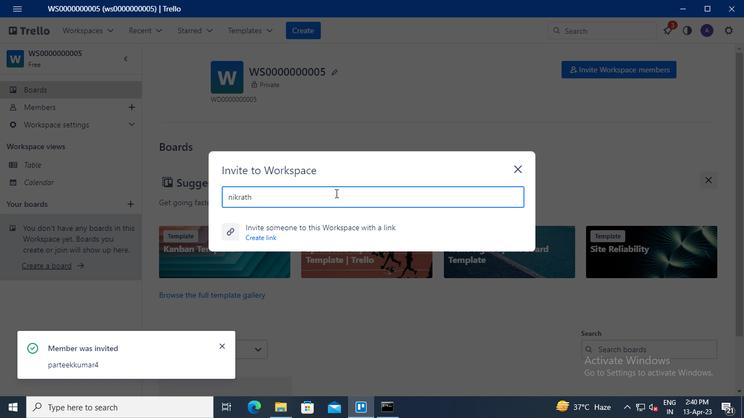 
Action: Keyboard <104>
Screenshot: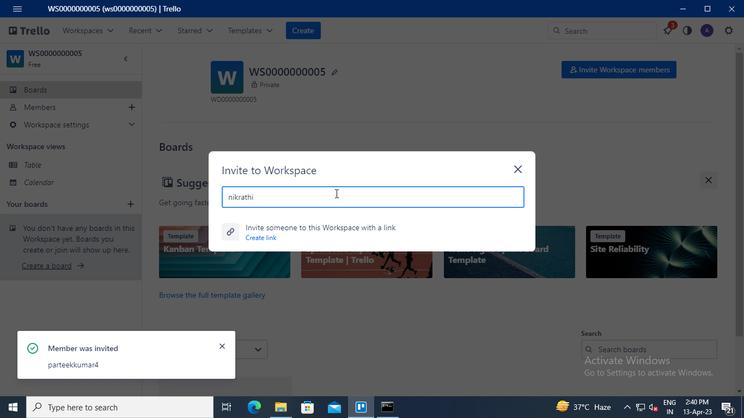 
Action: Keyboard <104>
Screenshot: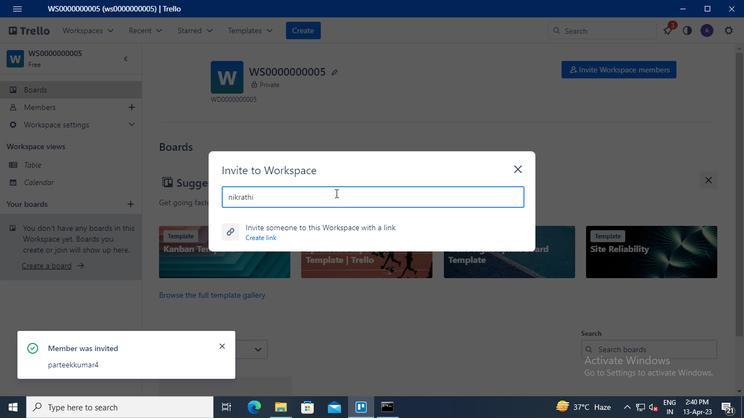 
Action: Keyboard <105>
Screenshot: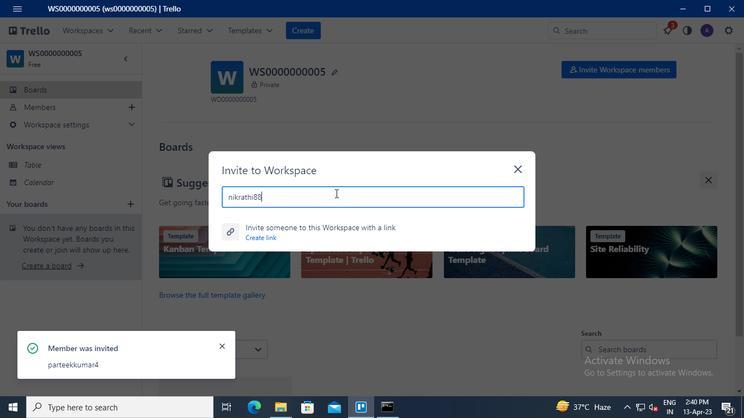 
Action: Keyboard Key.shift
Screenshot: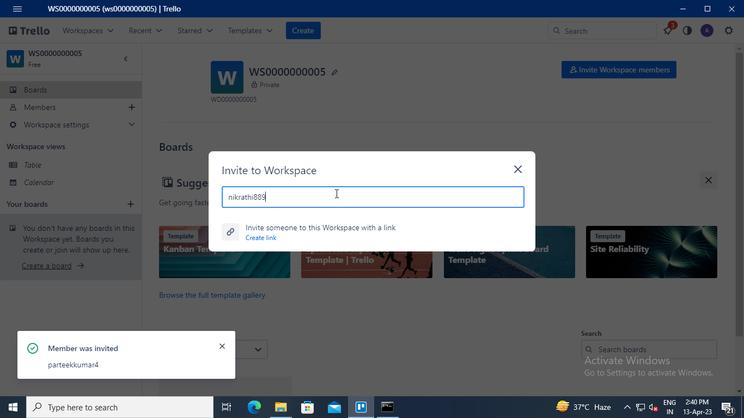 
Action: Keyboard @
Screenshot: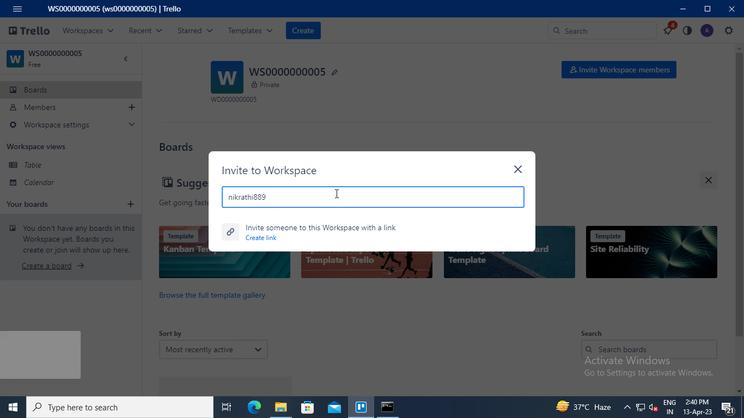 
Action: Keyboard g
Screenshot: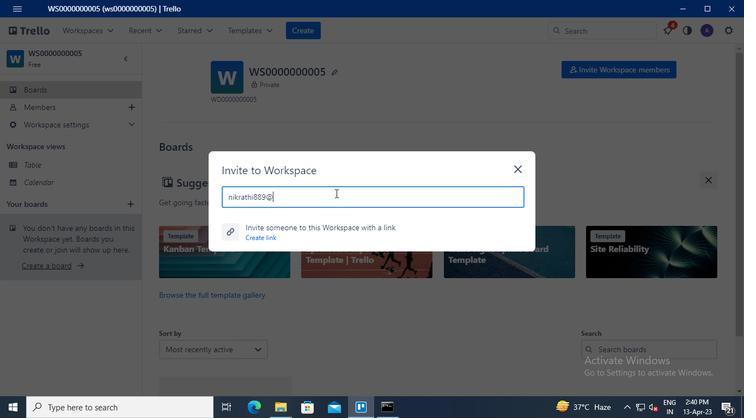 
Action: Keyboard m
Screenshot: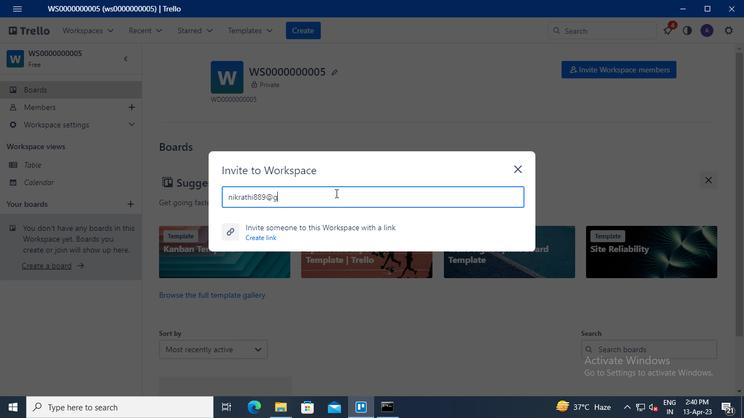 
Action: Keyboard a
Screenshot: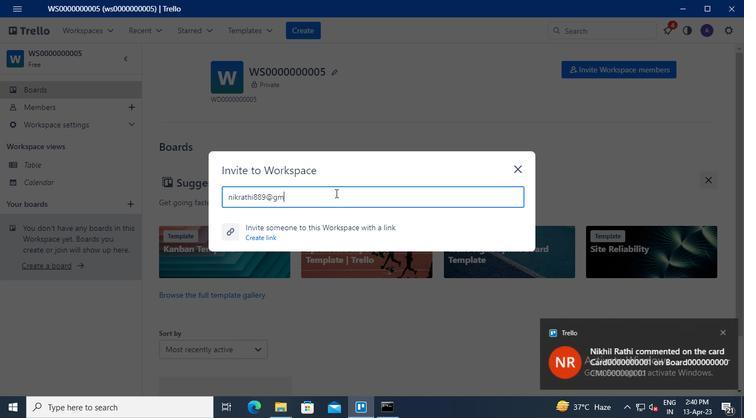 
Action: Keyboard i
Screenshot: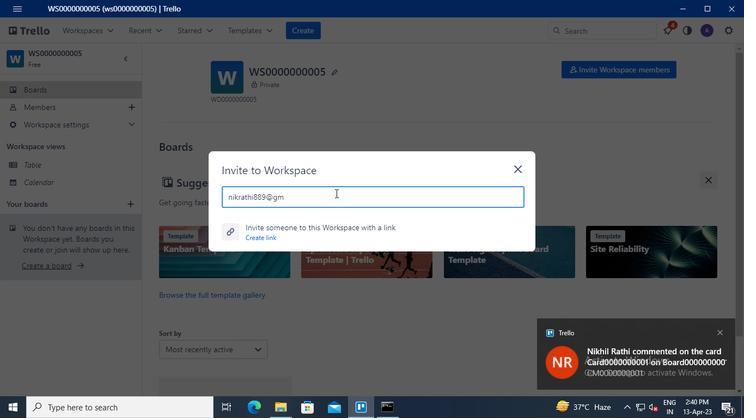 
Action: Keyboard l
Screenshot: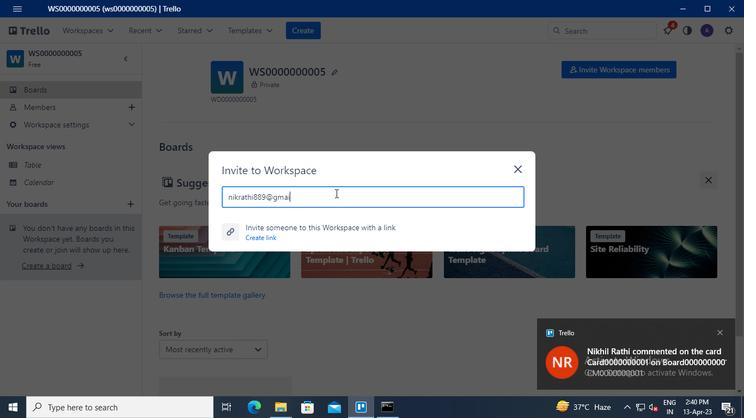 
Action: Keyboard .
Screenshot: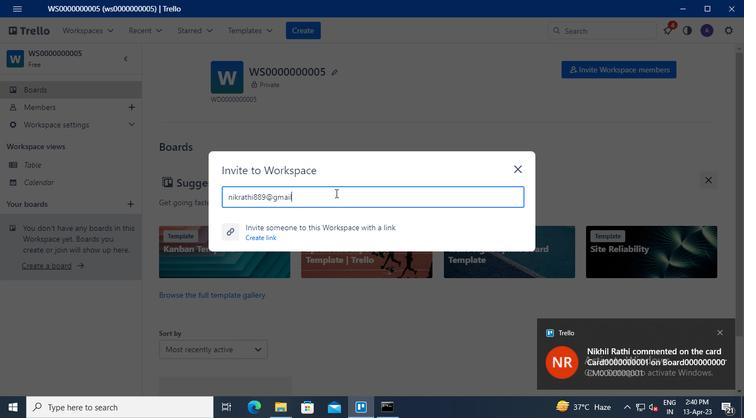 
Action: Keyboard c
Screenshot: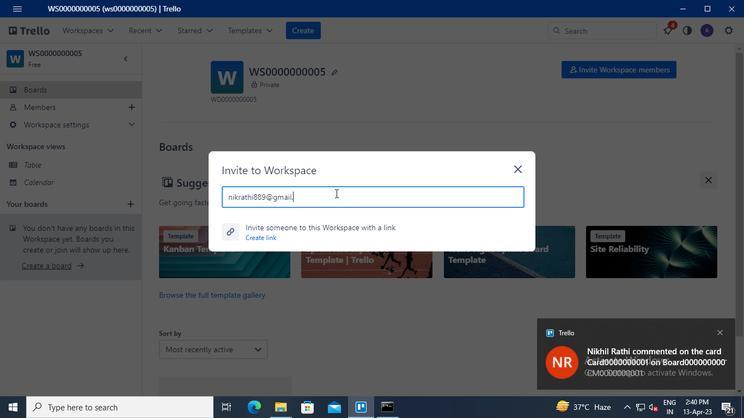 
Action: Keyboard o
Screenshot: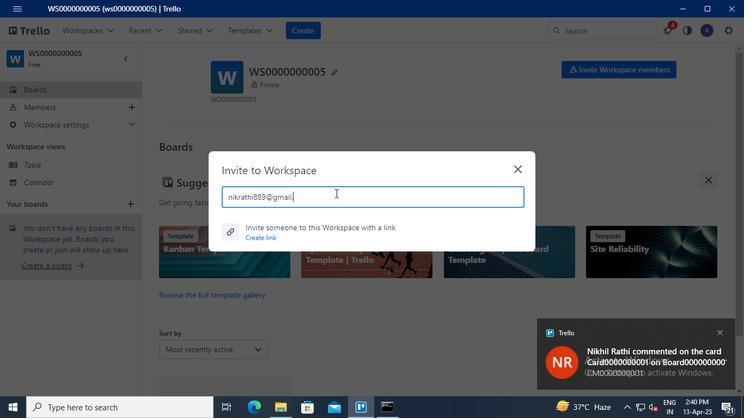 
Action: Keyboard m
Screenshot: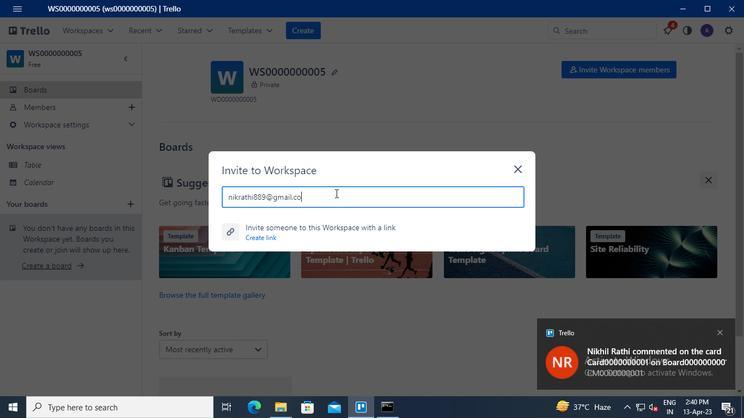 
Action: Mouse moved to (316, 226)
Screenshot: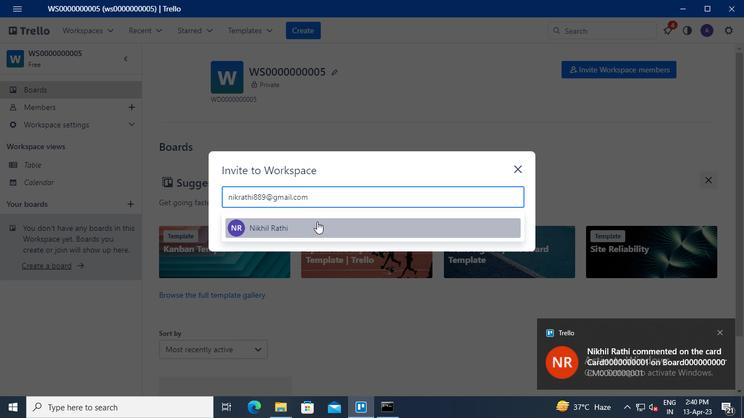 
Action: Mouse pressed left at (316, 226)
Screenshot: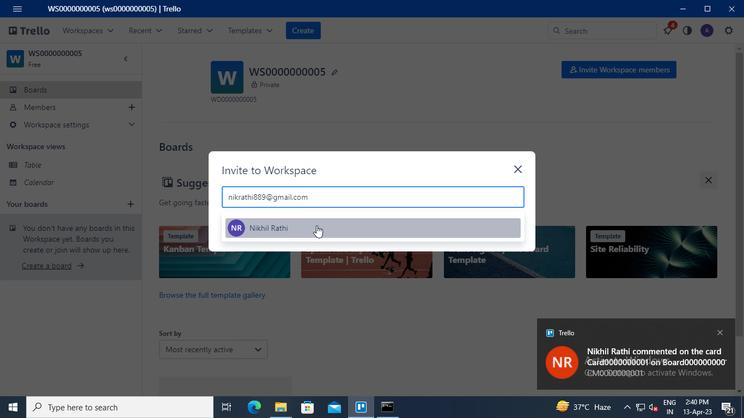 
Action: Mouse moved to (505, 174)
Screenshot: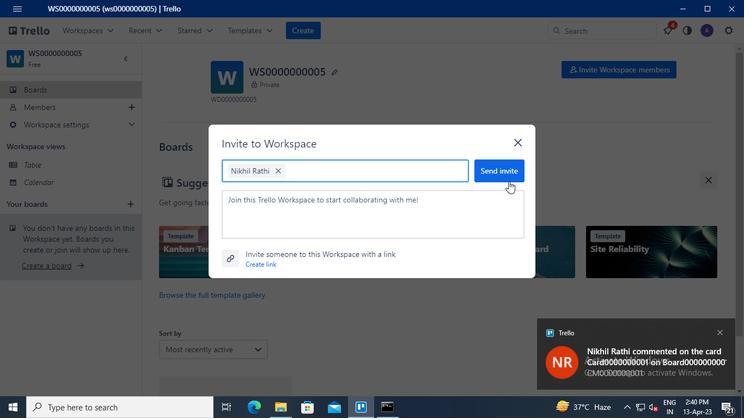 
Action: Mouse pressed left at (505, 174)
Screenshot: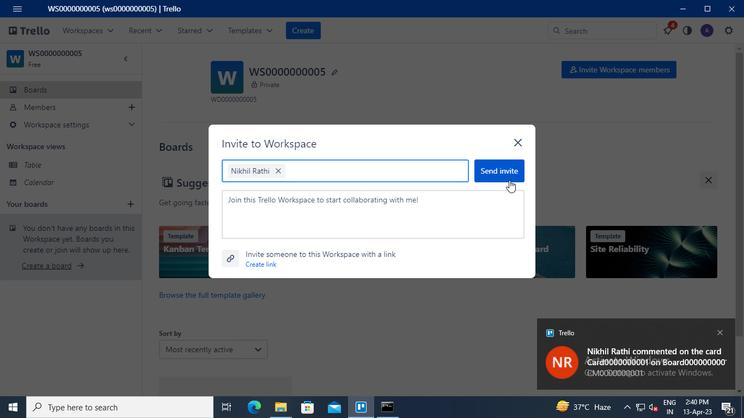 
Action: Mouse moved to (394, 404)
Screenshot: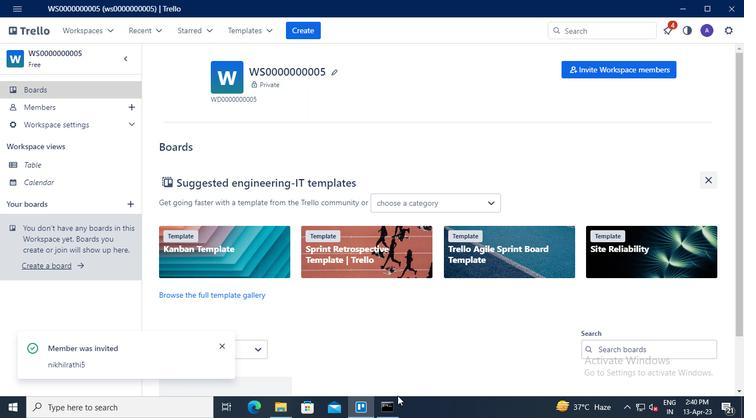 
Action: Mouse pressed left at (394, 404)
Screenshot: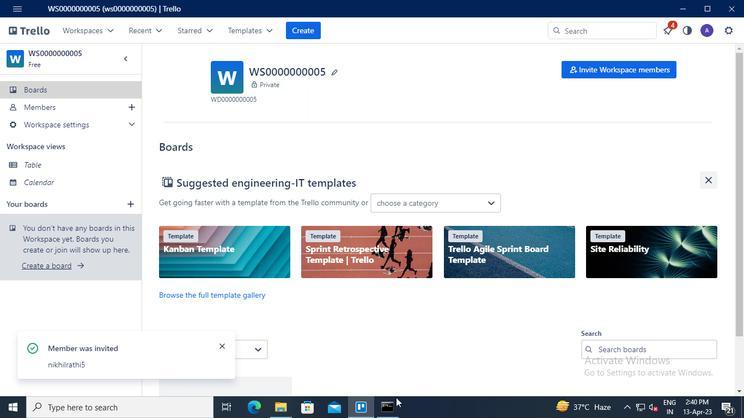 
Action: Mouse moved to (597, 81)
Screenshot: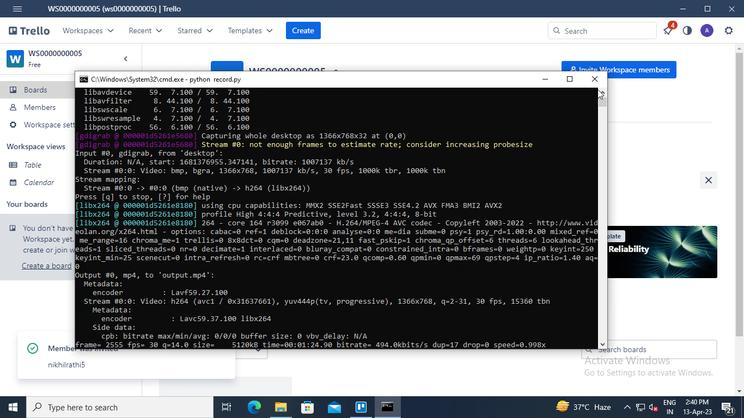
Action: Mouse pressed left at (597, 81)
Screenshot: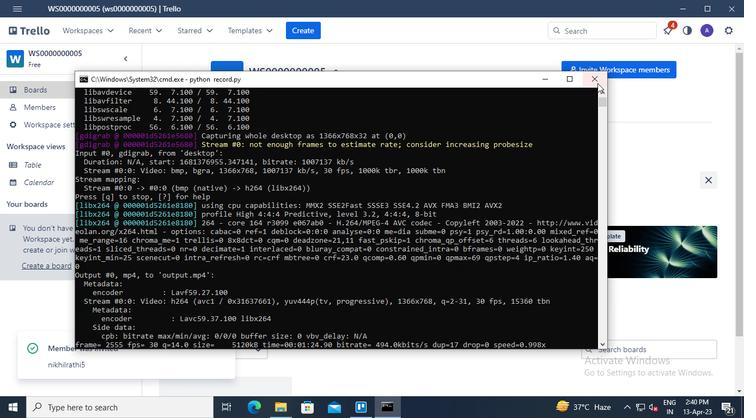 
